 Task: Look for space in Moreni, Romania from 8th June, 2023 to 16th June, 2023 for 2 adults in price range Rs.10000 to Rs.15000. Place can be entire place with 1  bedroom having 1 bed and 1 bathroom. Property type can be house, flat, guest house, hotel. Booking option can be shelf check-in. Required host language is English.
Action: Mouse moved to (528, 75)
Screenshot: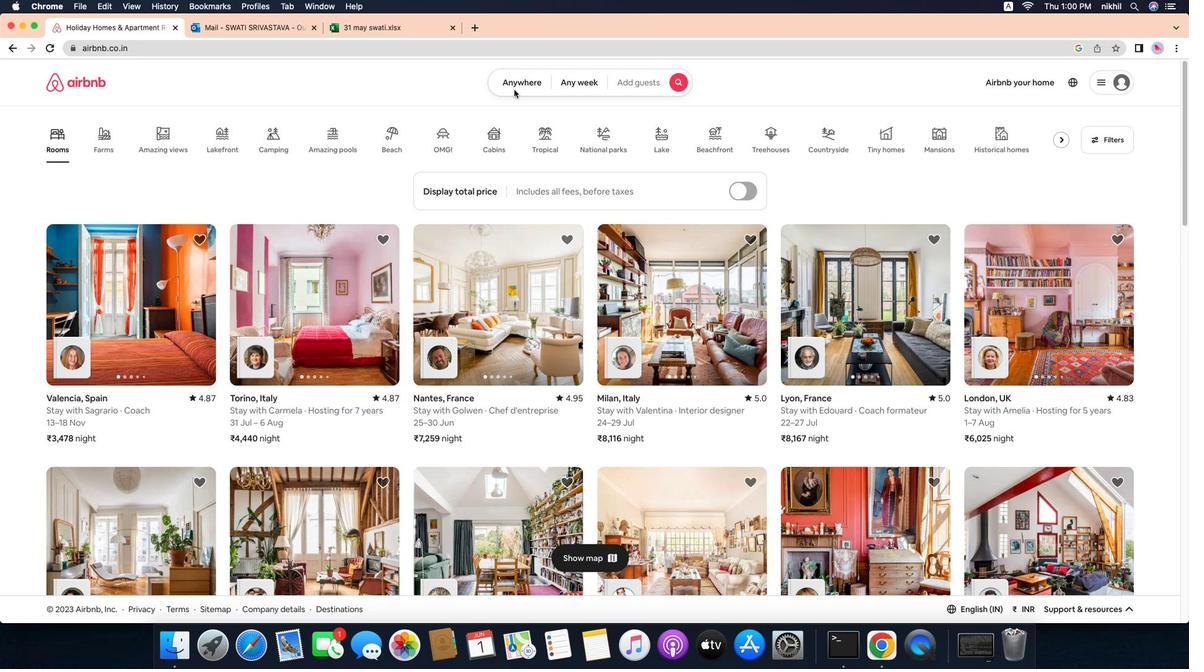 
Action: Mouse pressed left at (528, 75)
Screenshot: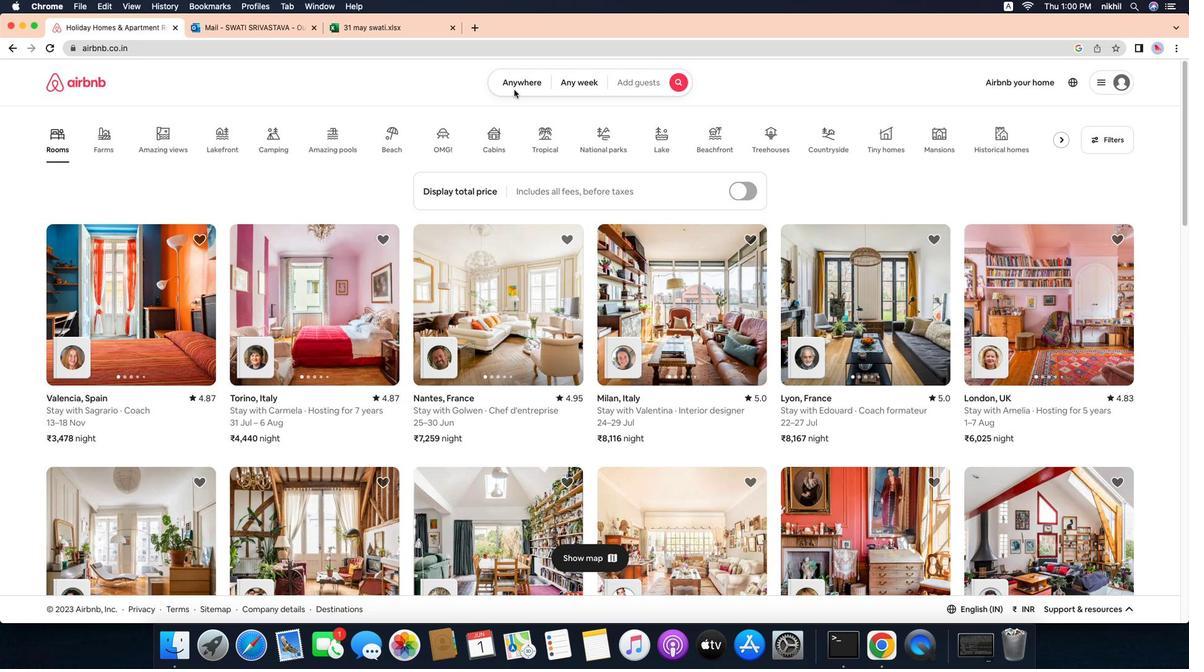 
Action: Mouse moved to (535, 69)
Screenshot: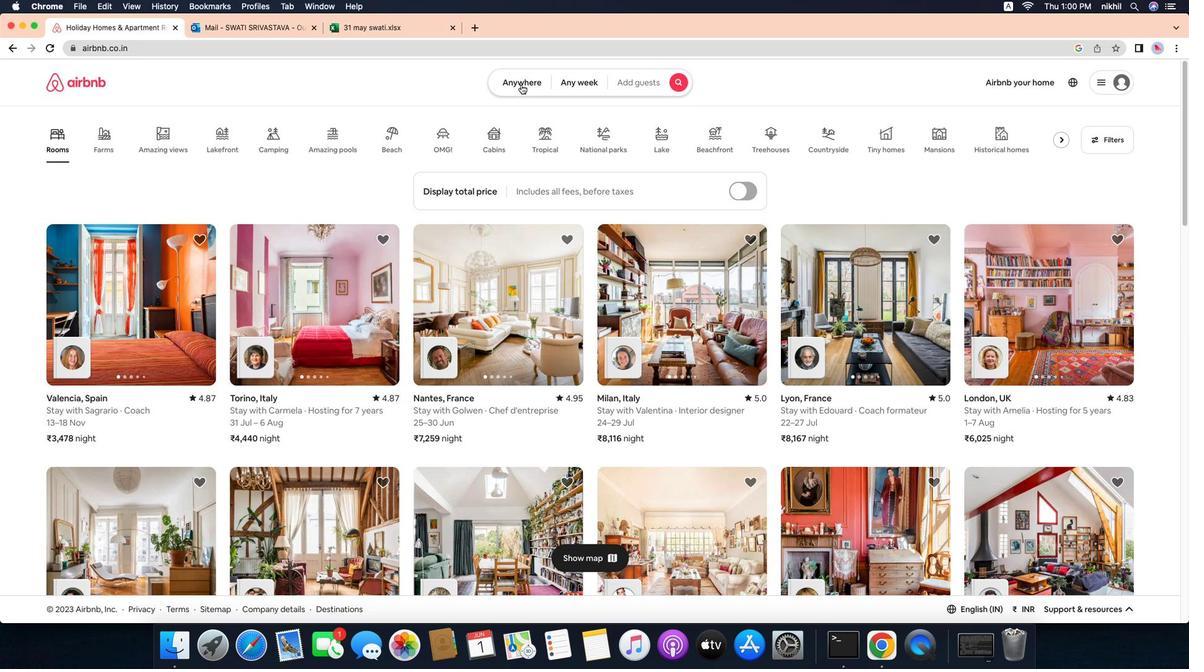 
Action: Mouse pressed left at (535, 69)
Screenshot: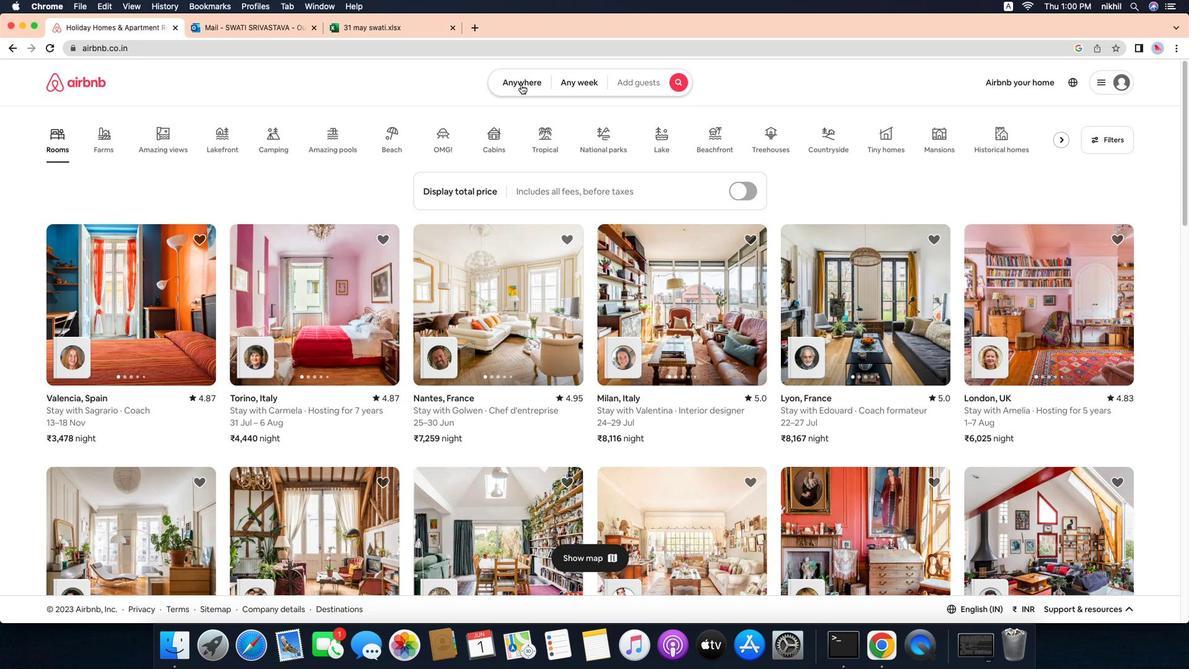 
Action: Mouse moved to (456, 115)
Screenshot: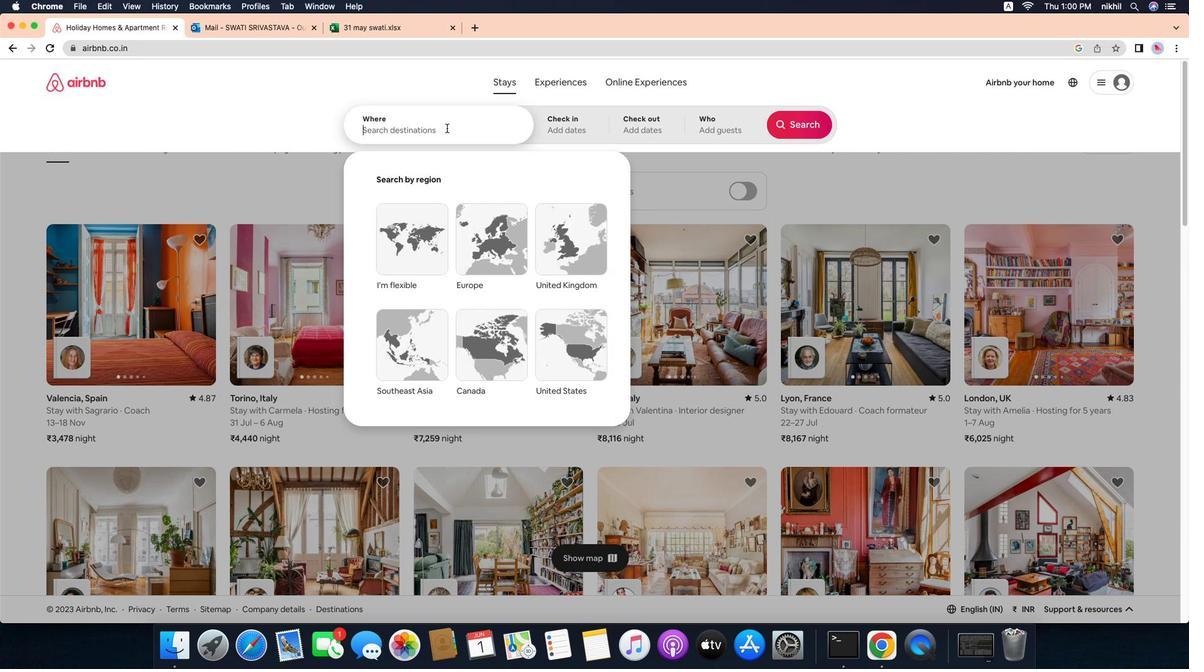 
Action: Mouse pressed left at (456, 115)
Screenshot: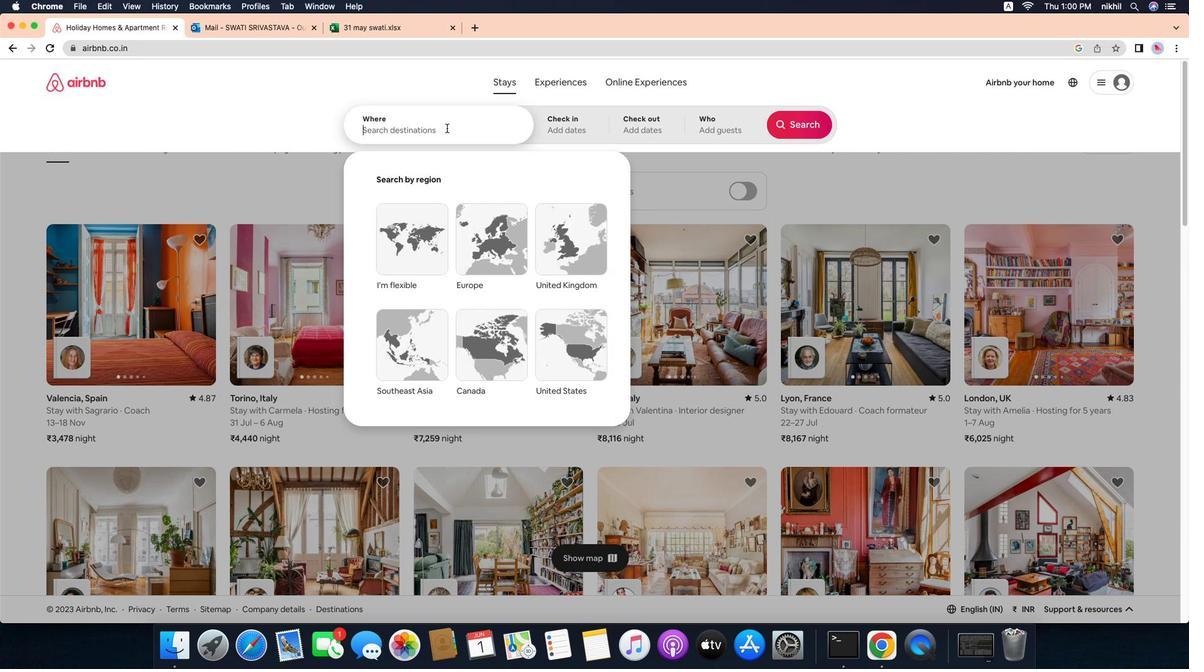 
Action: Mouse moved to (455, 112)
Screenshot: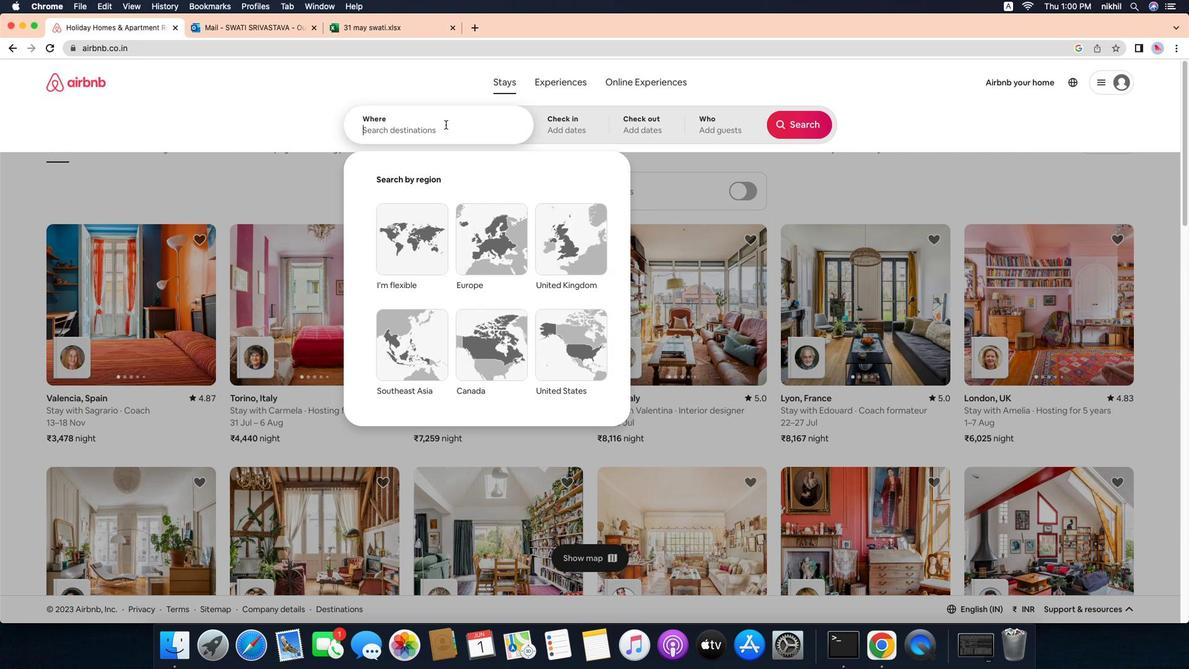 
Action: Key pressed Key.caps_lock'M'Key.caps_lock'o''r''e''n''i'','
Screenshot: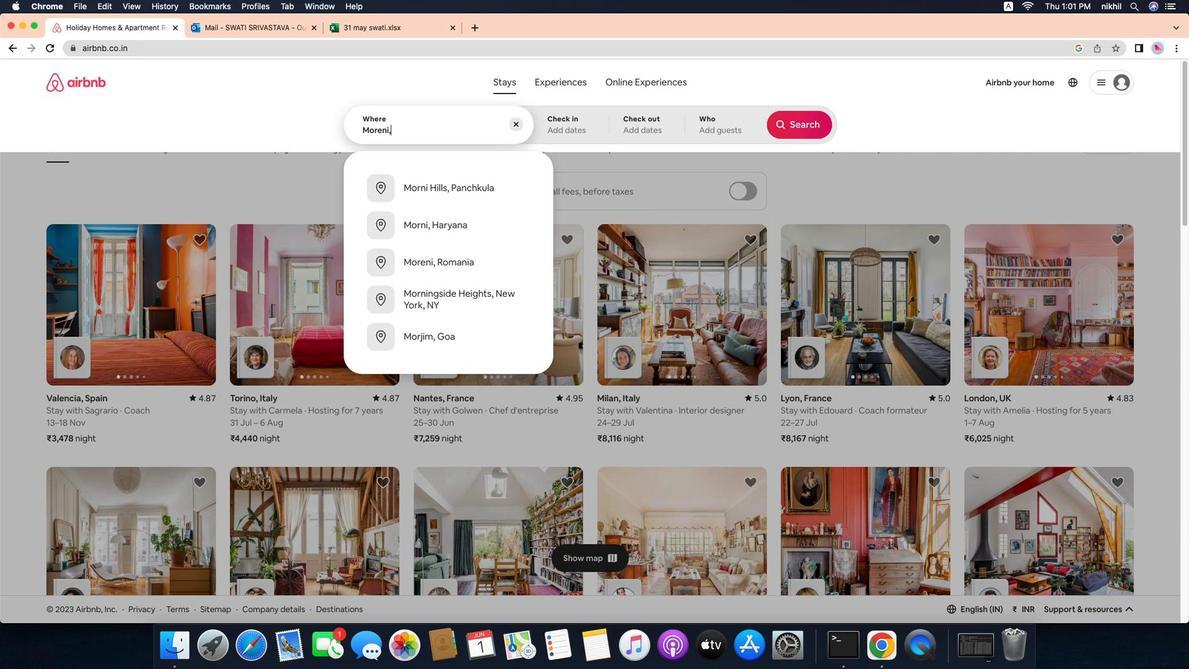 
Action: Mouse moved to (492, 293)
Screenshot: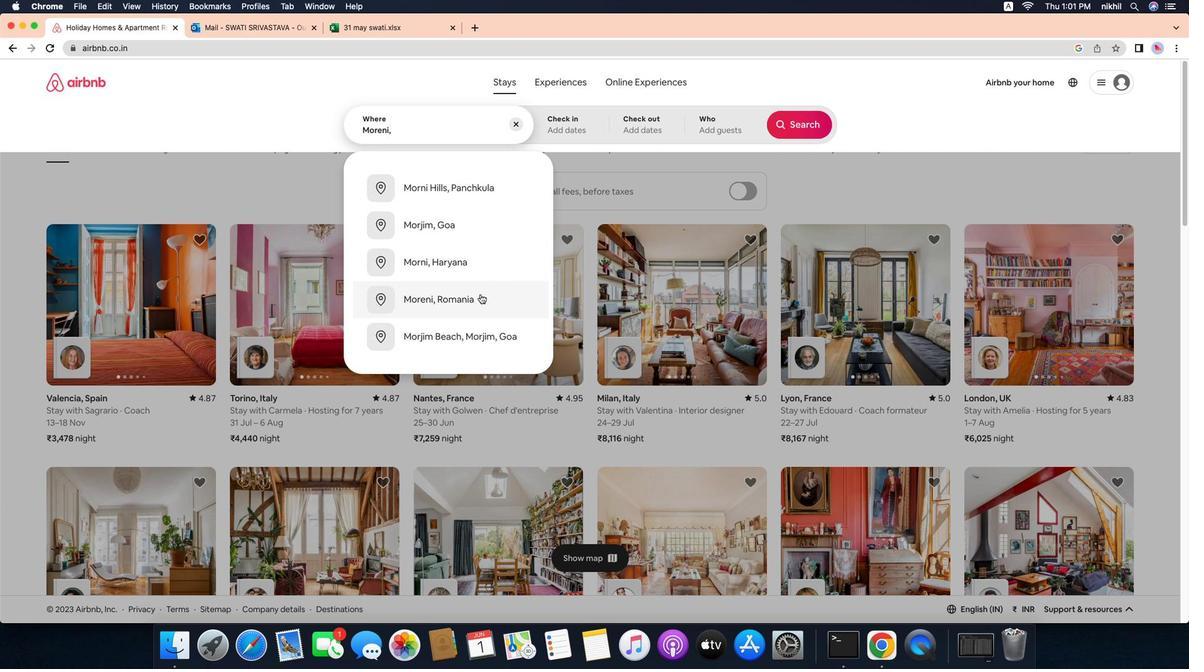 
Action: Mouse pressed left at (492, 293)
Screenshot: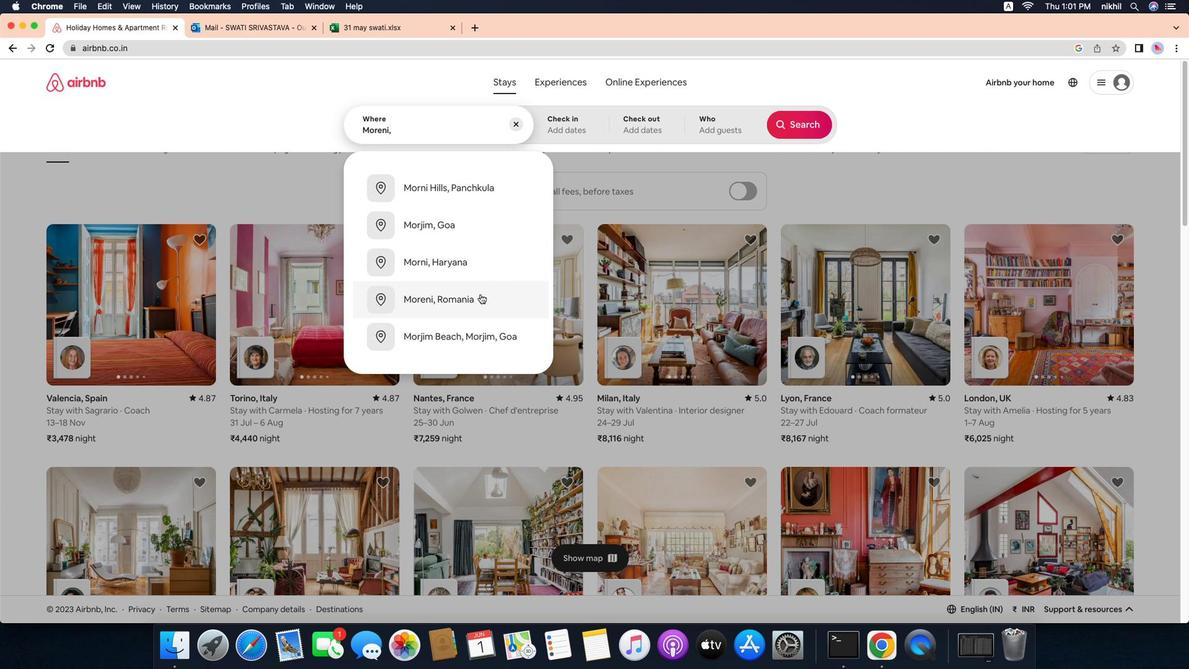 
Action: Mouse moved to (512, 296)
Screenshot: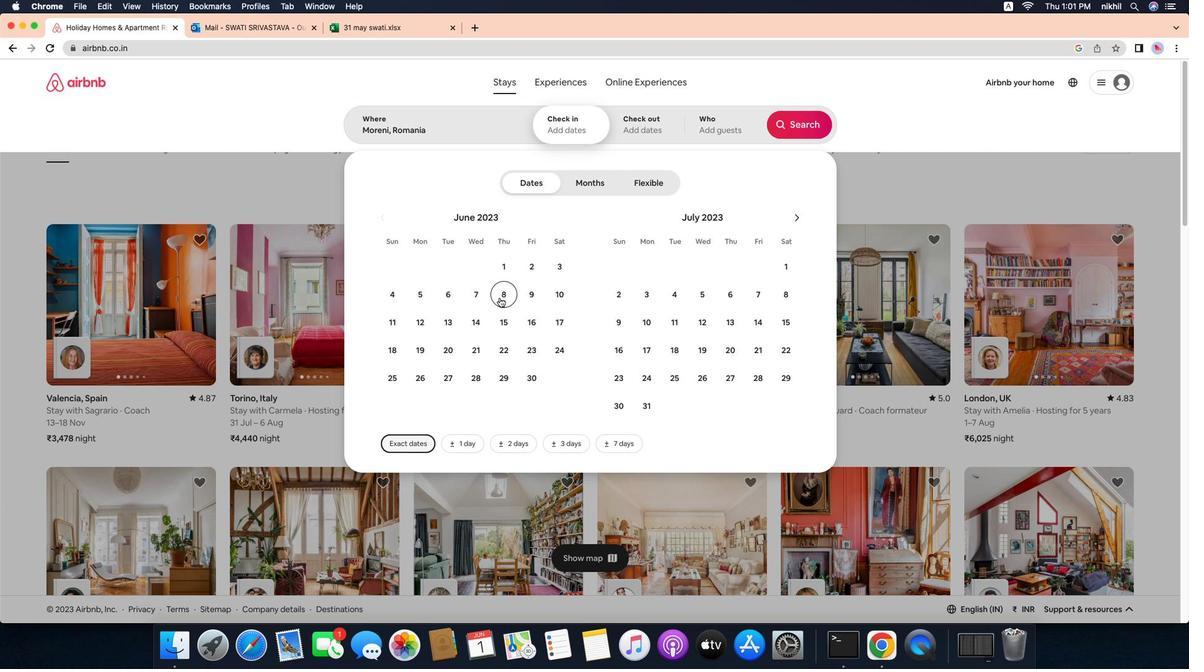 
Action: Mouse pressed left at (512, 296)
Screenshot: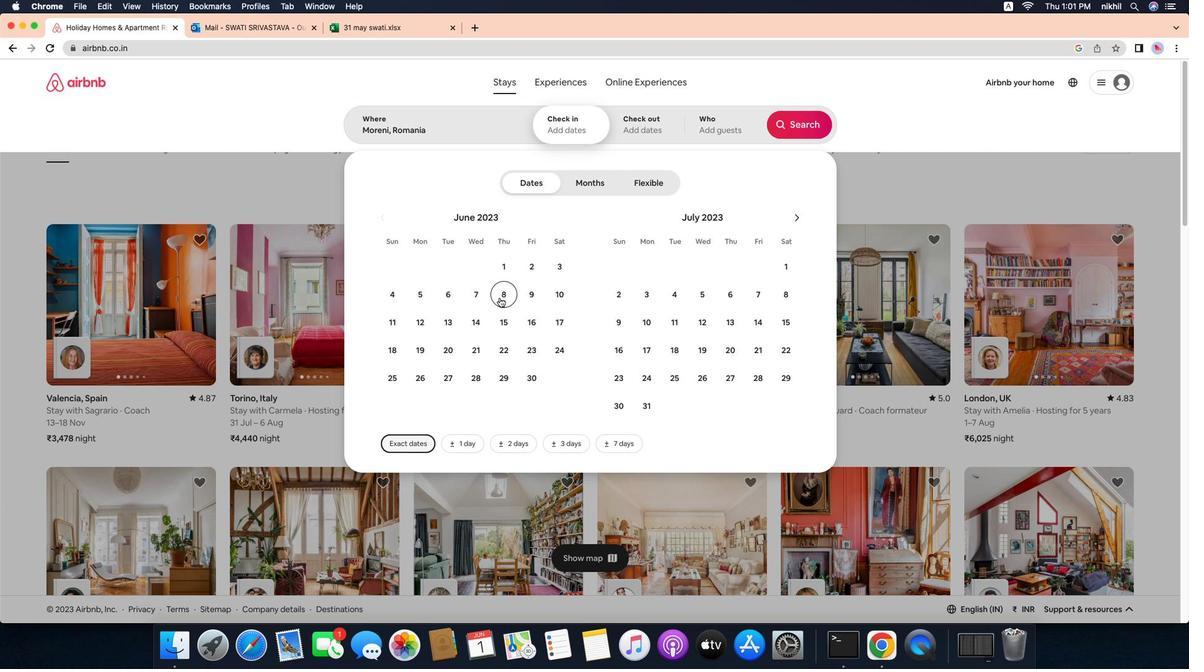 
Action: Mouse moved to (543, 325)
Screenshot: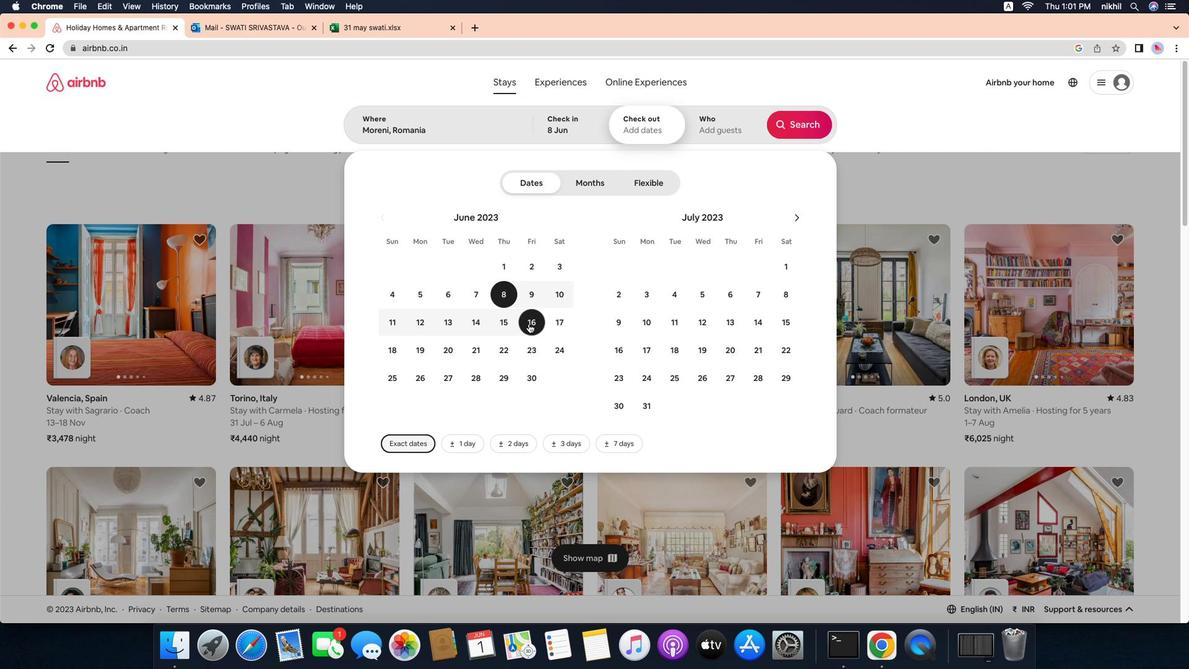 
Action: Mouse pressed left at (543, 325)
Screenshot: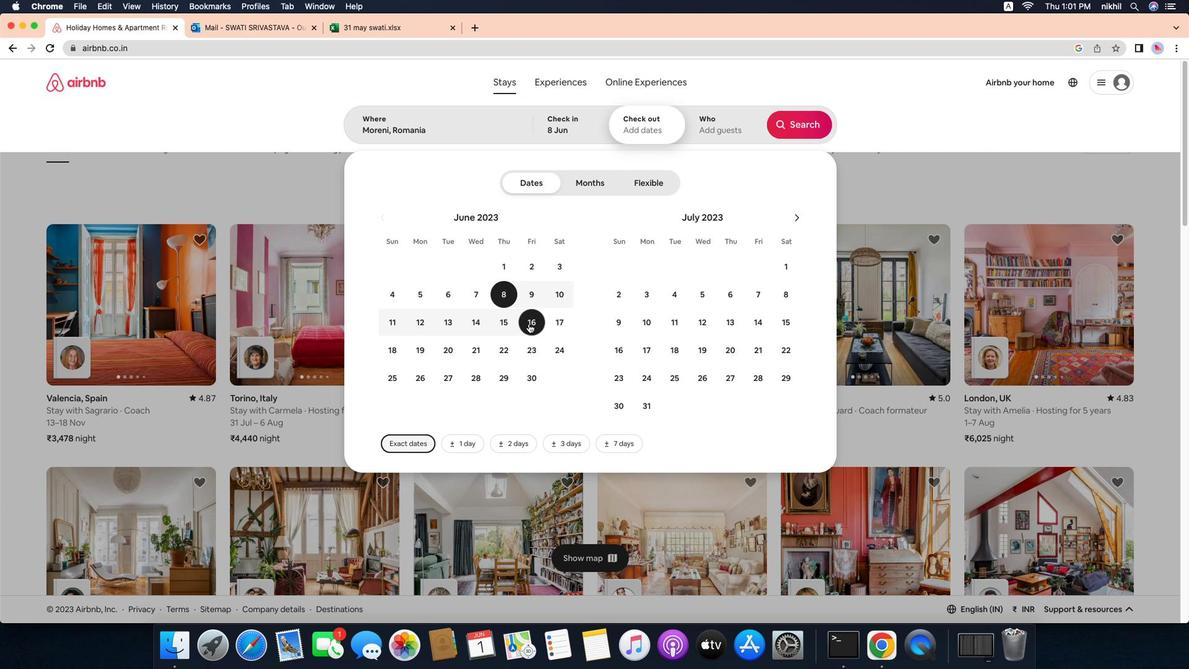 
Action: Mouse moved to (739, 112)
Screenshot: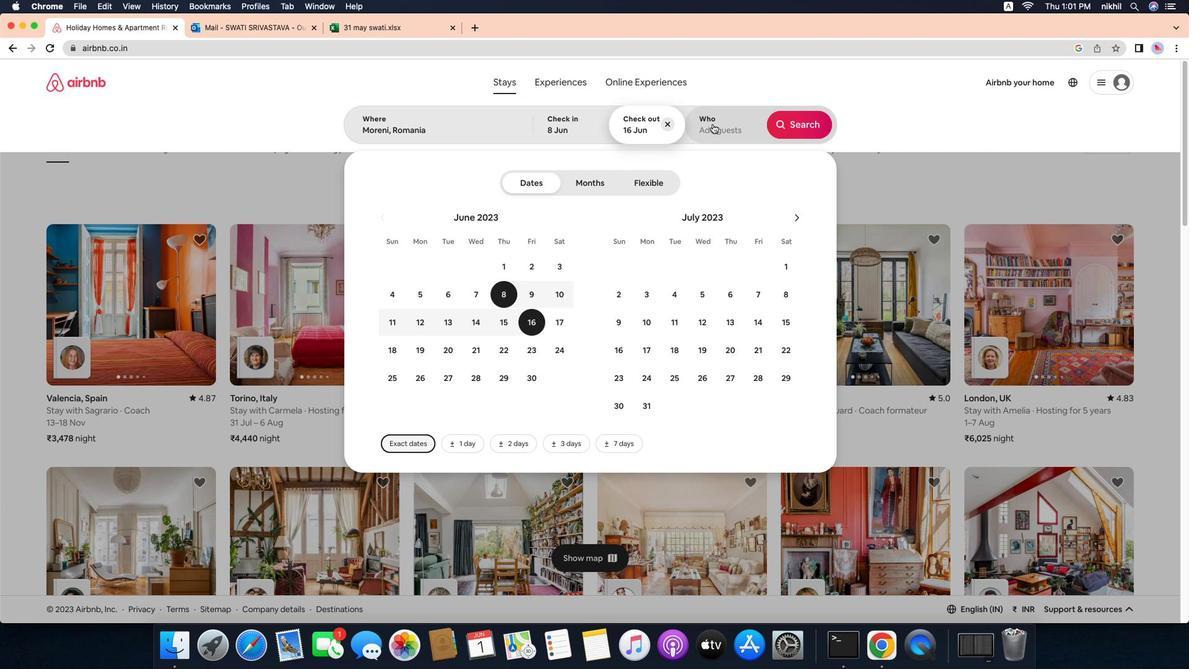 
Action: Mouse pressed left at (739, 112)
Screenshot: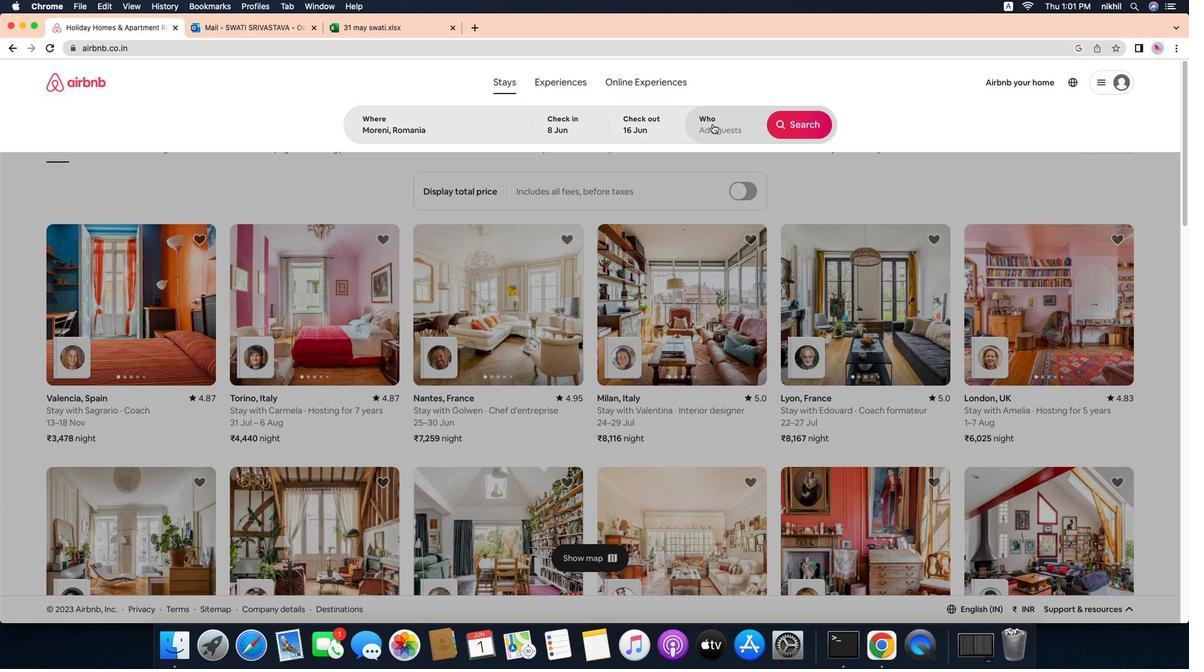 
Action: Mouse moved to (840, 177)
Screenshot: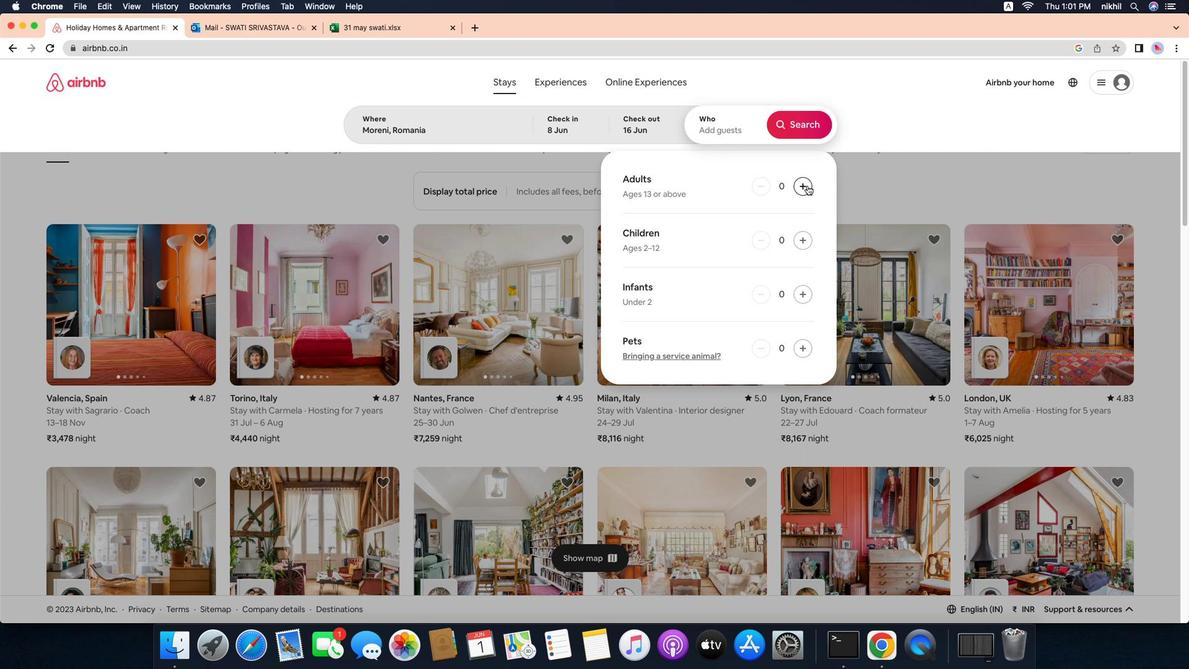 
Action: Mouse pressed left at (840, 177)
Screenshot: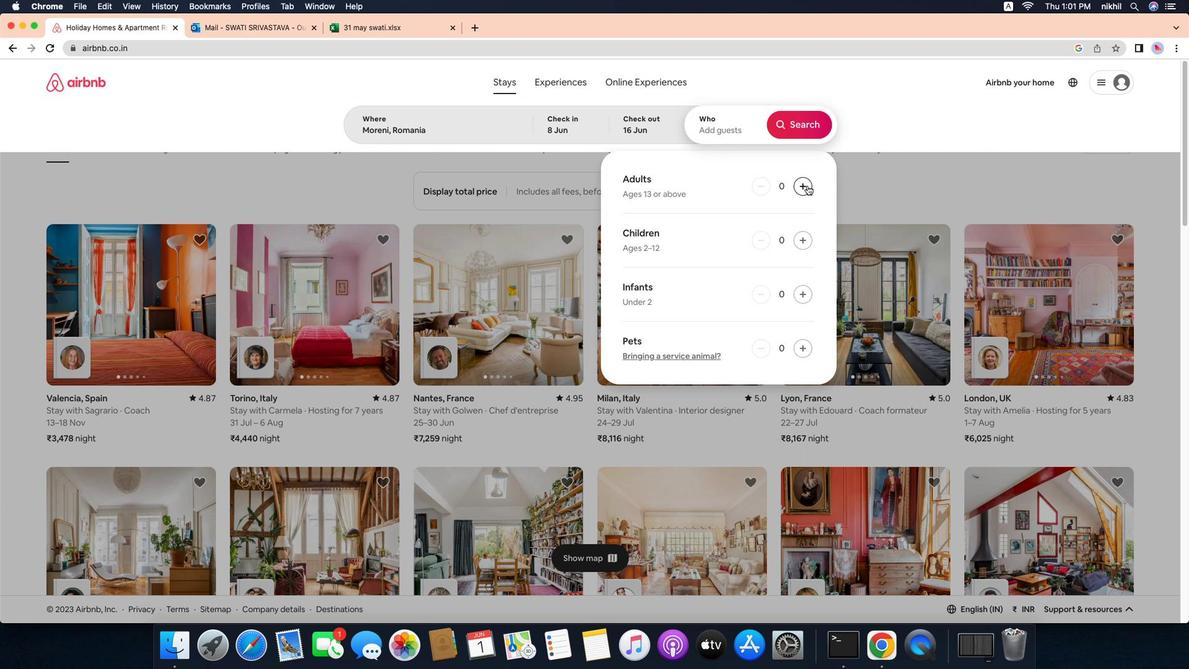 
Action: Mouse pressed left at (840, 177)
Screenshot: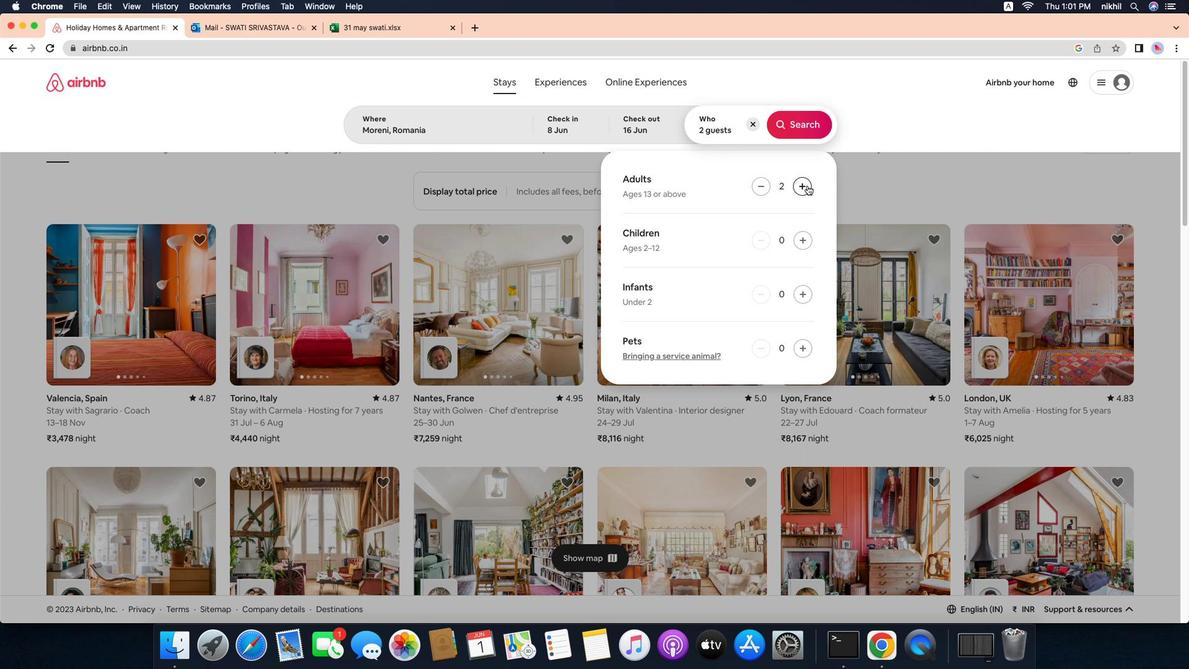 
Action: Mouse moved to (842, 107)
Screenshot: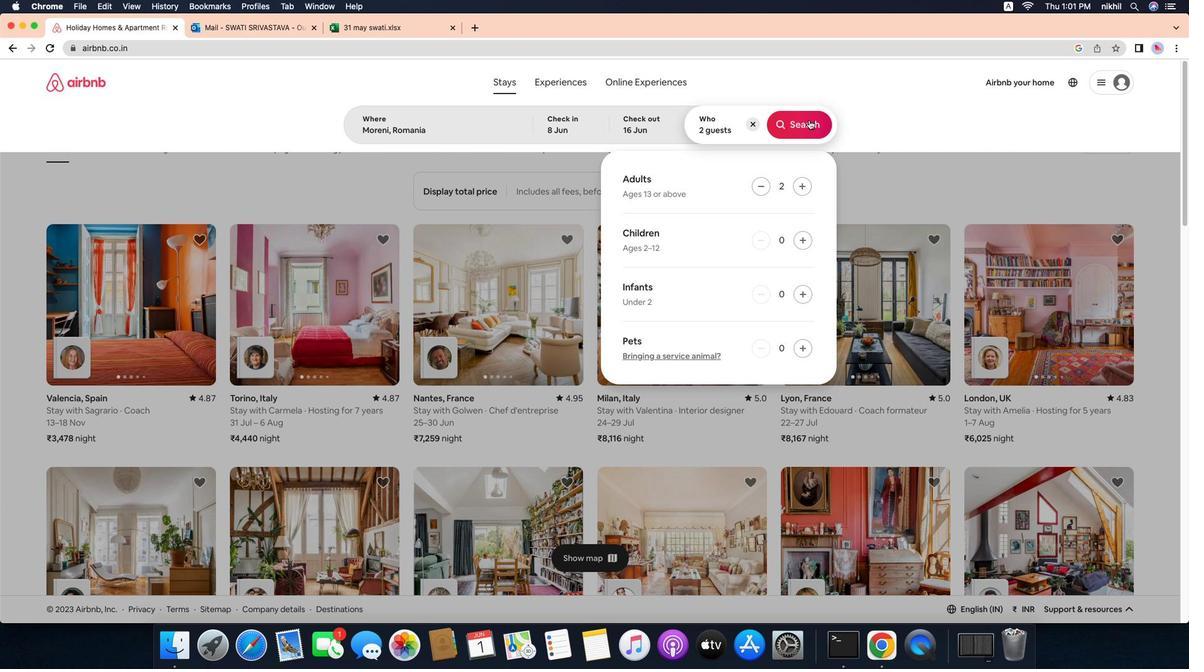 
Action: Mouse pressed left at (842, 107)
Screenshot: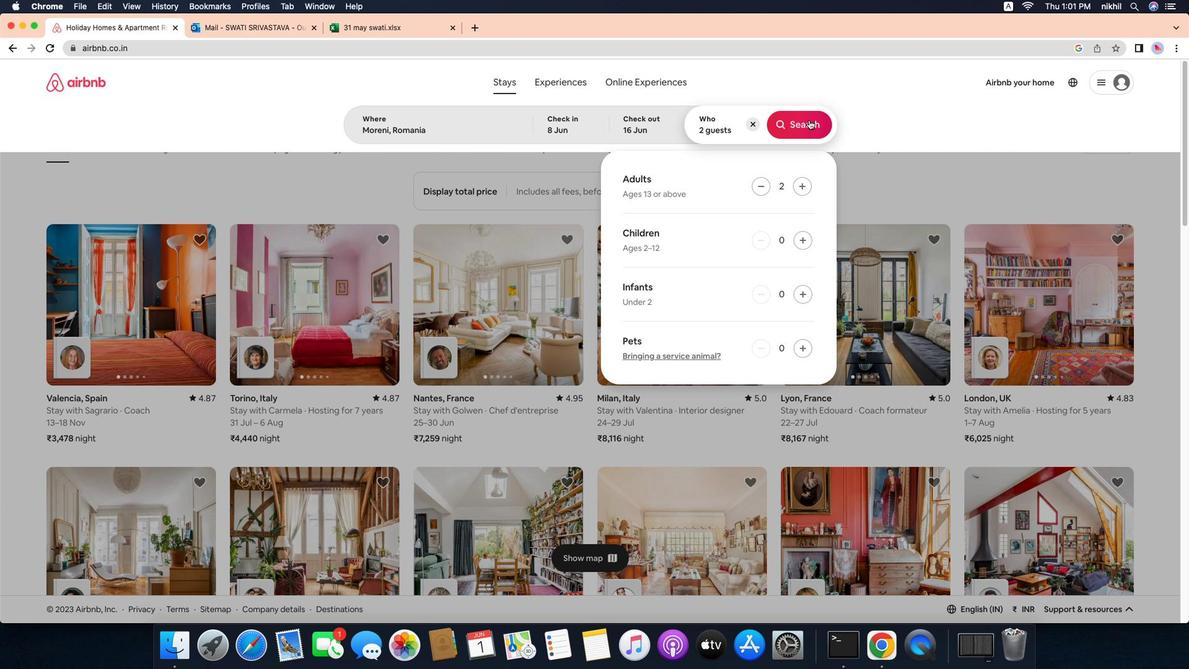 
Action: Mouse moved to (1187, 121)
Screenshot: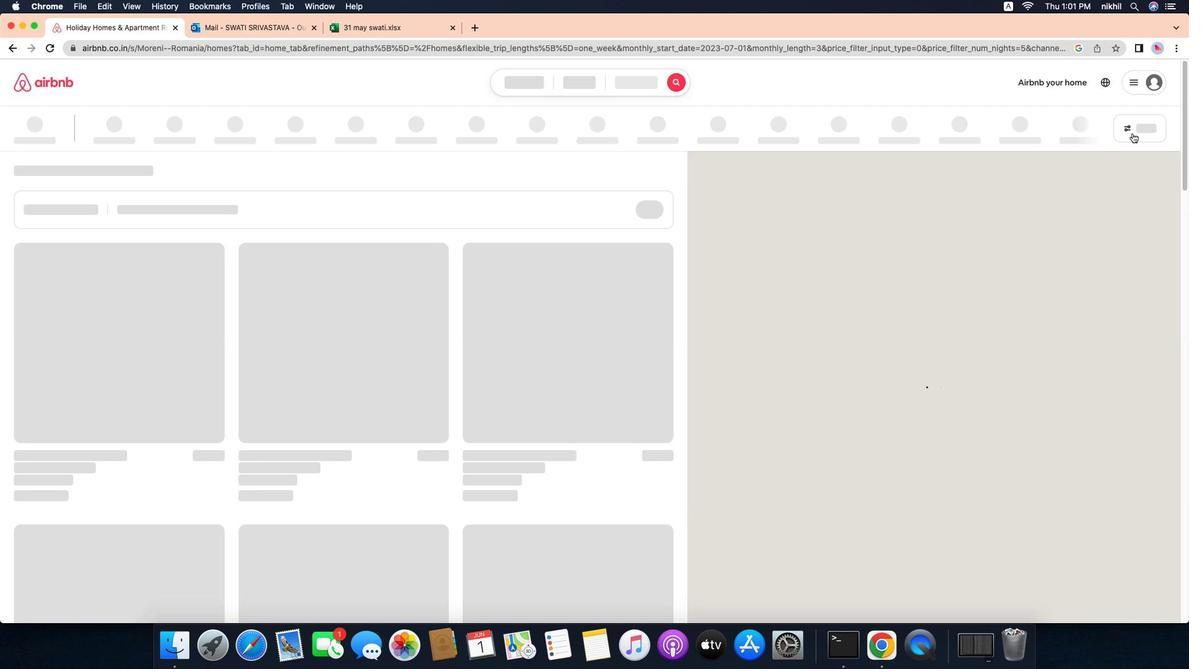 
Action: Mouse pressed left at (1187, 121)
Screenshot: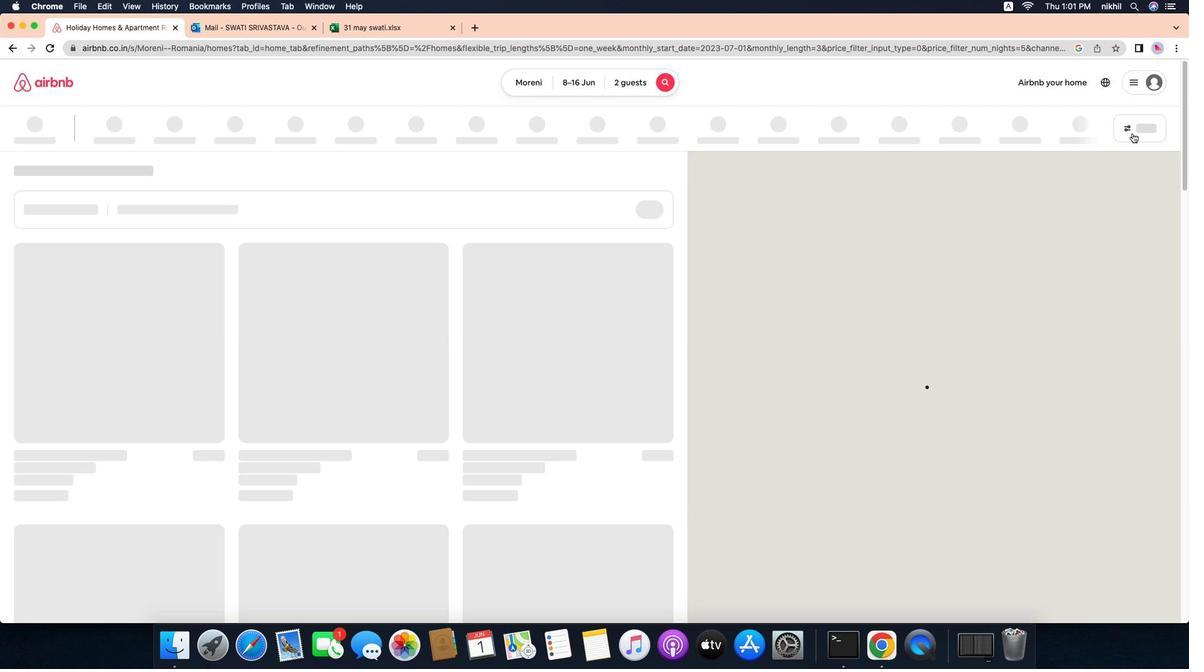 
Action: Mouse moved to (478, 421)
Screenshot: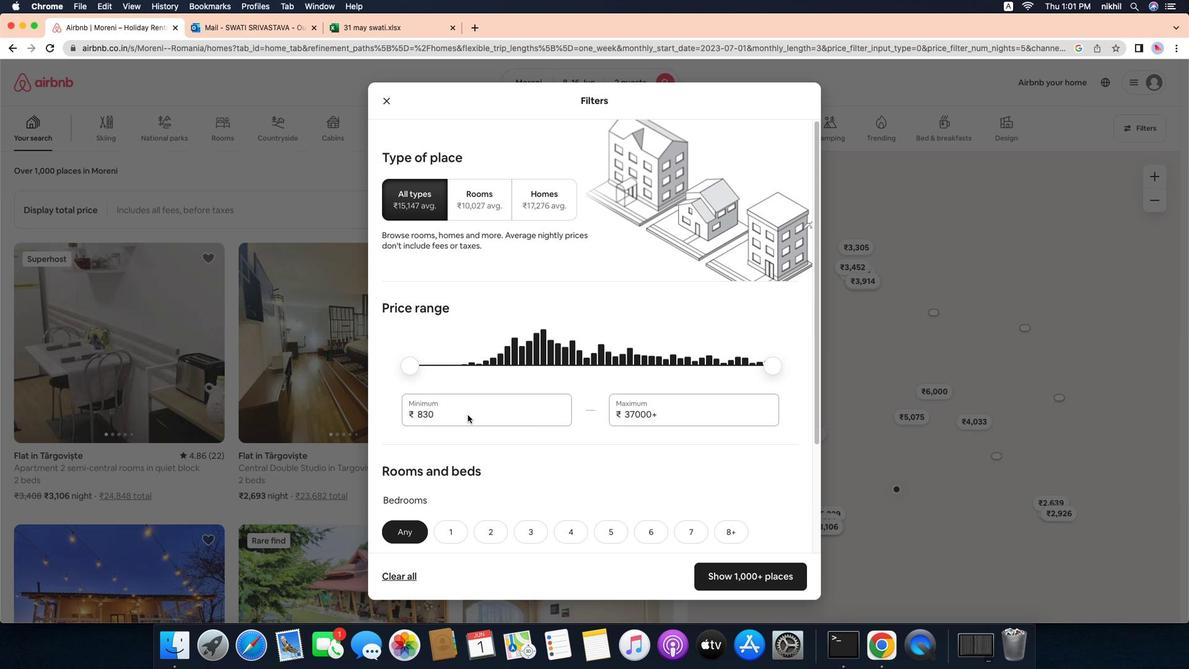 
Action: Mouse pressed left at (478, 421)
Screenshot: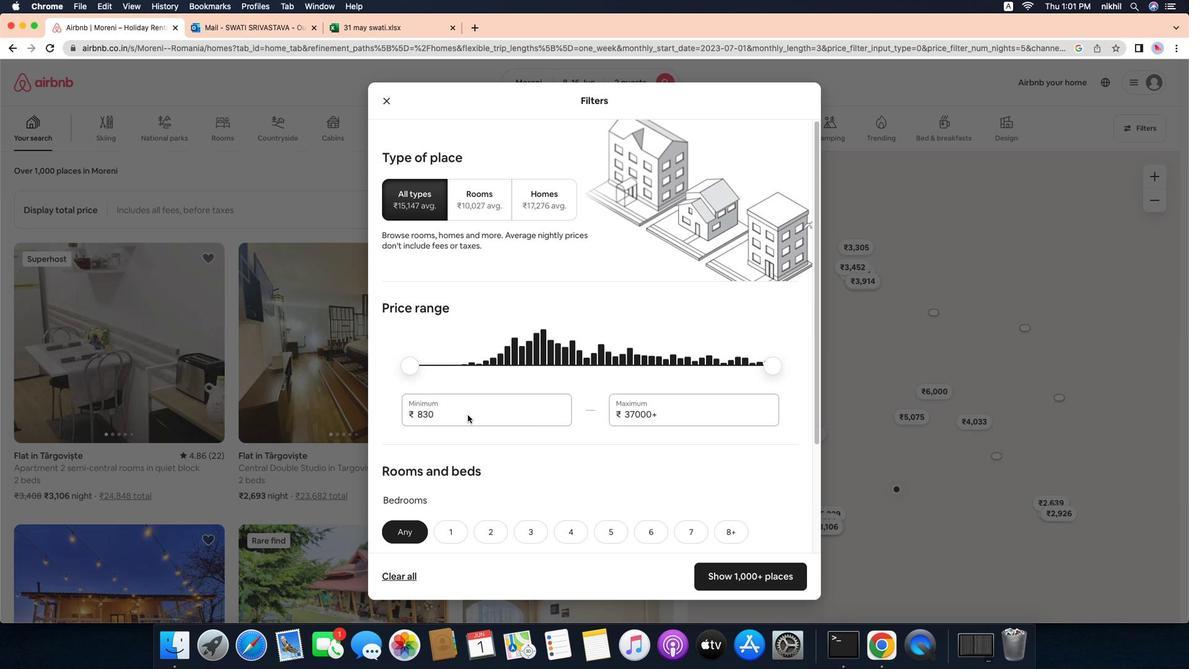 
Action: Mouse moved to (460, 418)
Screenshot: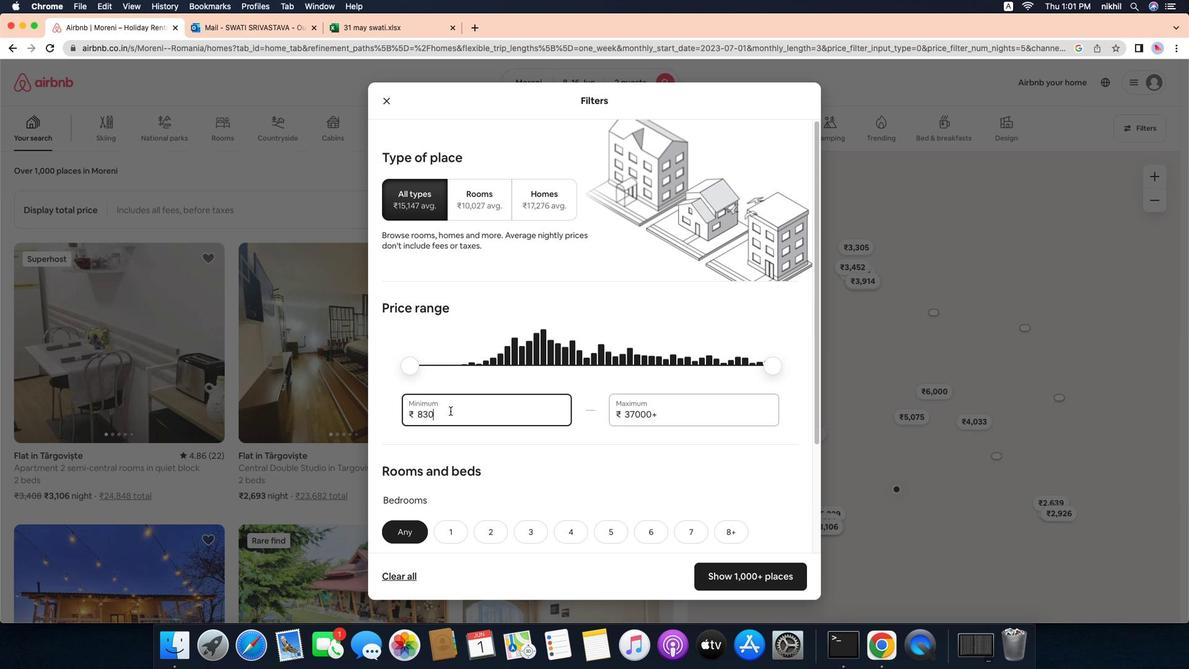 
Action: Key pressed Key.backspaceKey.backspaceKey.backspaceKey.backspace'1''0''0''0''0'
Screenshot: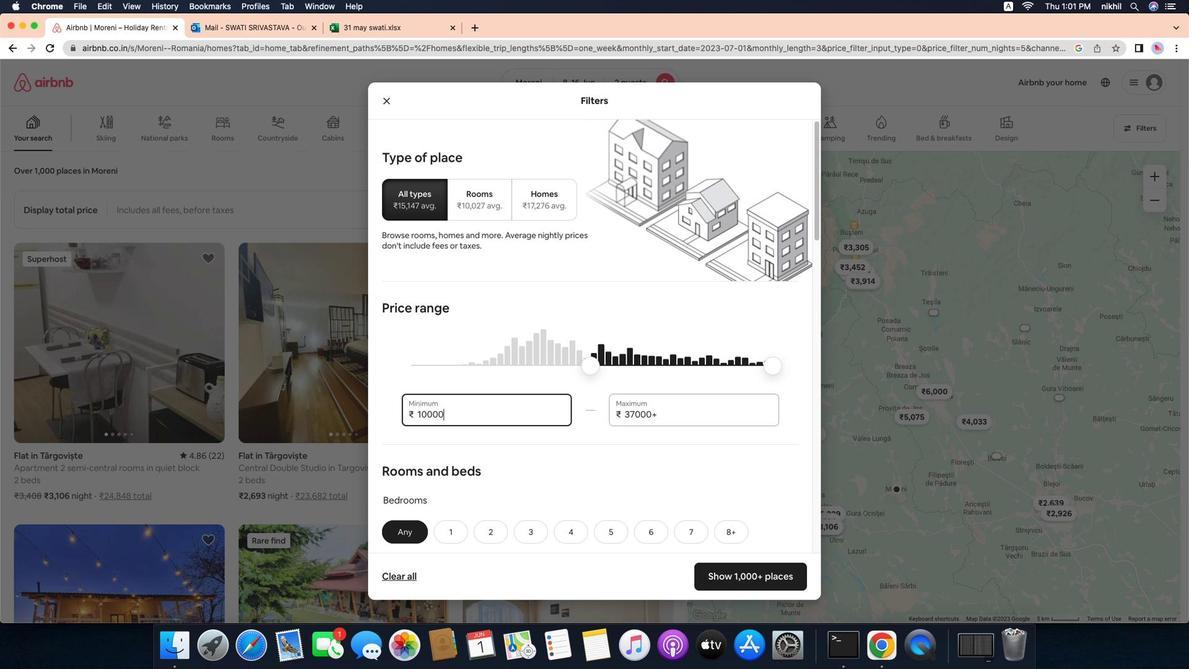 
Action: Mouse moved to (713, 424)
Screenshot: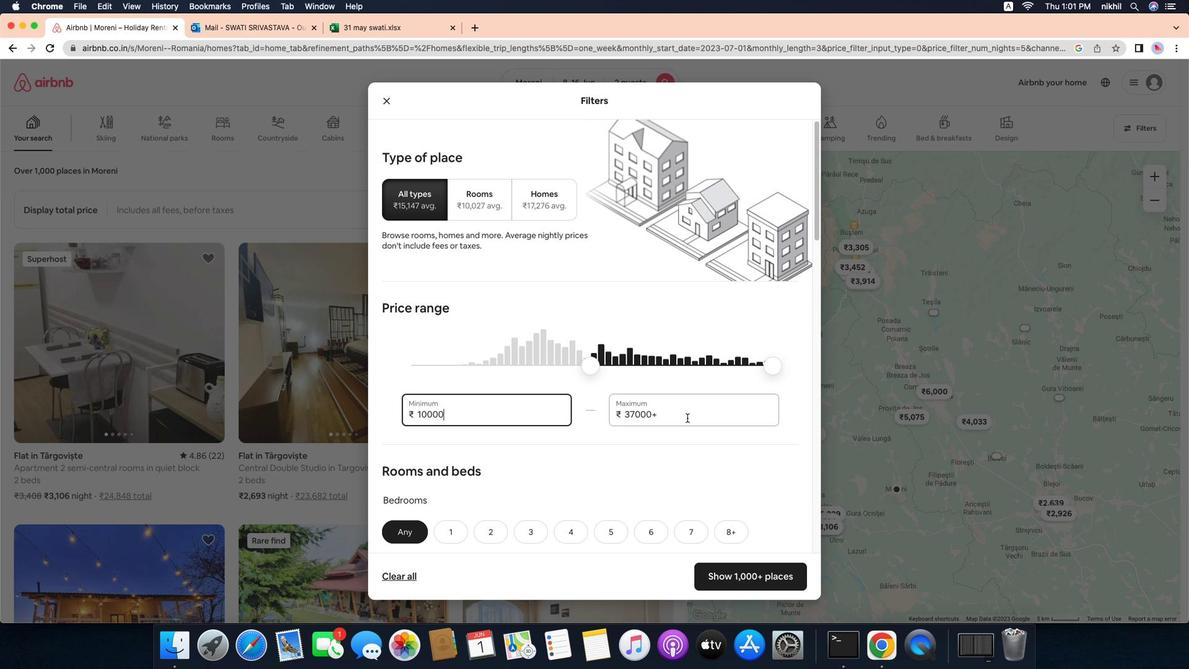 
Action: Mouse pressed left at (713, 424)
Screenshot: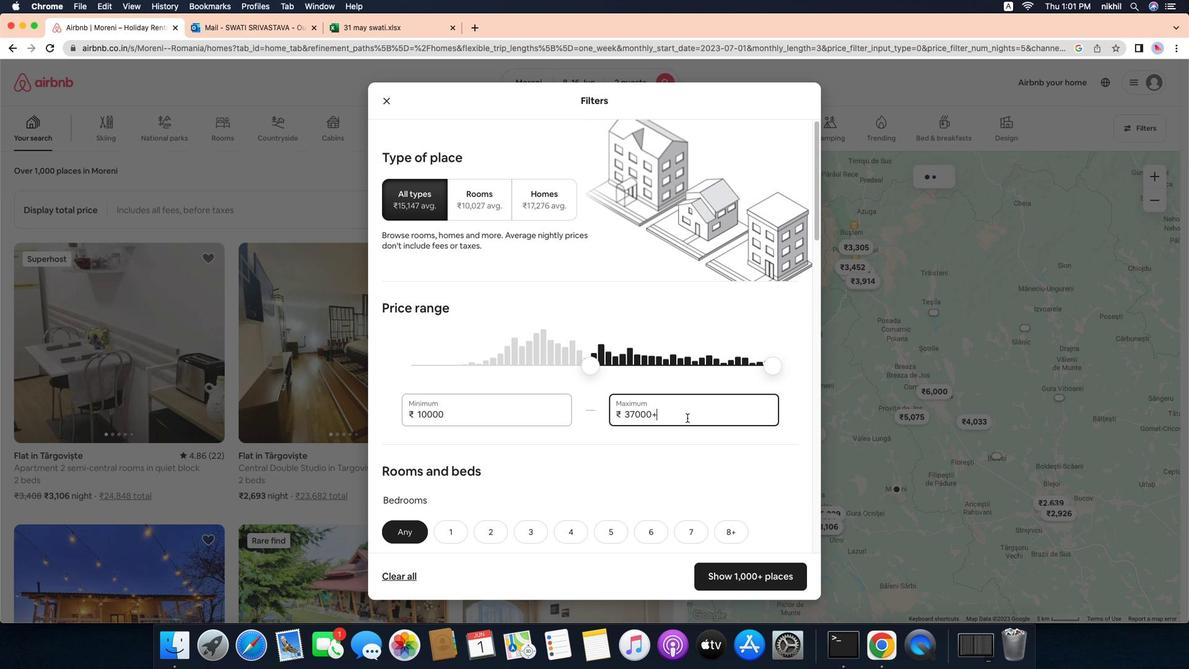 
Action: Key pressed Key.backspaceKey.backspaceKey.backspaceKey.backspaceKey.backspaceKey.backspaceKey.backspace'1''5''0''0''0'
Screenshot: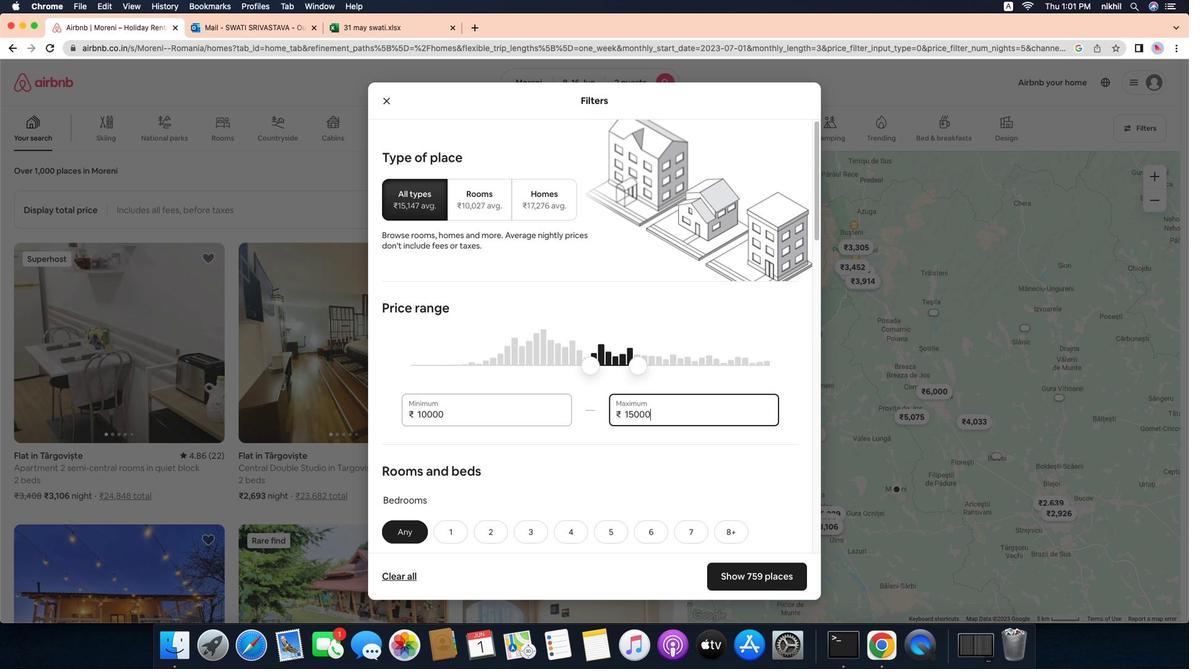 
Action: Mouse moved to (594, 452)
Screenshot: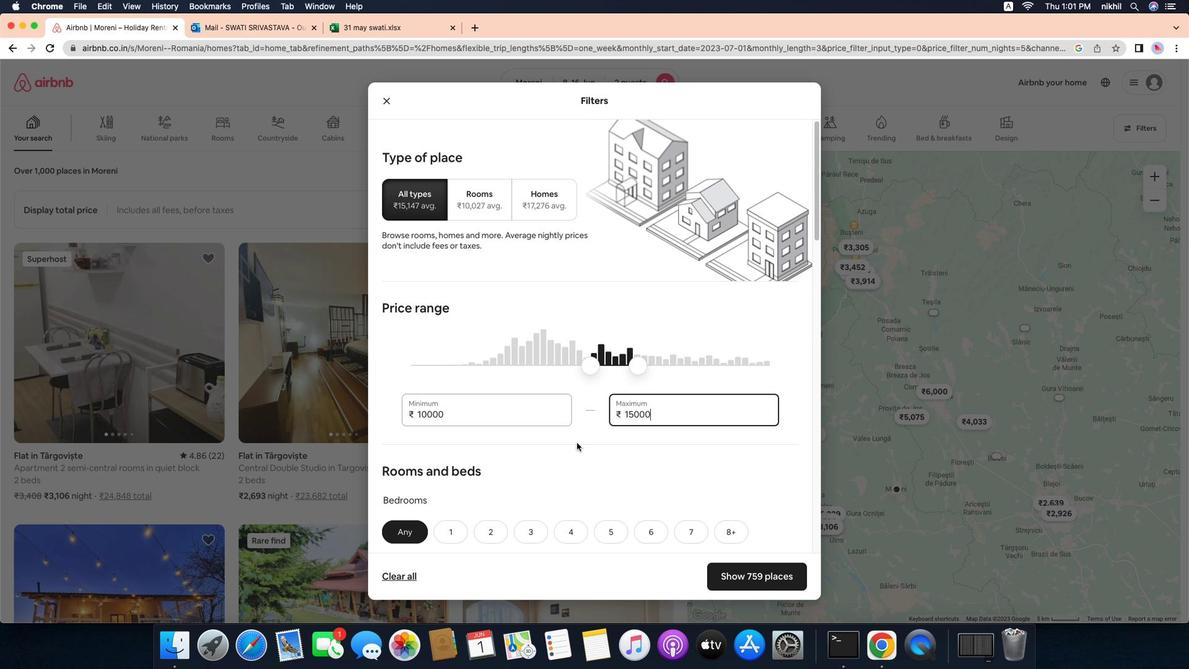 
Action: Mouse scrolled (594, 452) with delta (-19, -20)
Screenshot: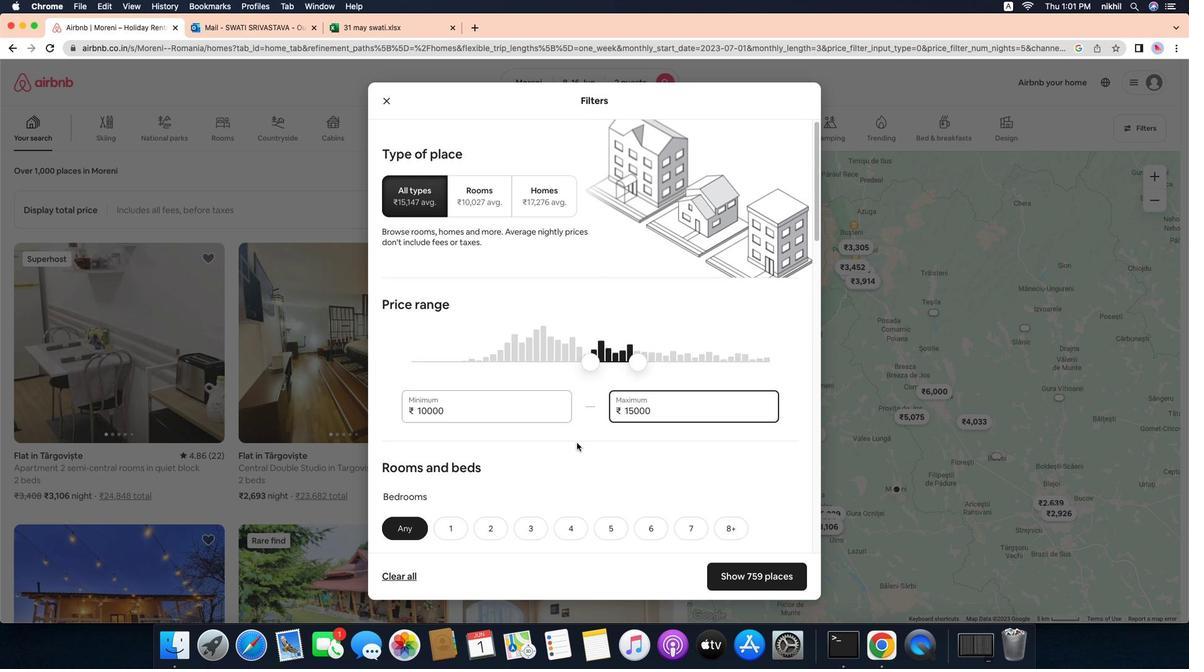 
Action: Mouse scrolled (594, 452) with delta (-19, -20)
Screenshot: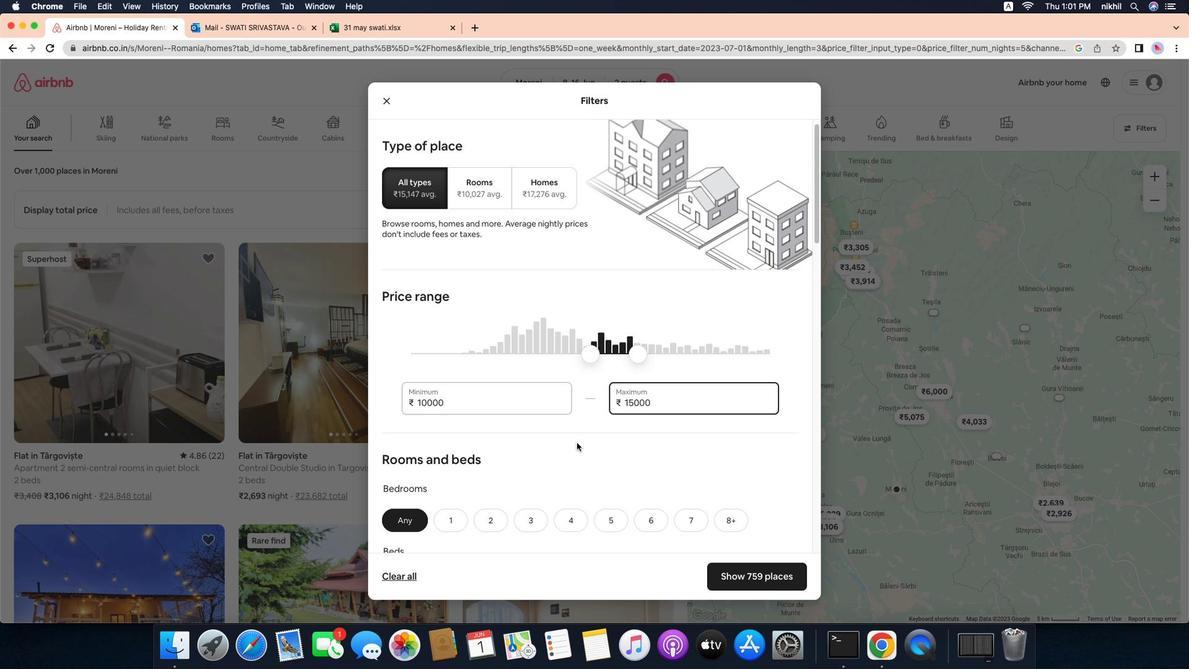 
Action: Mouse scrolled (594, 452) with delta (-19, -21)
Screenshot: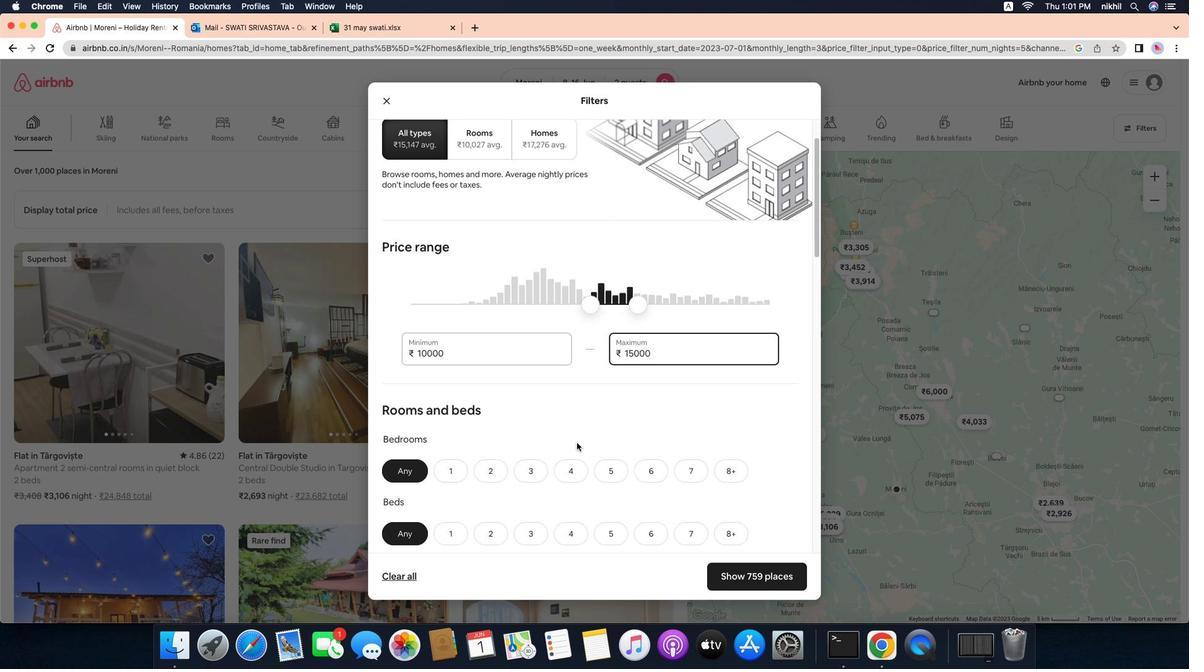 
Action: Mouse moved to (595, 451)
Screenshot: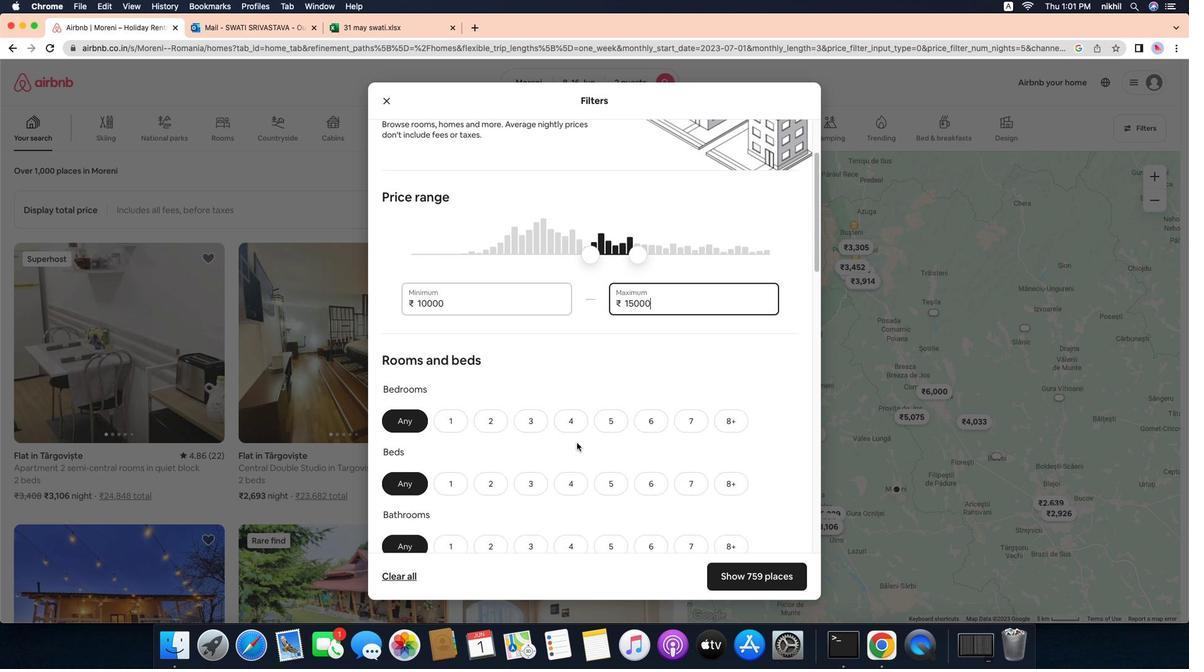 
Action: Mouse scrolled (595, 451) with delta (-19, -20)
Screenshot: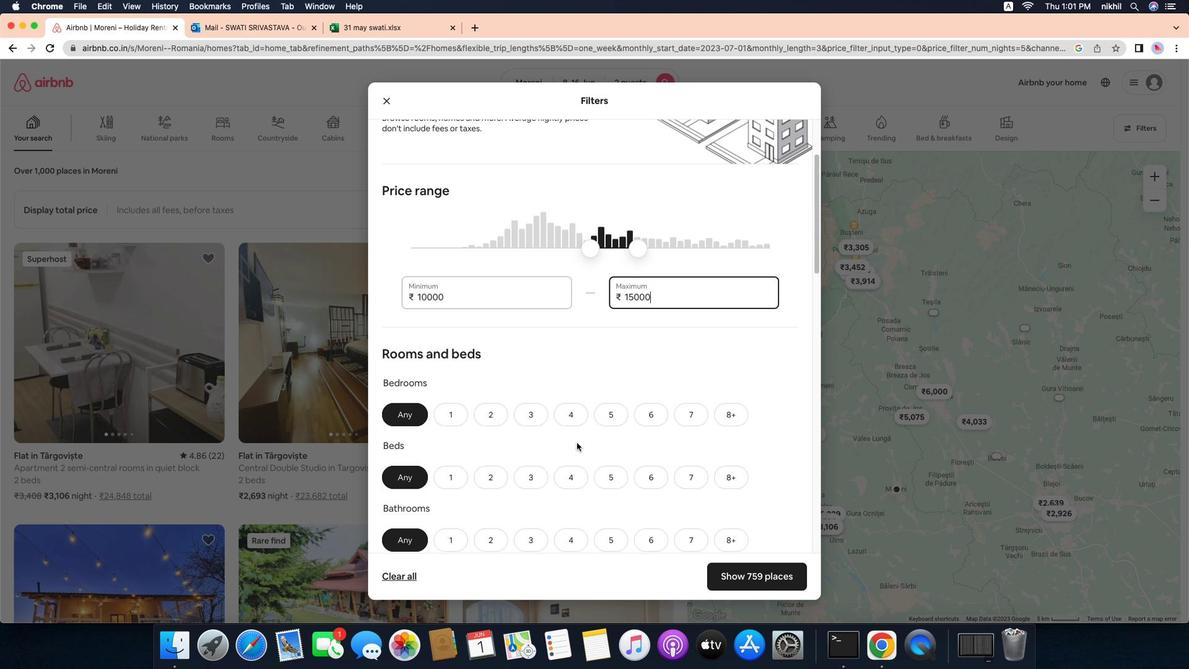 
Action: Mouse scrolled (595, 451) with delta (-19, -20)
Screenshot: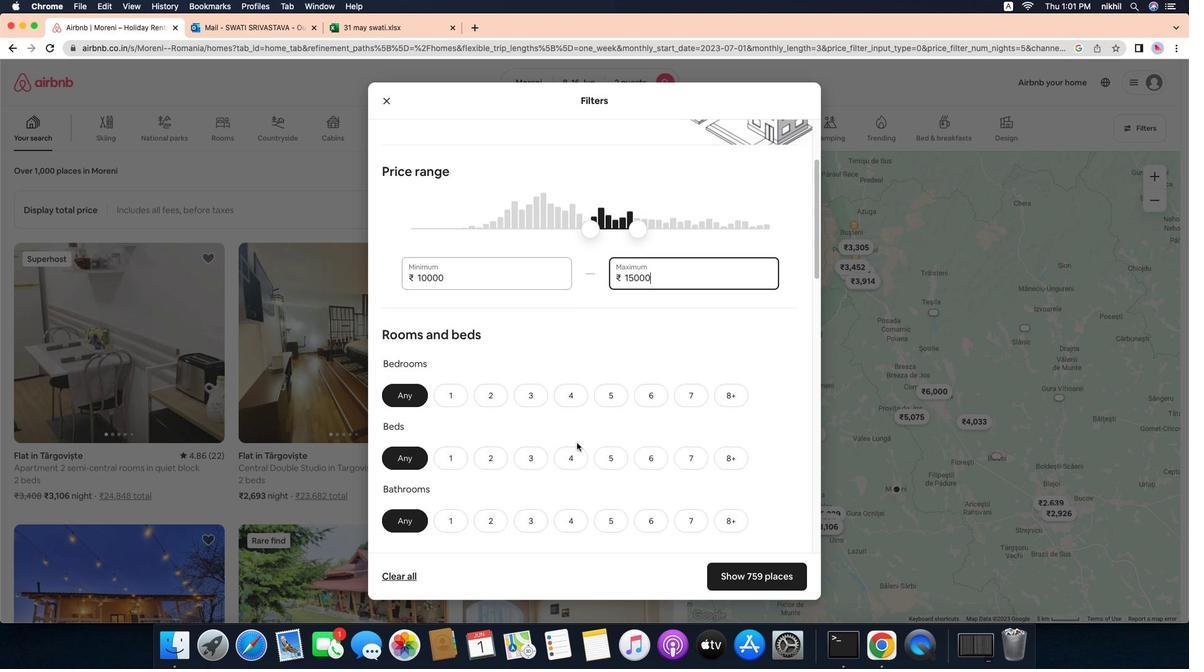 
Action: Mouse scrolled (595, 451) with delta (-19, -21)
Screenshot: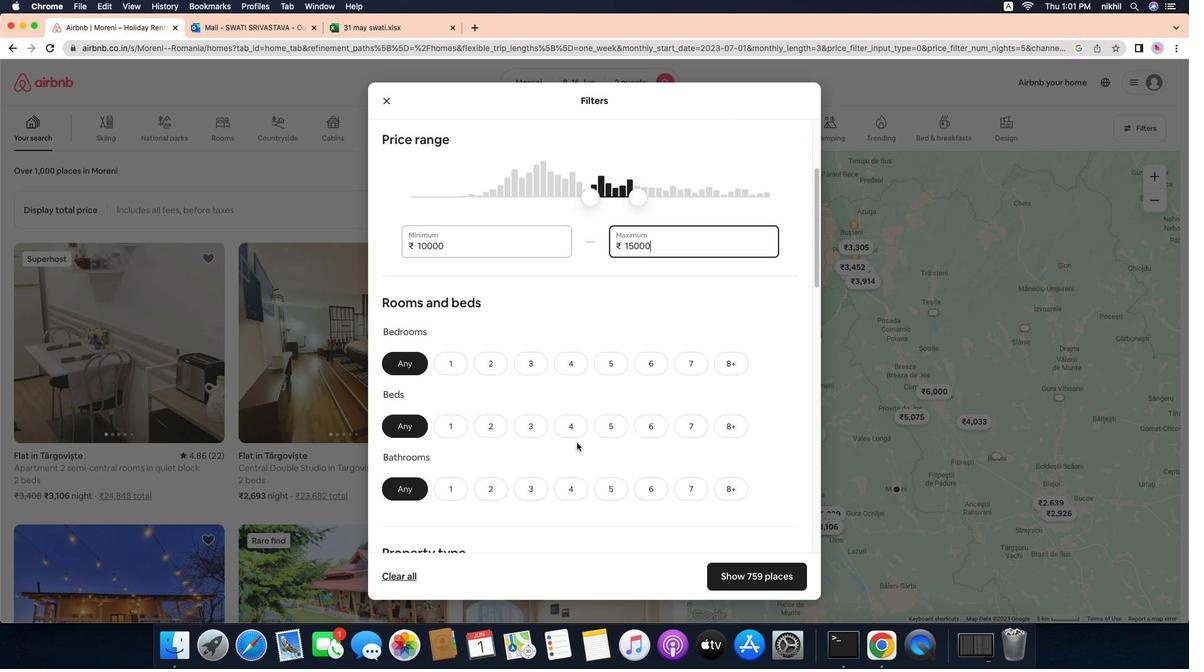 
Action: Mouse moved to (467, 310)
Screenshot: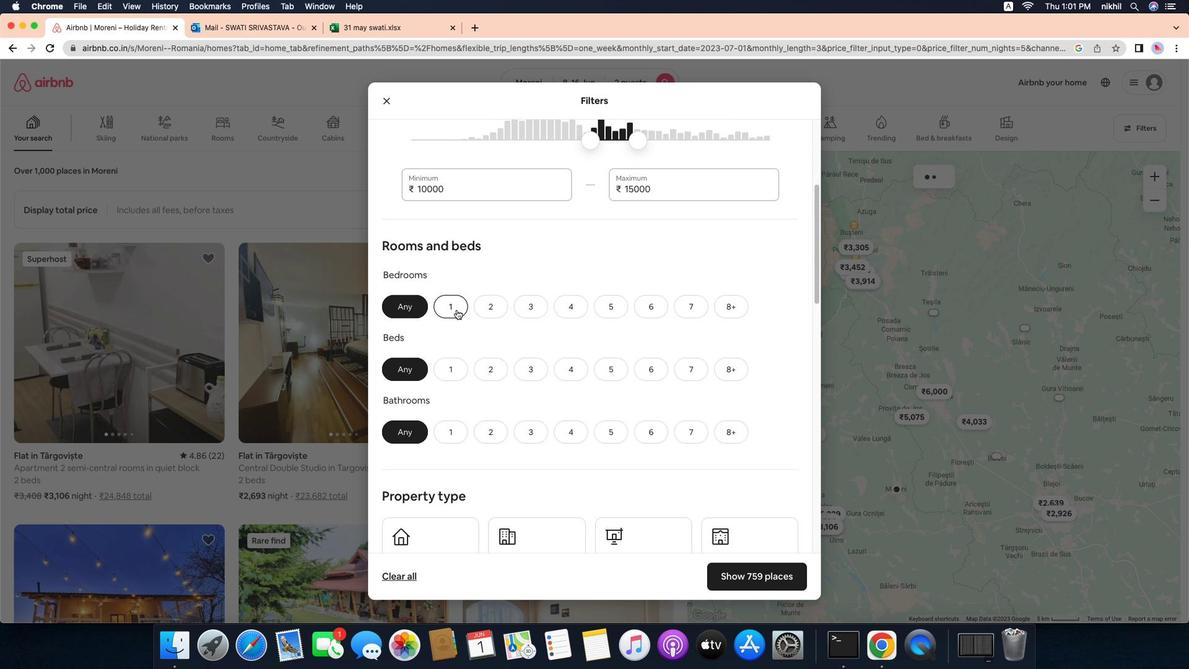 
Action: Mouse pressed left at (467, 310)
Screenshot: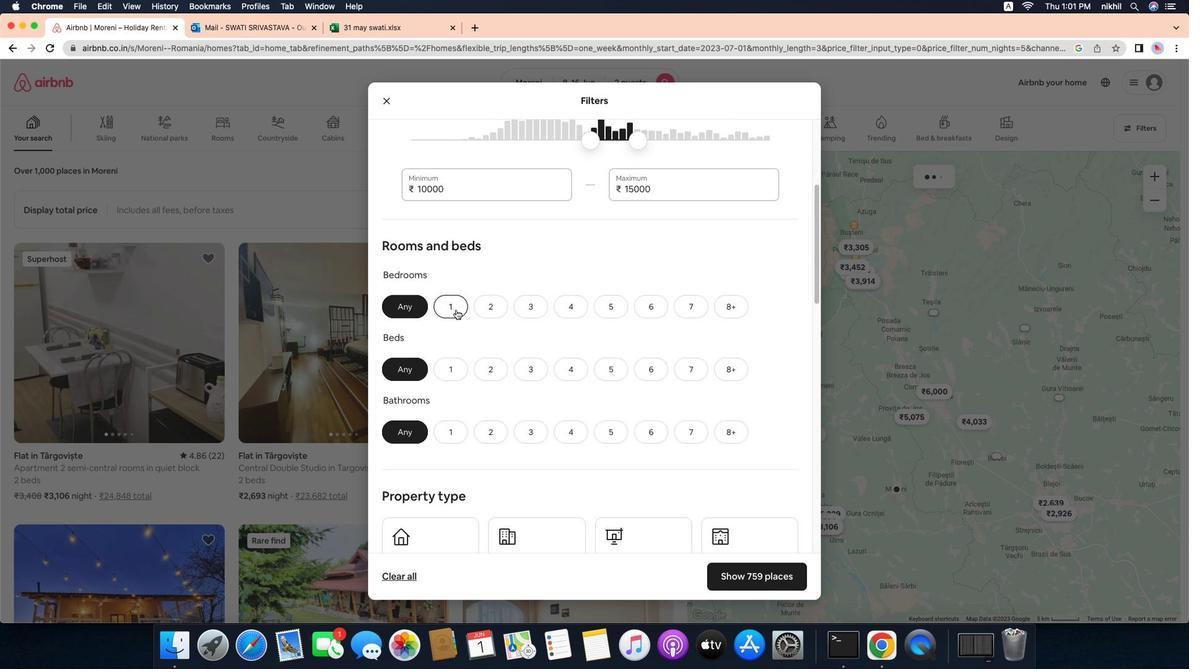 
Action: Mouse moved to (460, 369)
Screenshot: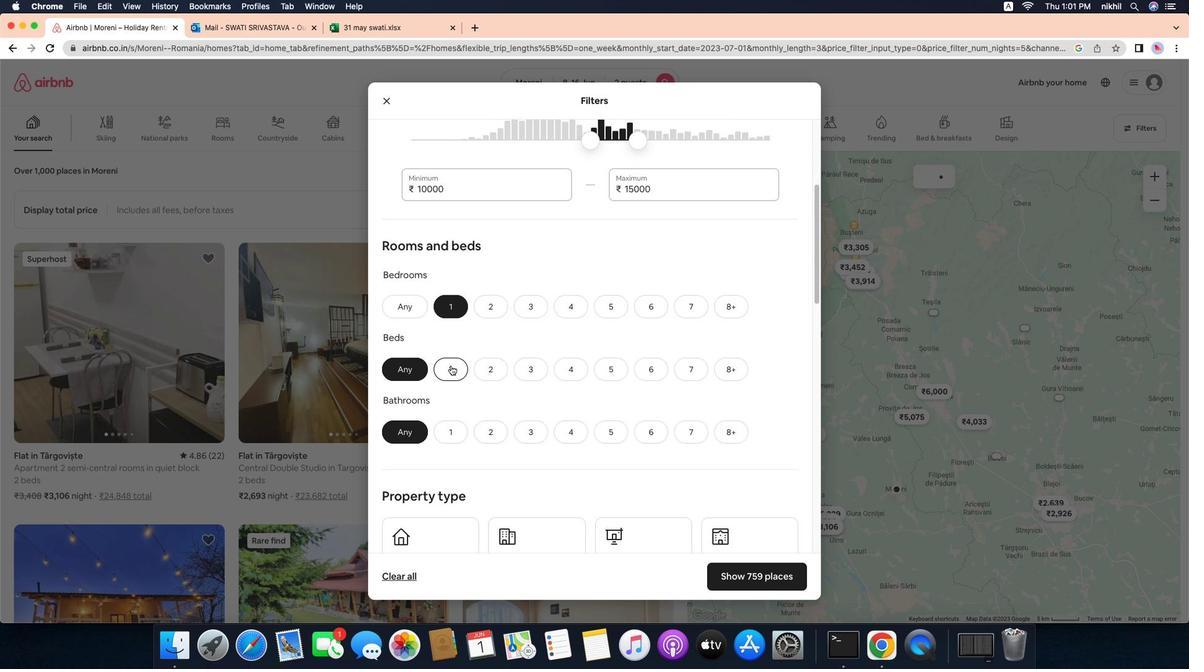
Action: Mouse pressed left at (460, 369)
Screenshot: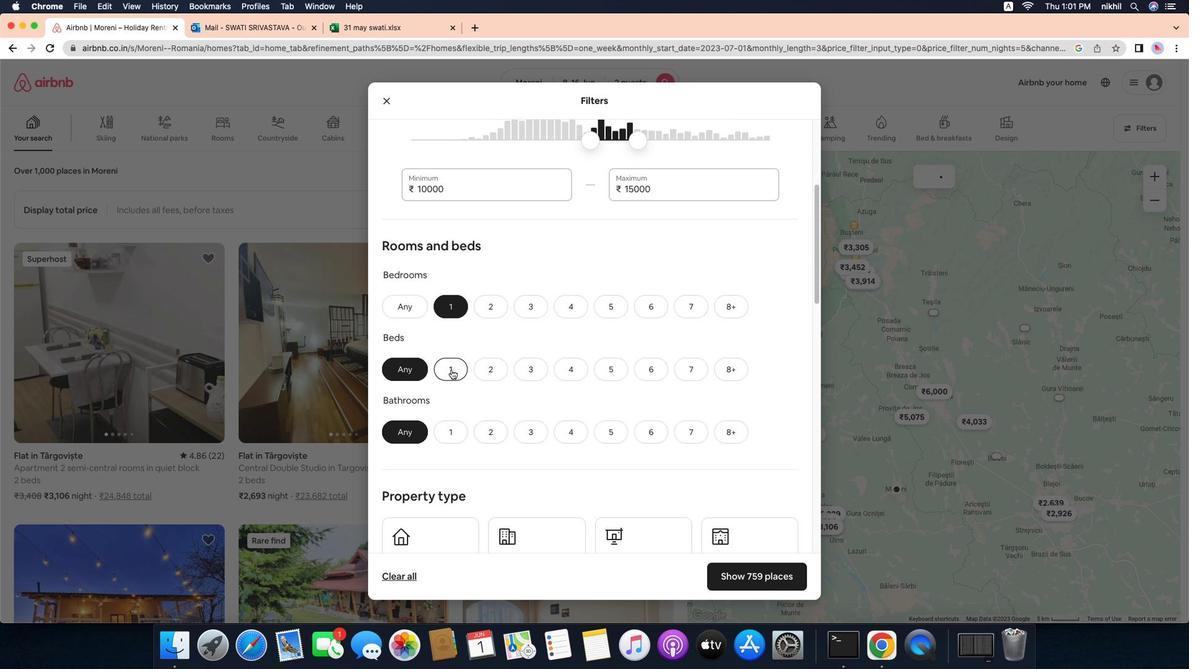 
Action: Mouse moved to (457, 442)
Screenshot: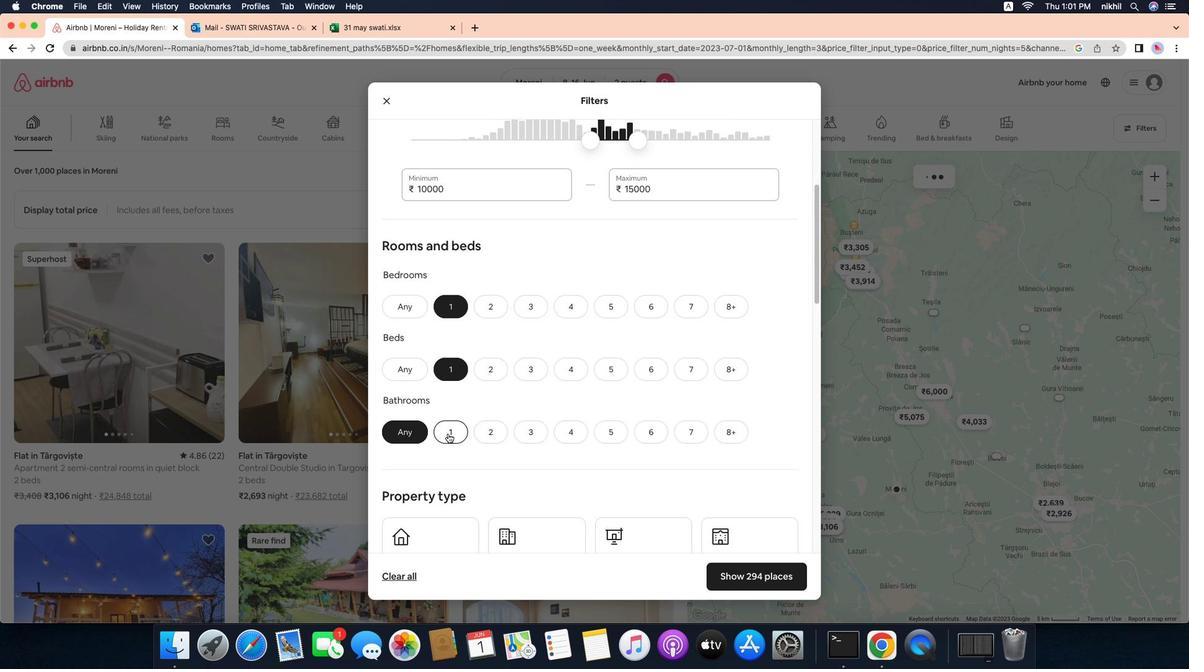 
Action: Mouse pressed left at (457, 442)
Screenshot: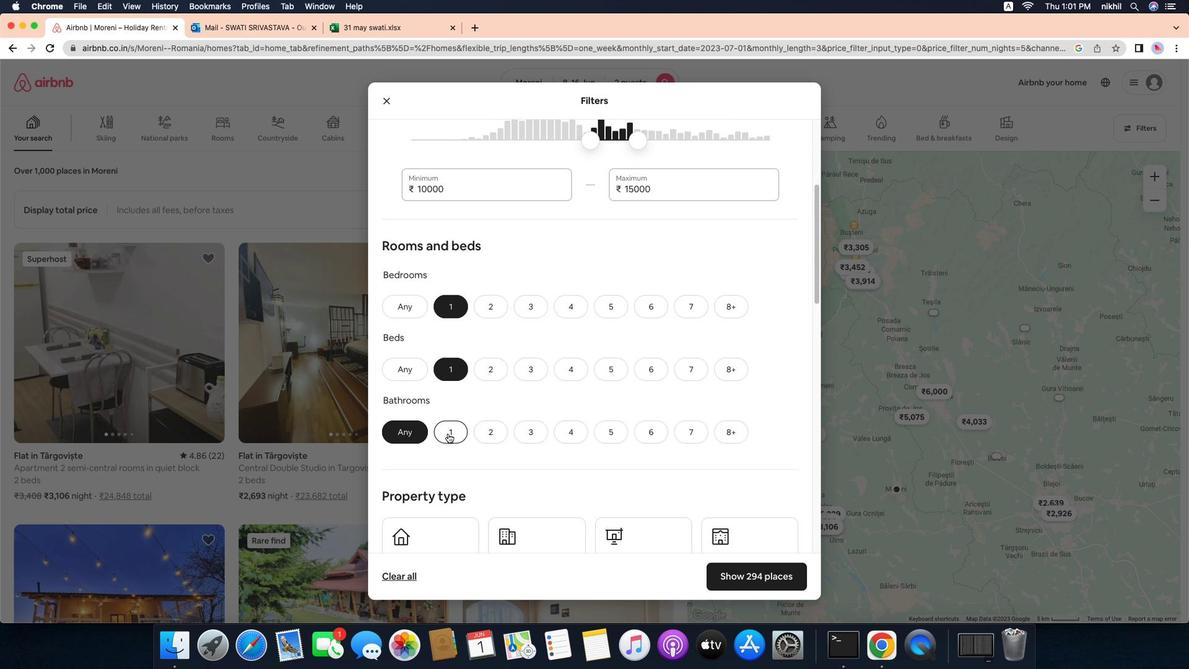 
Action: Mouse moved to (551, 420)
Screenshot: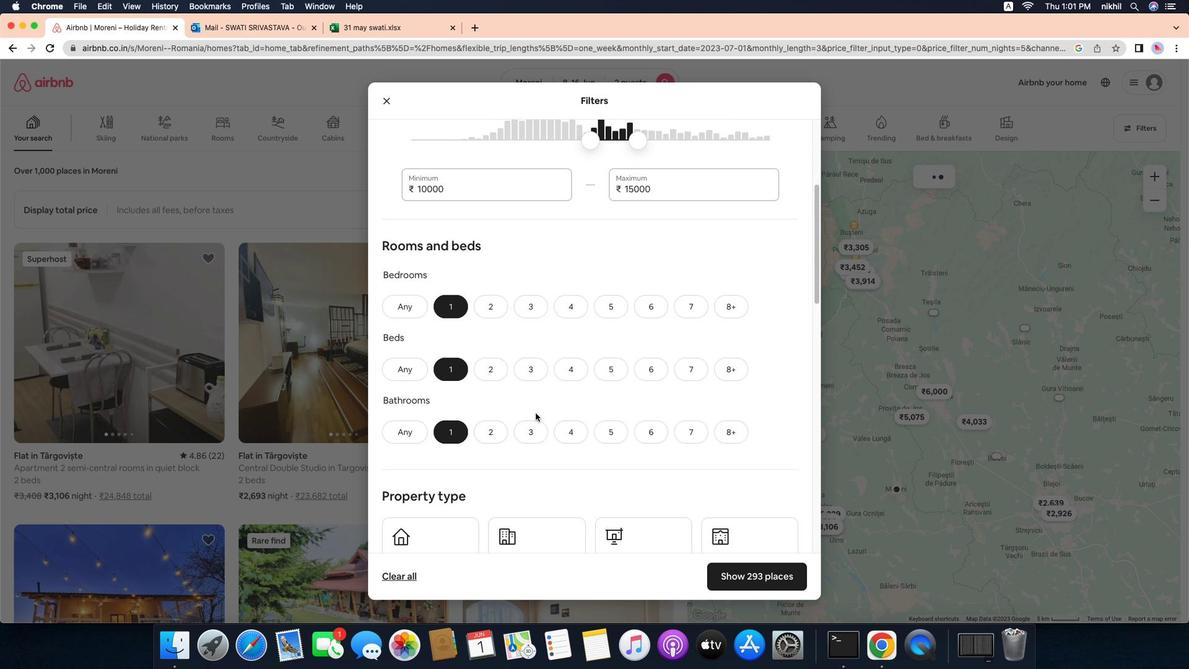 
Action: Mouse scrolled (551, 420) with delta (-19, -20)
Screenshot: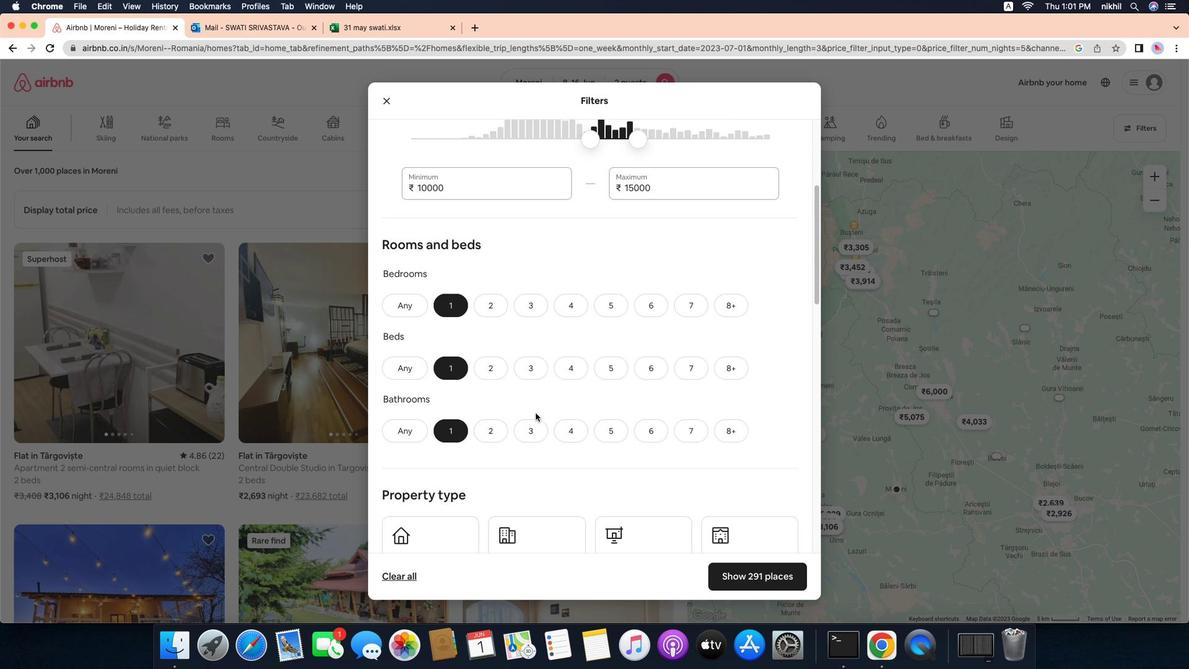 
Action: Mouse scrolled (551, 420) with delta (-19, -20)
Screenshot: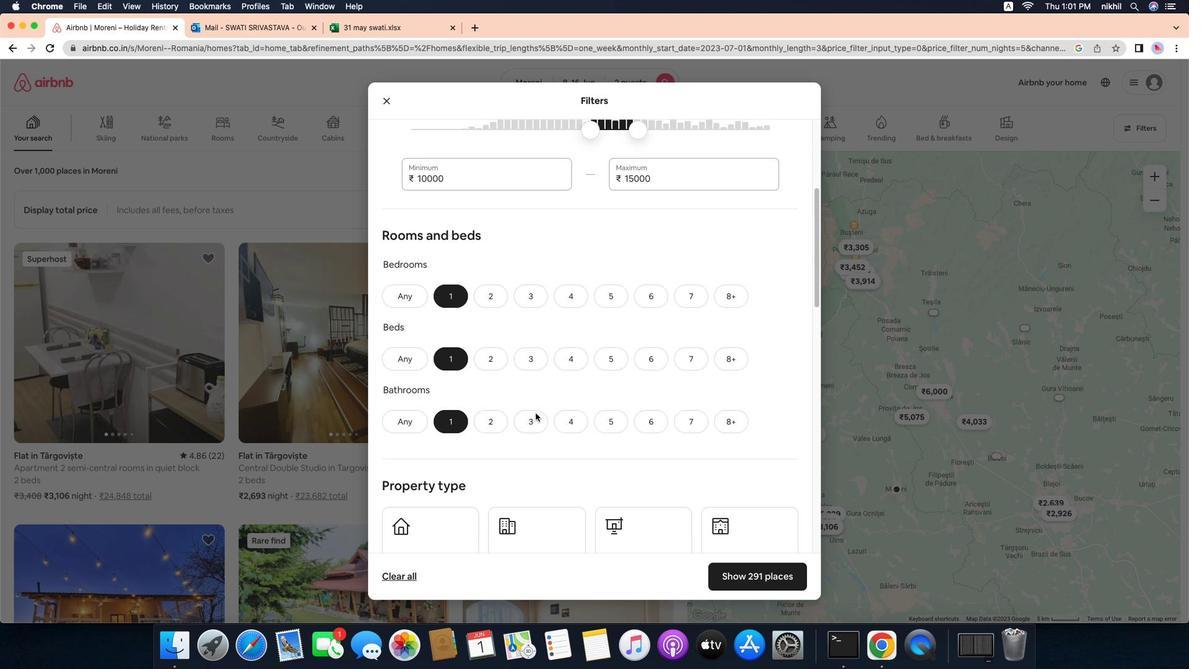 
Action: Mouse scrolled (551, 420) with delta (-19, -21)
Screenshot: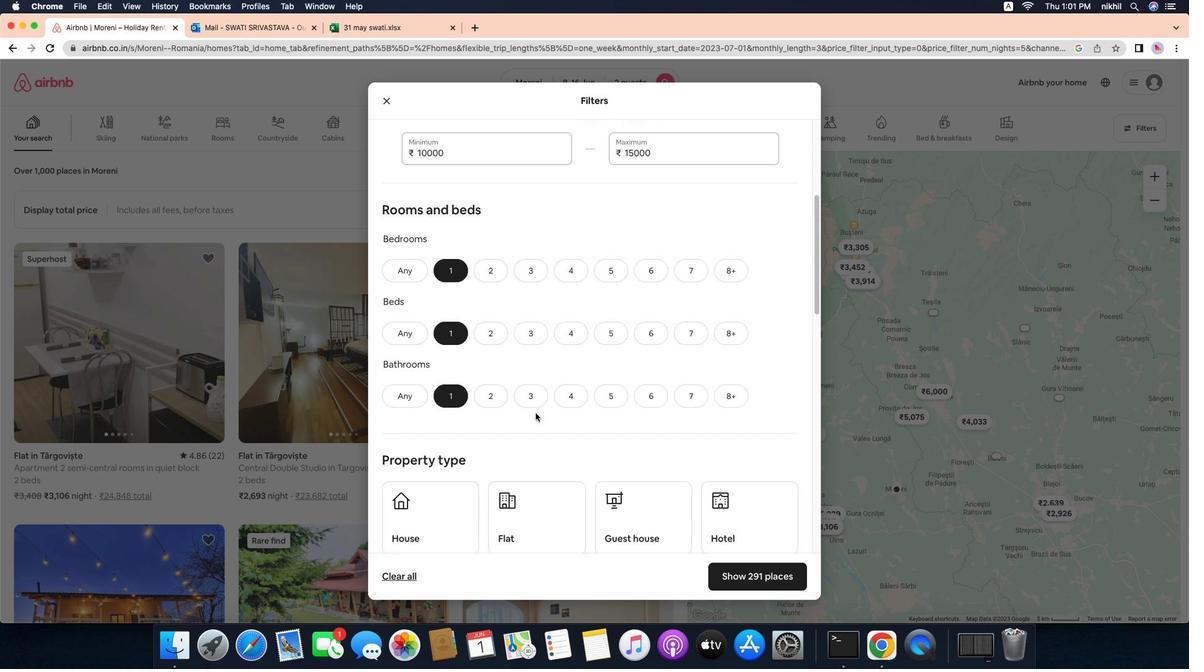 
Action: Mouse scrolled (551, 420) with delta (-19, -21)
Screenshot: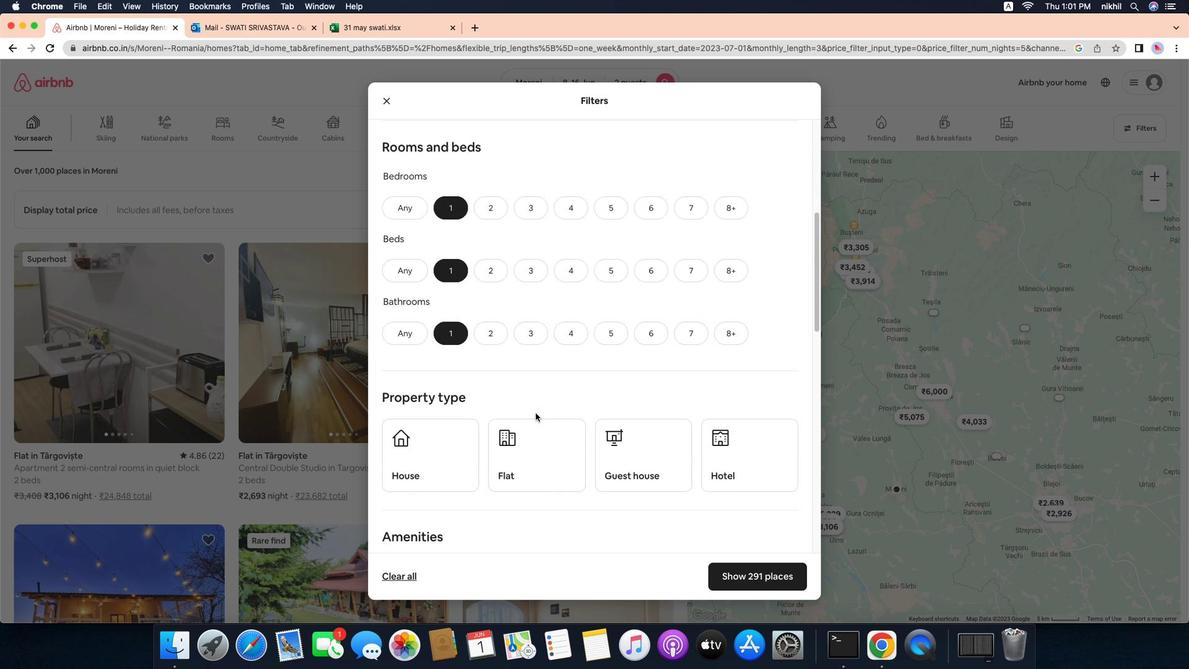 
Action: Mouse moved to (428, 395)
Screenshot: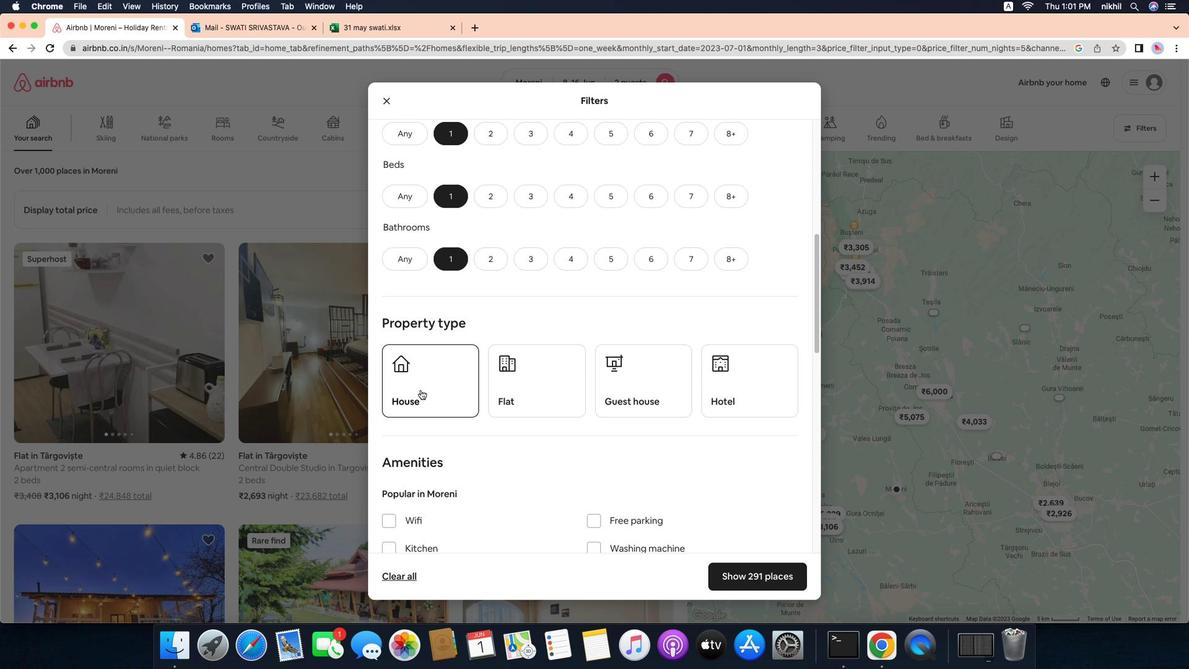 
Action: Mouse pressed left at (428, 395)
Screenshot: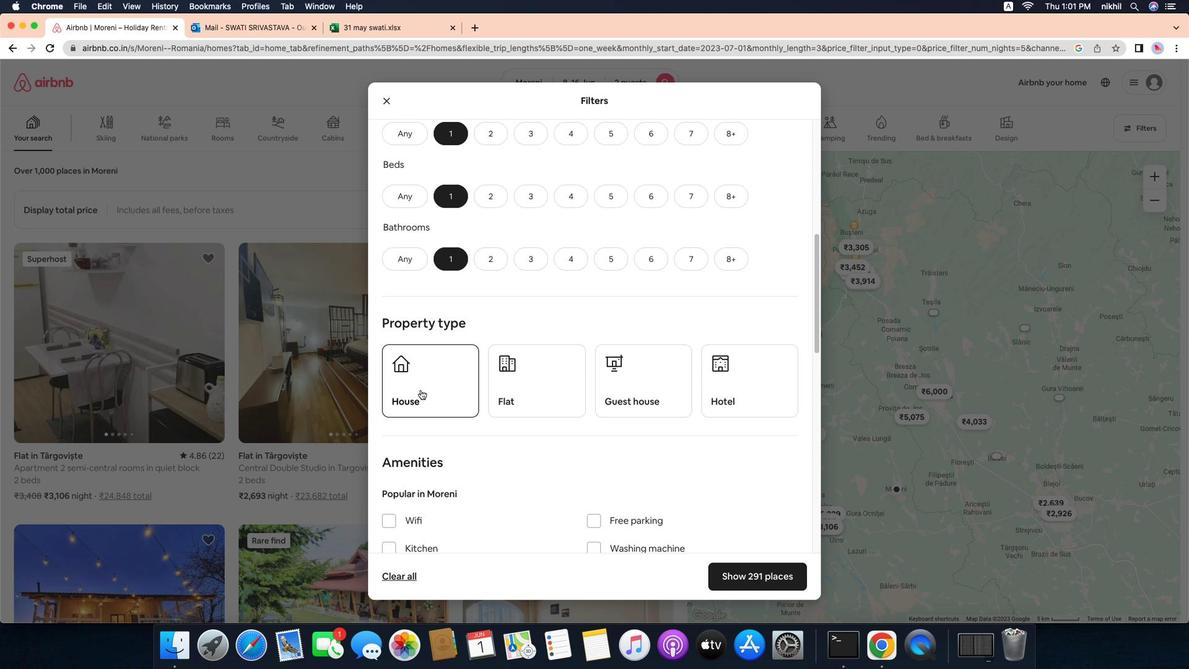 
Action: Mouse moved to (556, 397)
Screenshot: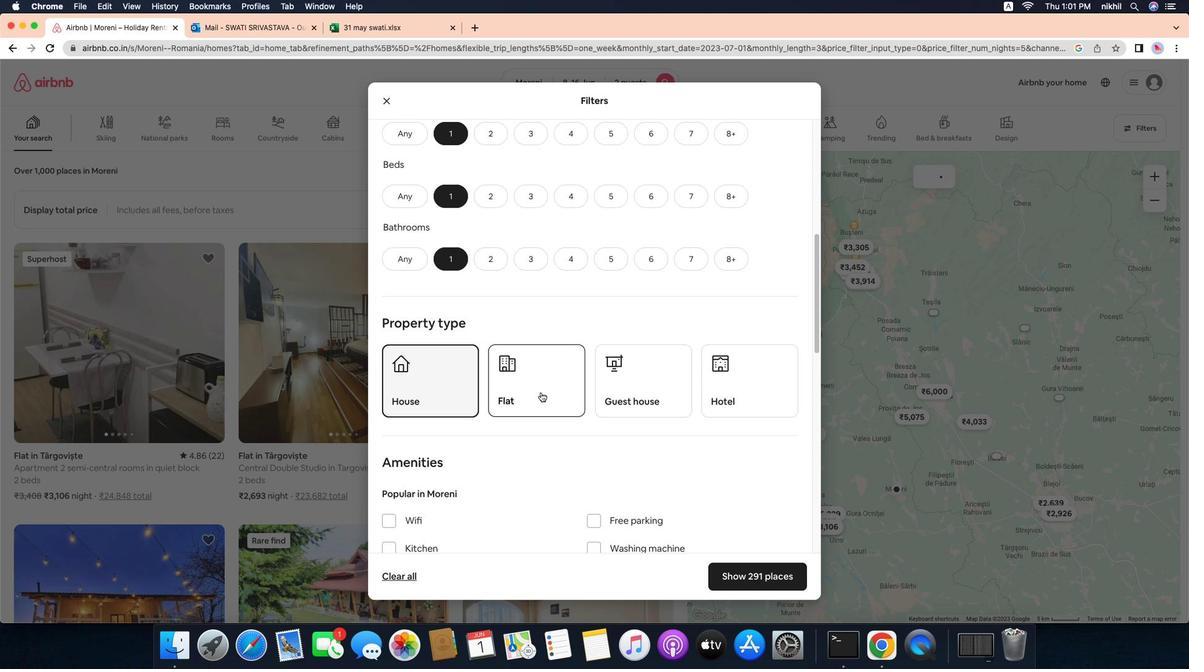 
Action: Mouse pressed left at (556, 397)
Screenshot: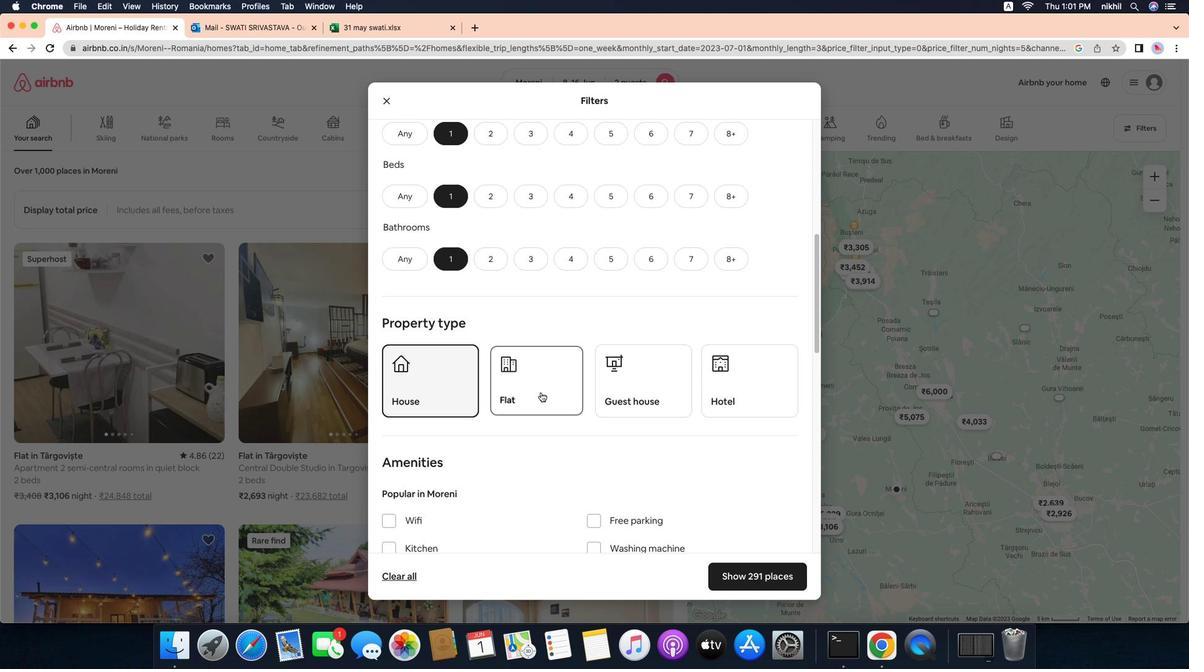 
Action: Mouse moved to (674, 402)
Screenshot: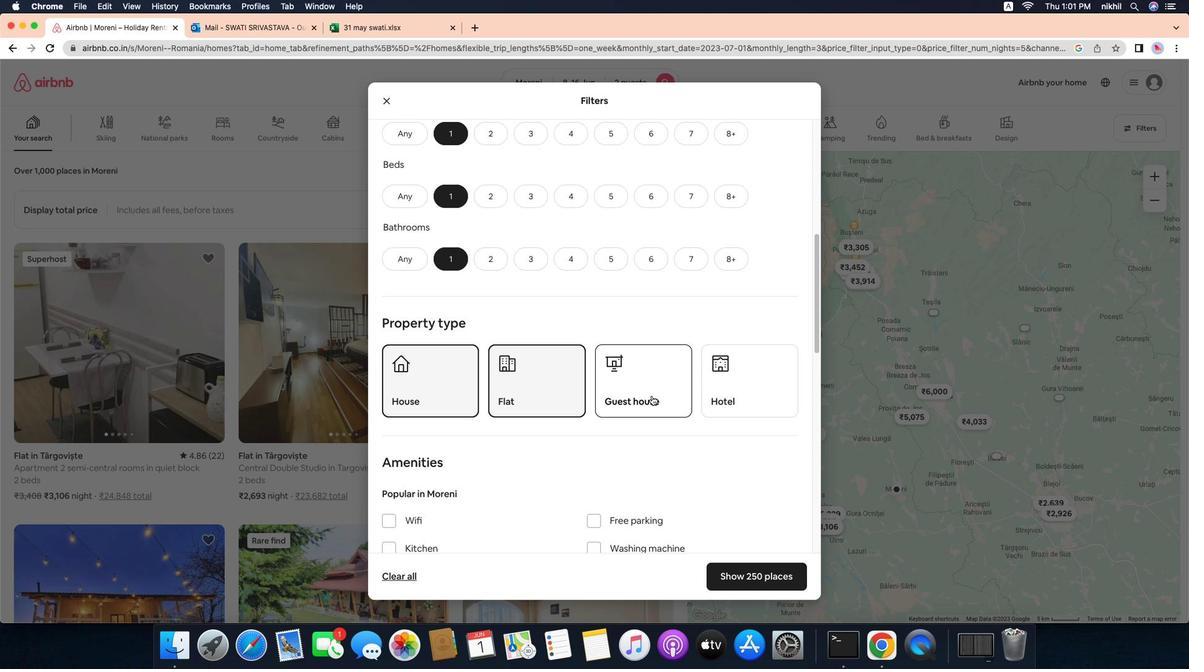 
Action: Mouse pressed left at (674, 402)
Screenshot: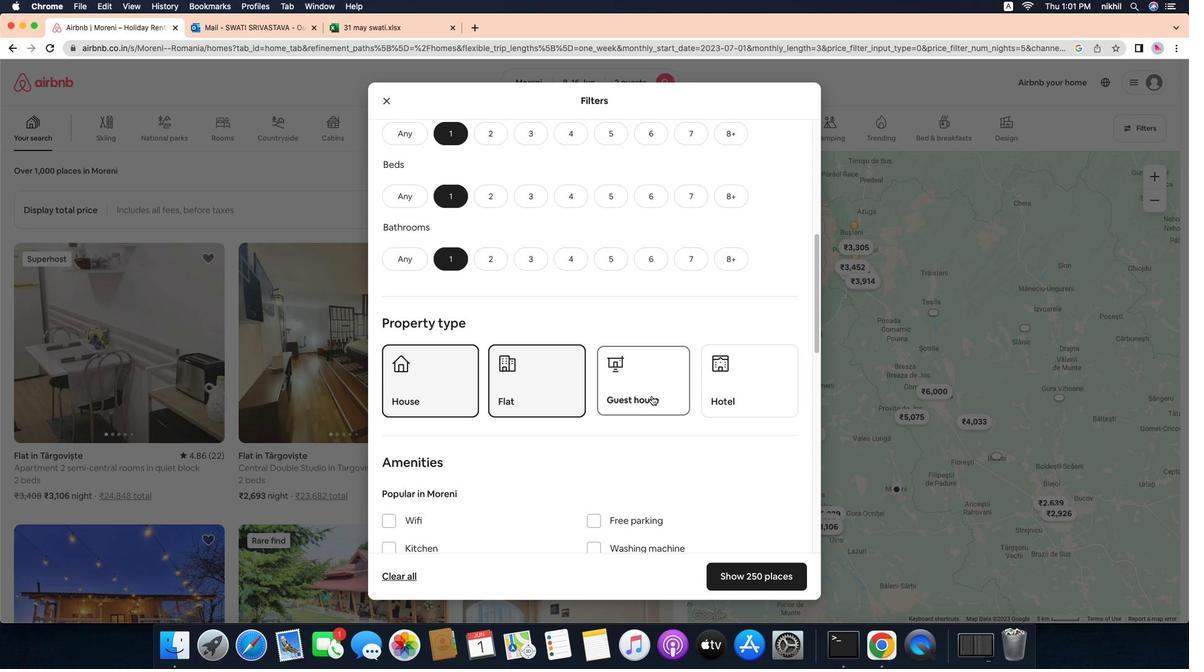 
Action: Mouse moved to (786, 402)
Screenshot: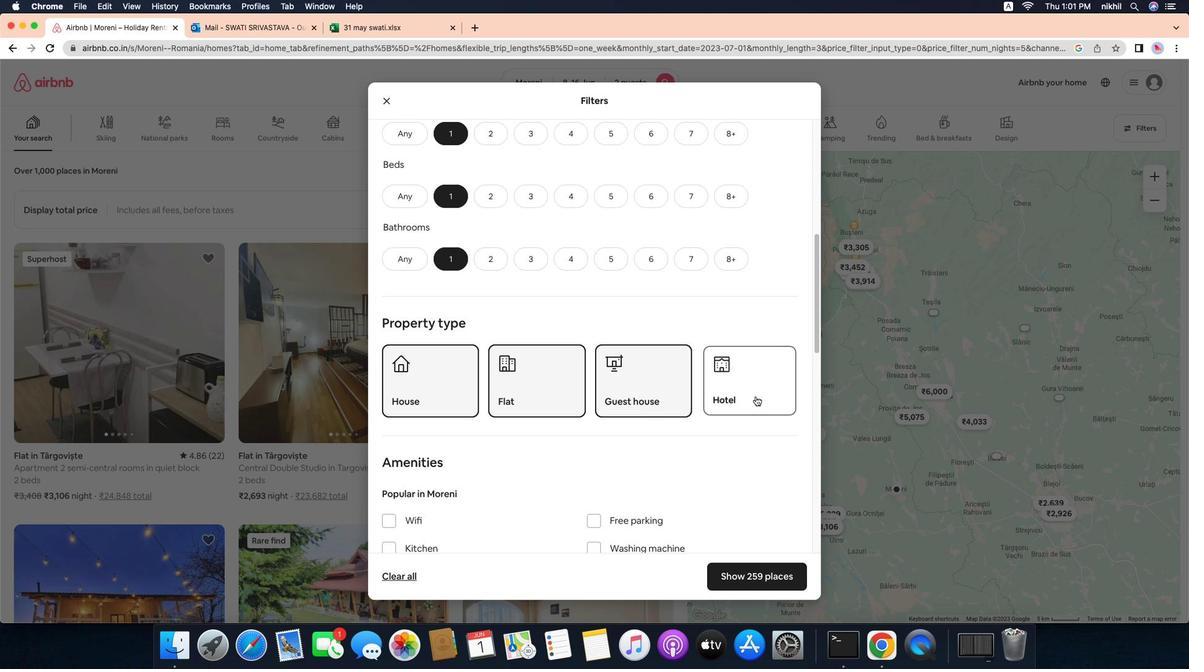 
Action: Mouse pressed left at (786, 402)
Screenshot: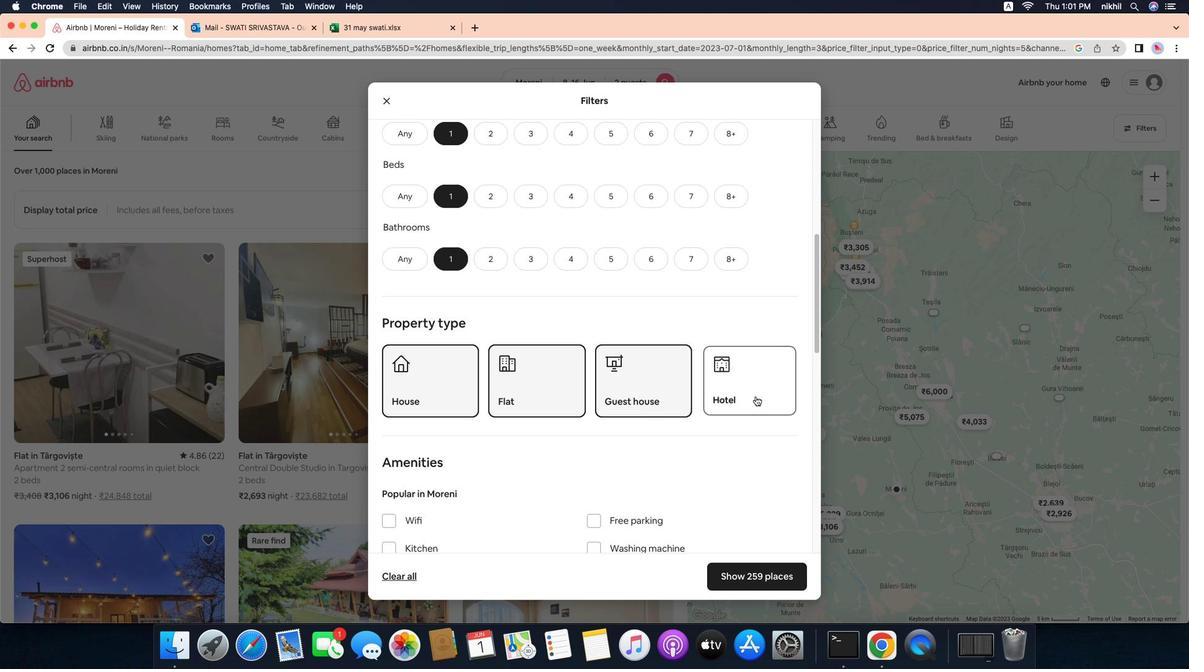 
Action: Mouse moved to (729, 442)
Screenshot: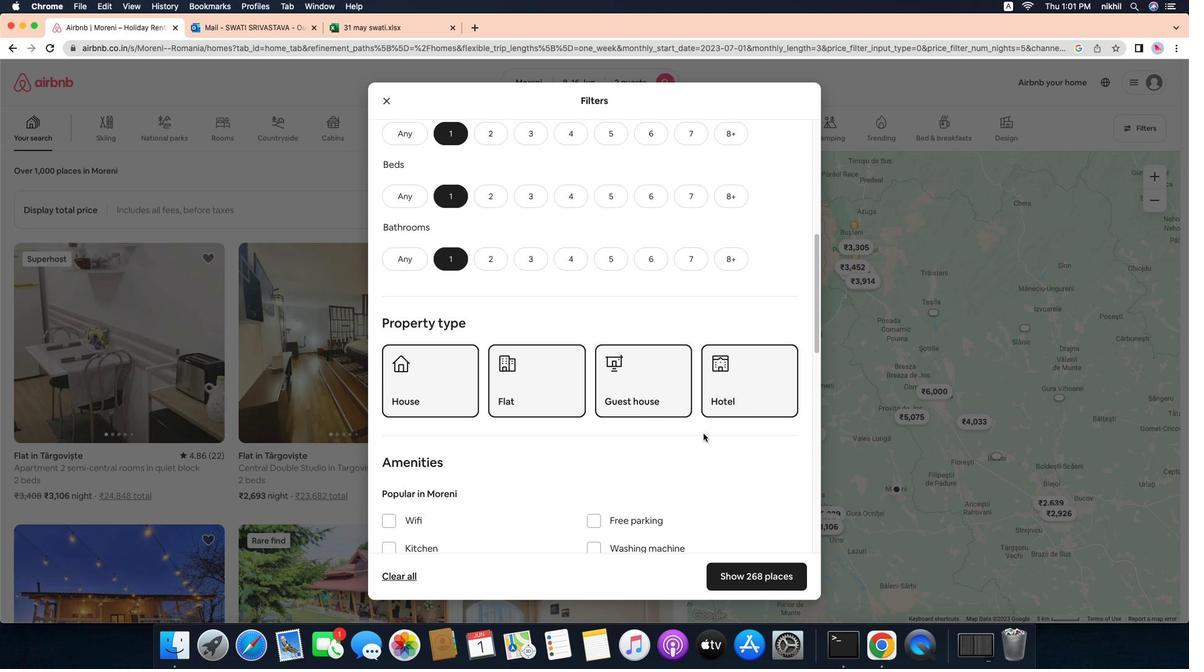 
Action: Mouse scrolled (729, 442) with delta (-19, -20)
Screenshot: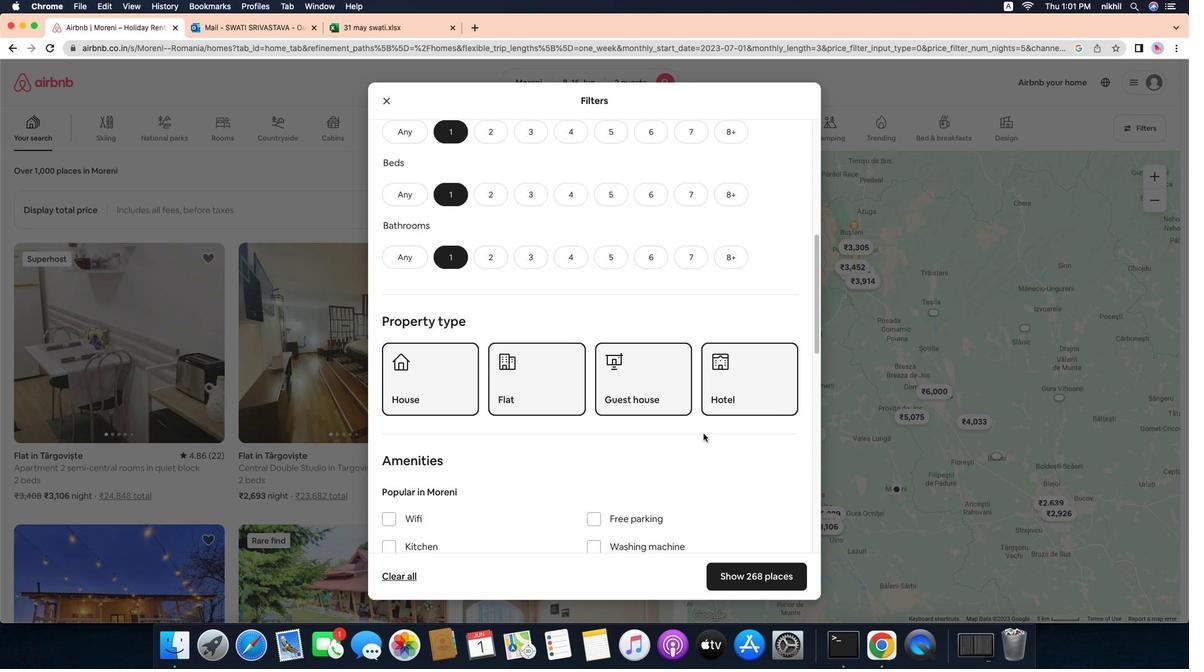 
Action: Mouse scrolled (729, 442) with delta (-19, -20)
Screenshot: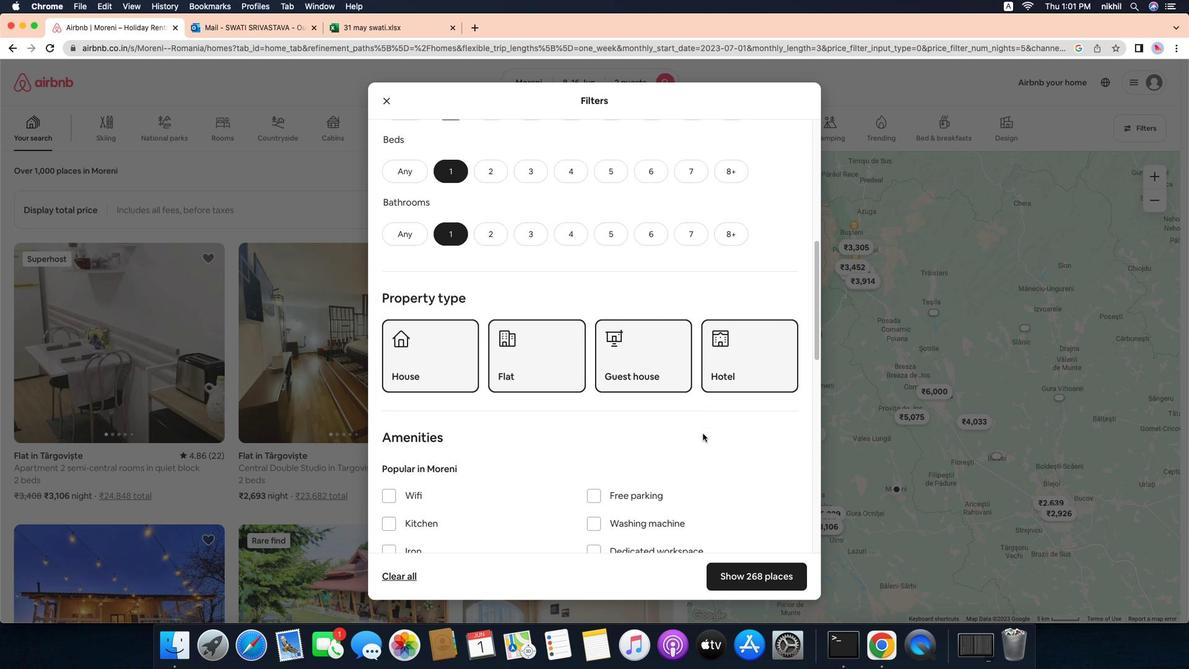 
Action: Mouse scrolled (729, 442) with delta (-19, -21)
Screenshot: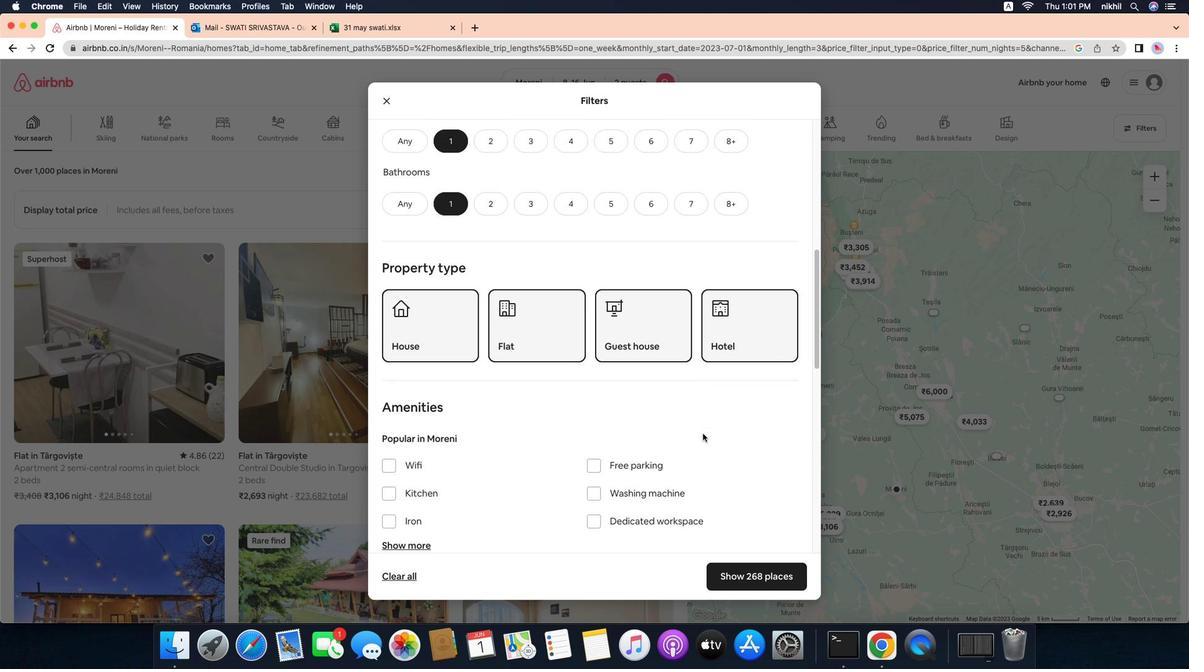 
Action: Mouse moved to (729, 441)
Screenshot: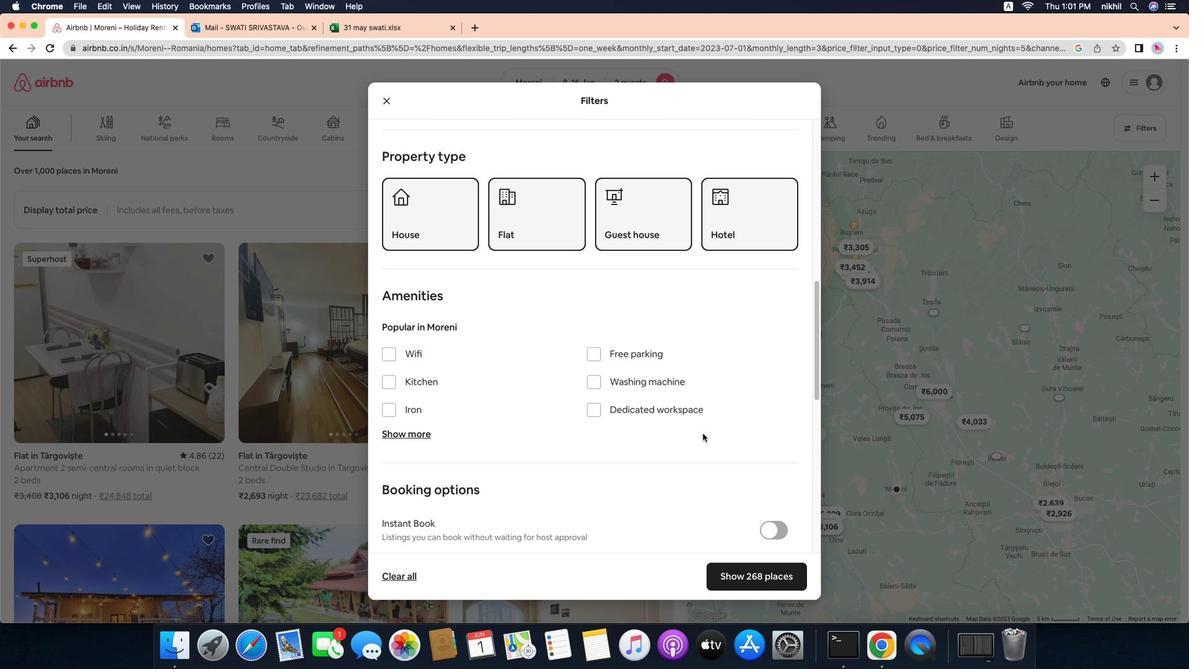 
Action: Mouse scrolled (729, 441) with delta (-19, -22)
Screenshot: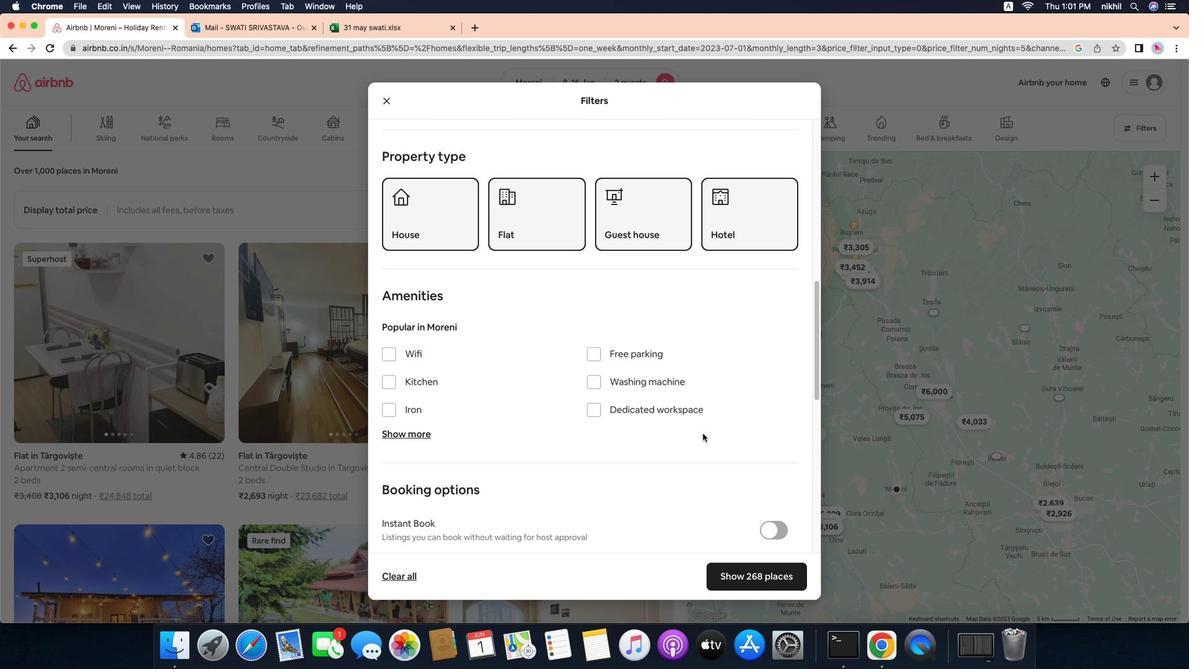 
Action: Mouse moved to (729, 441)
Screenshot: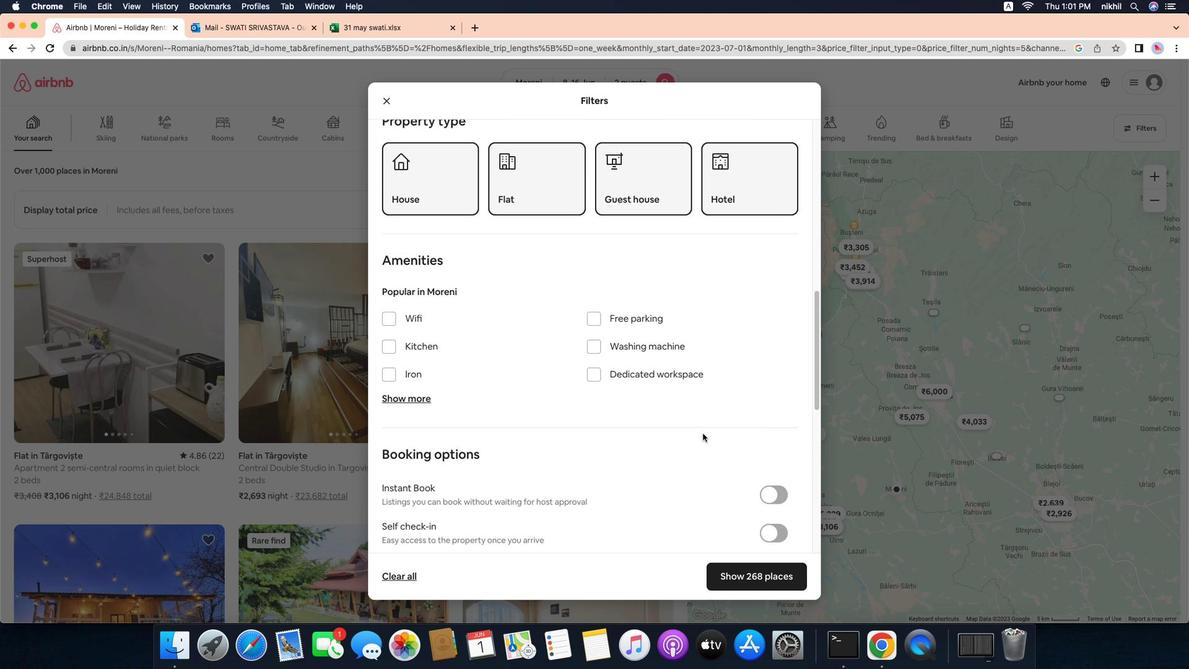 
Action: Mouse scrolled (729, 441) with delta (-19, -20)
Screenshot: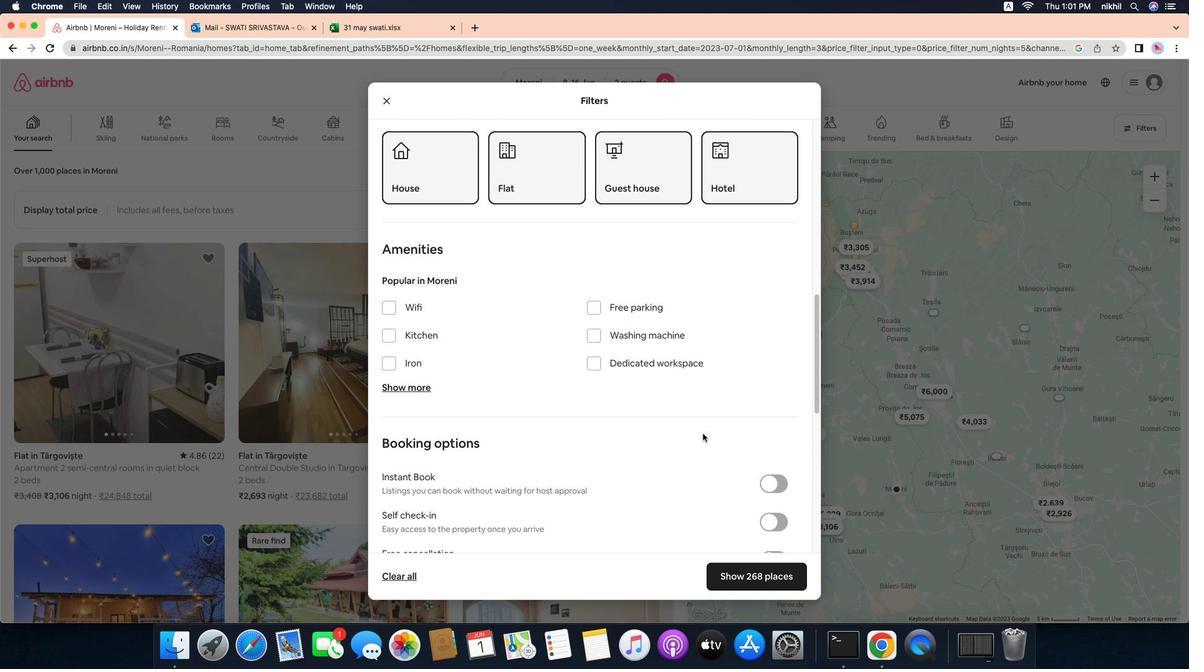 
Action: Mouse scrolled (729, 441) with delta (-19, -20)
Screenshot: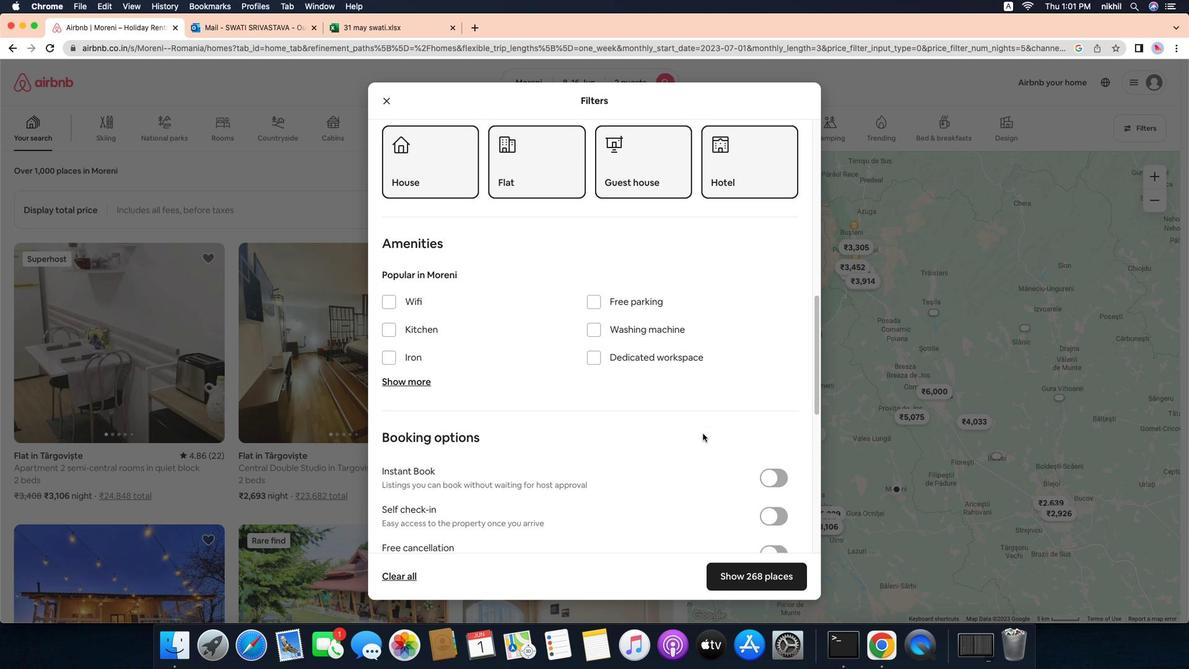 
Action: Mouse scrolled (729, 441) with delta (-19, -21)
Screenshot: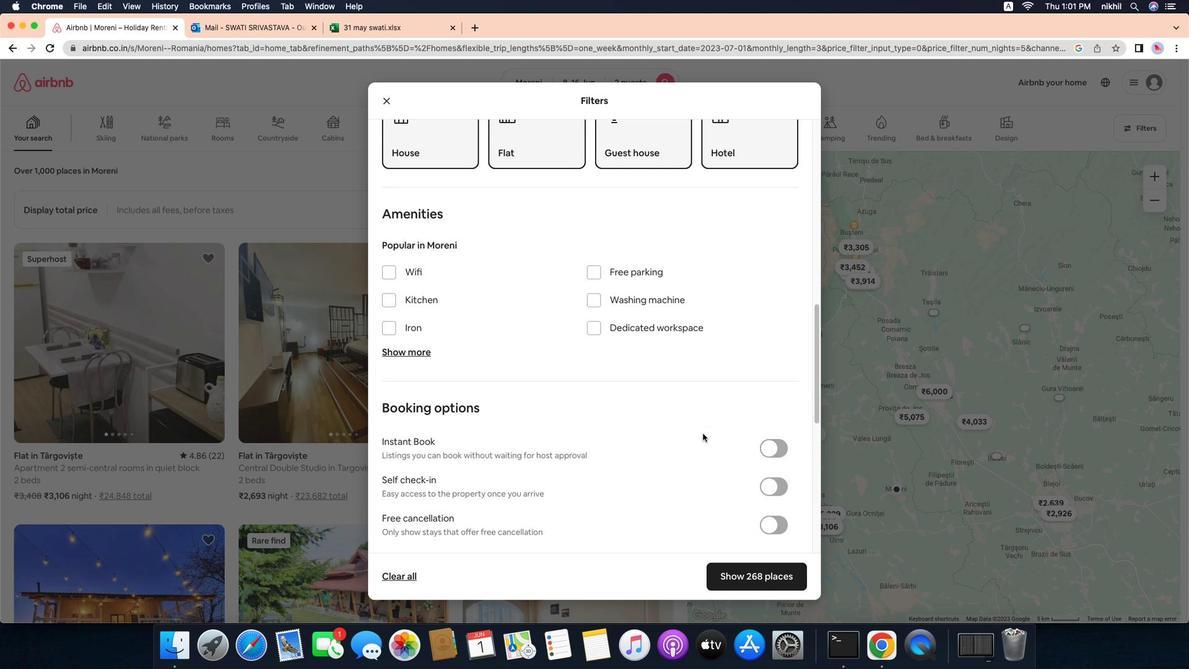 
Action: Mouse scrolled (729, 441) with delta (-19, -21)
Screenshot: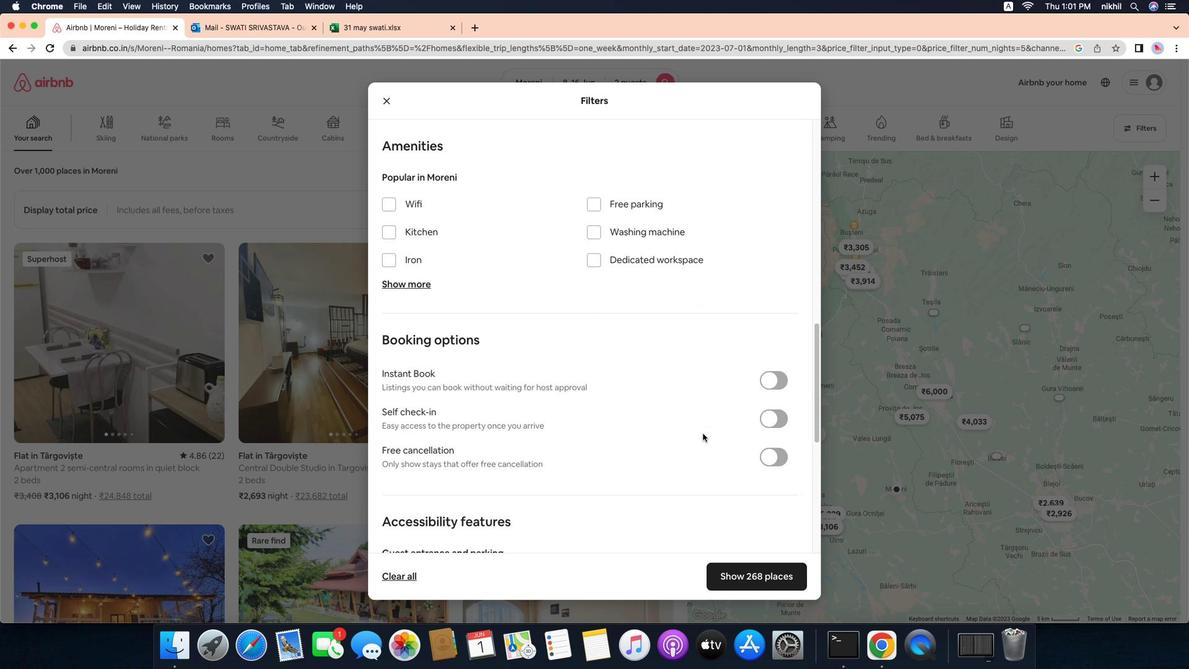 
Action: Mouse moved to (803, 393)
Screenshot: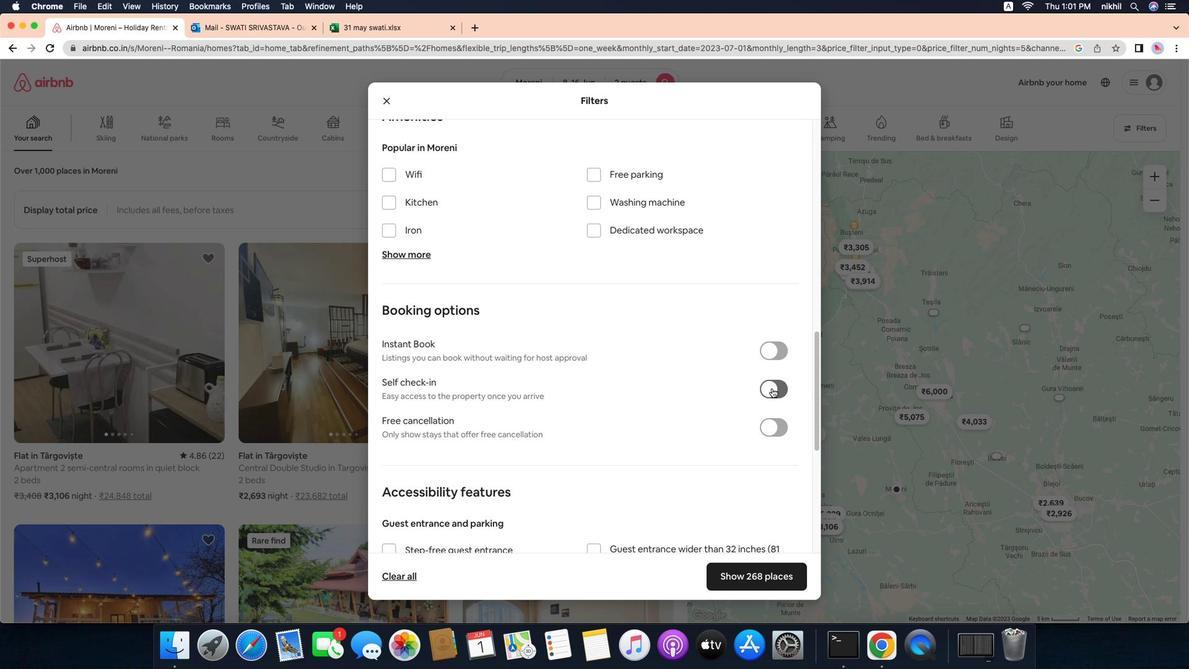 
Action: Mouse pressed left at (803, 393)
Screenshot: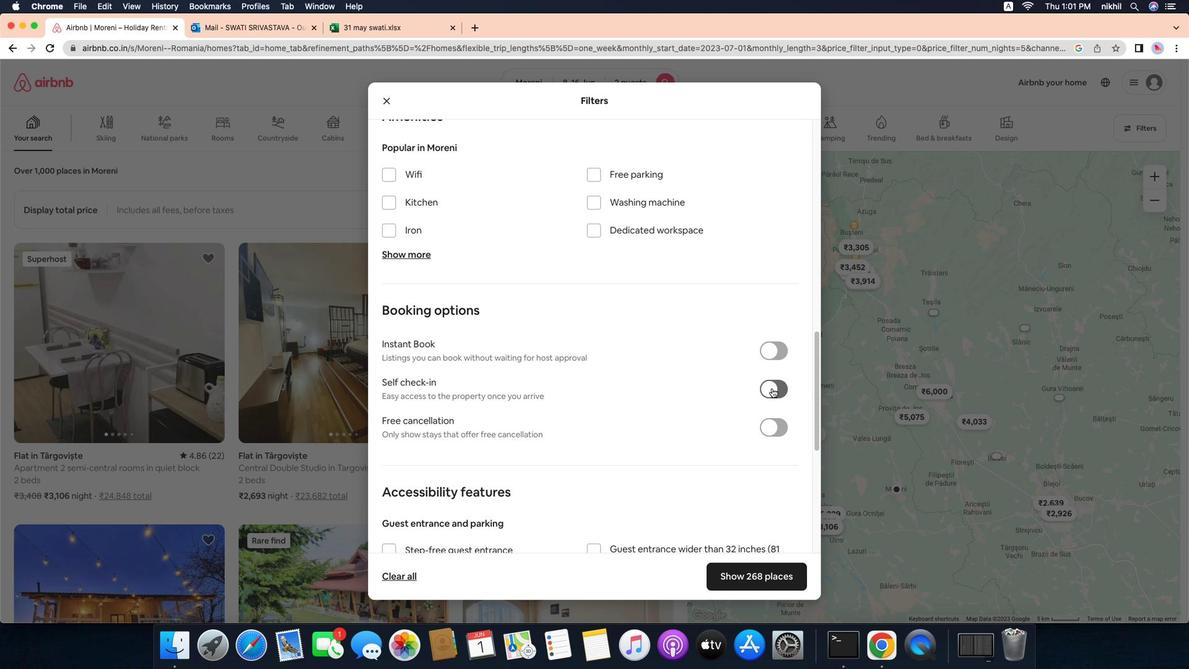 
Action: Mouse moved to (672, 441)
Screenshot: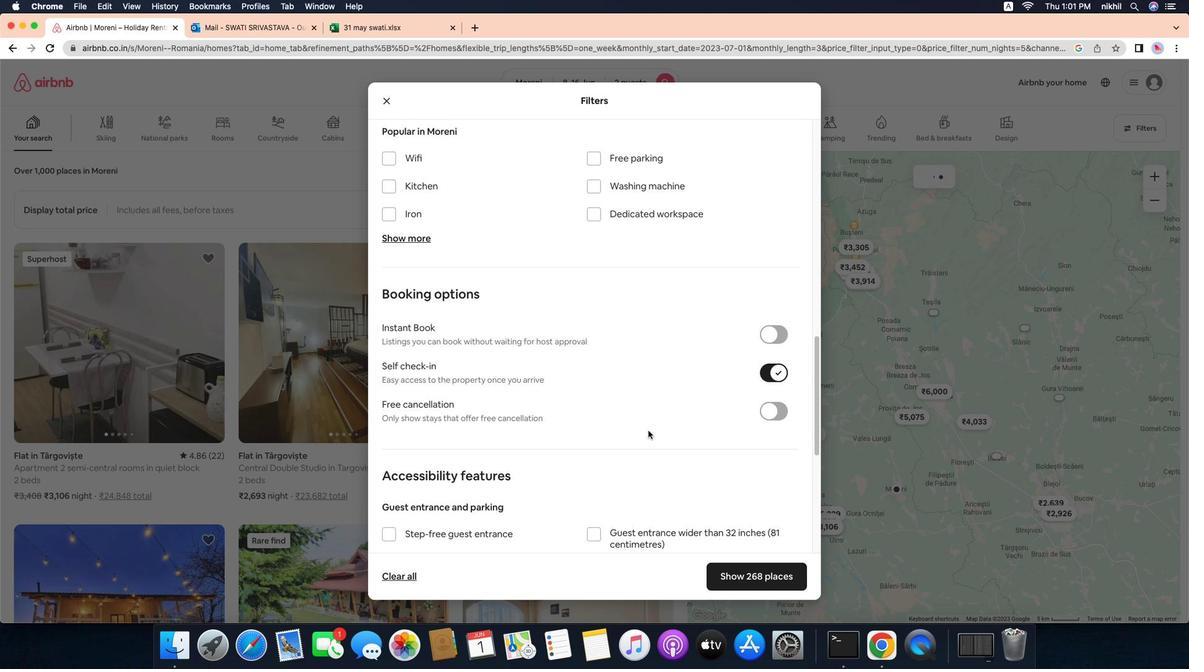 
Action: Mouse scrolled (672, 441) with delta (-19, -20)
Screenshot: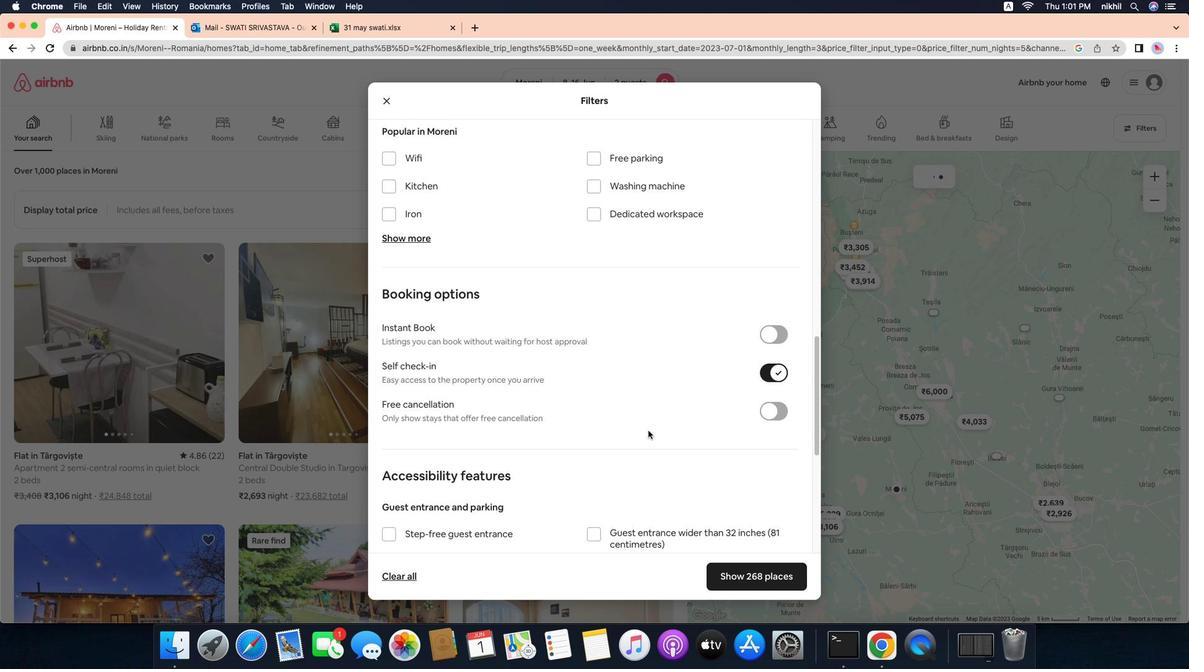 
Action: Mouse moved to (671, 440)
Screenshot: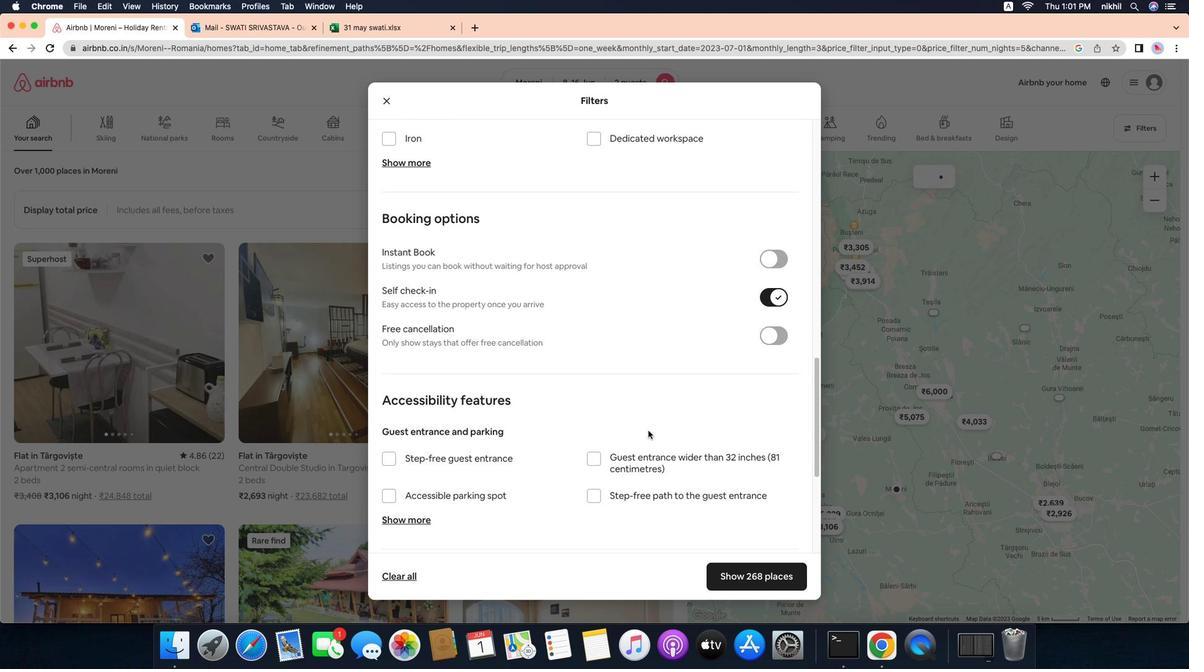 
Action: Mouse scrolled (671, 440) with delta (-19, -20)
Screenshot: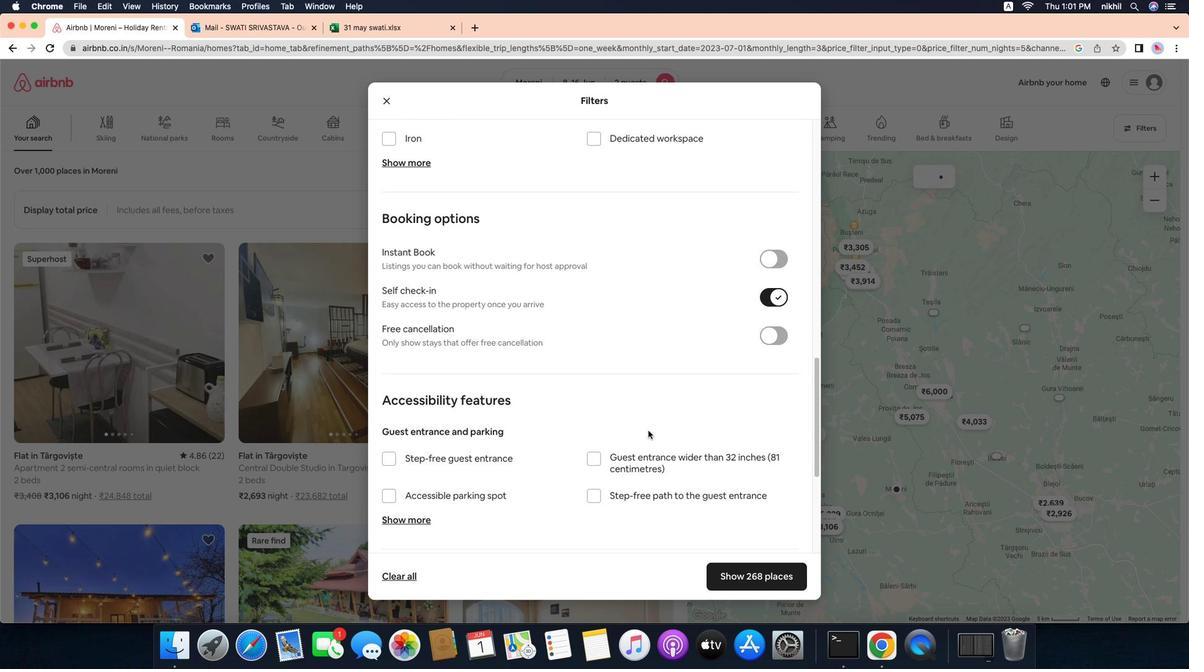 
Action: Mouse moved to (671, 439)
Screenshot: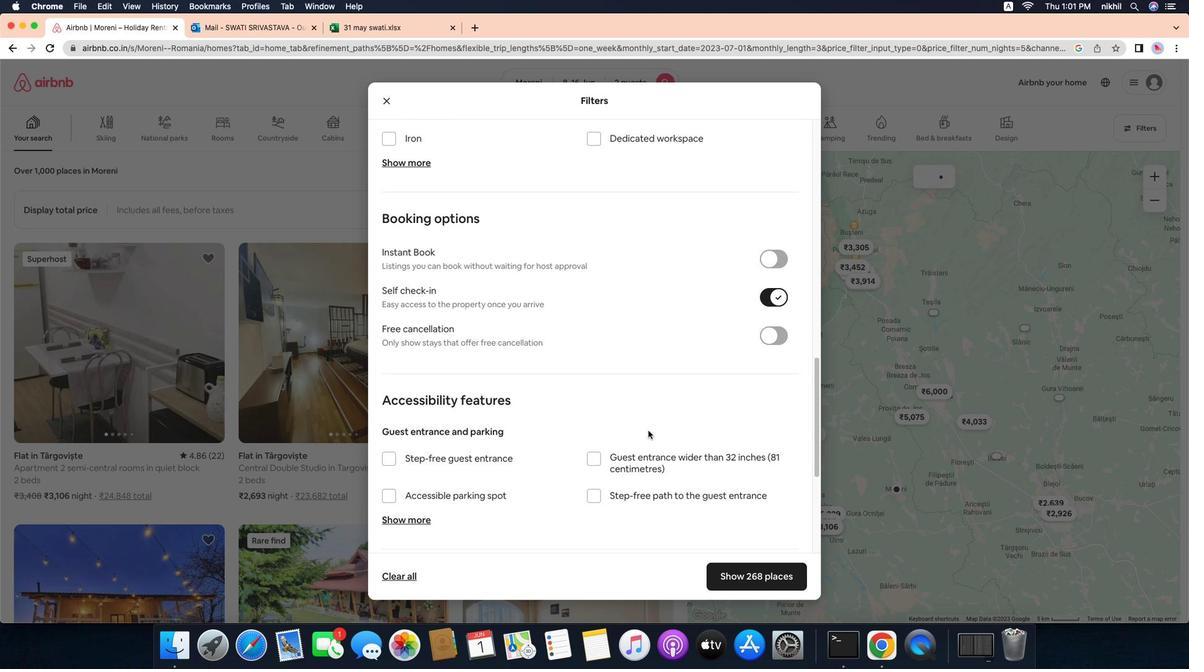 
Action: Mouse scrolled (671, 439) with delta (-19, -22)
Screenshot: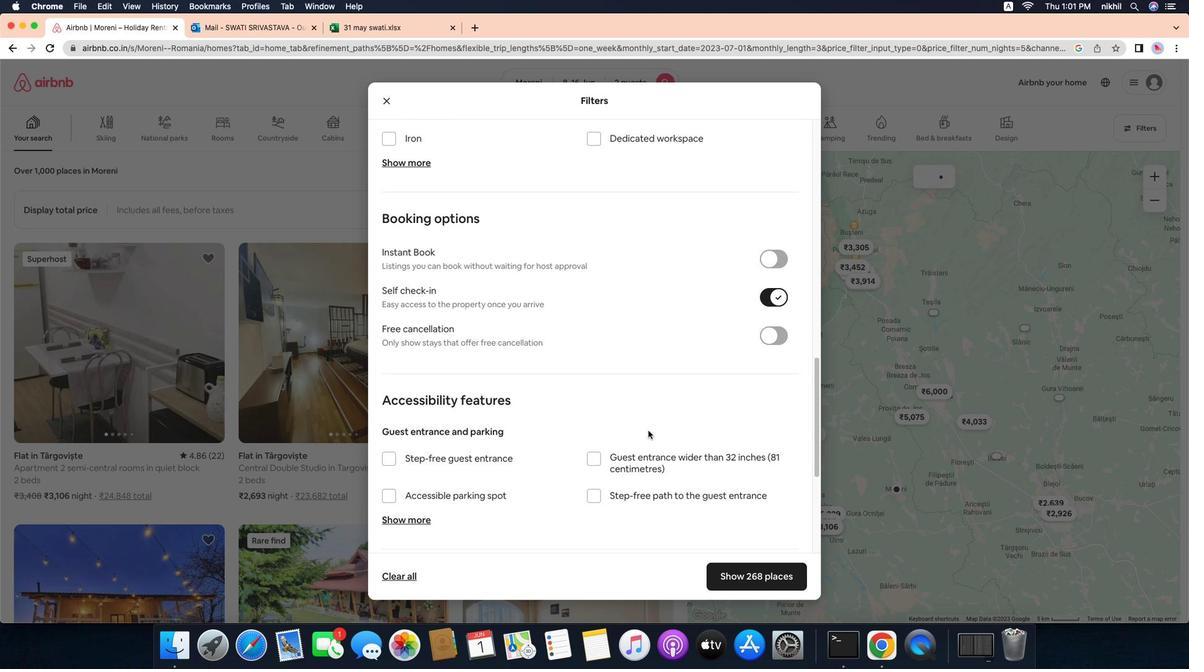
Action: Mouse moved to (671, 438)
Screenshot: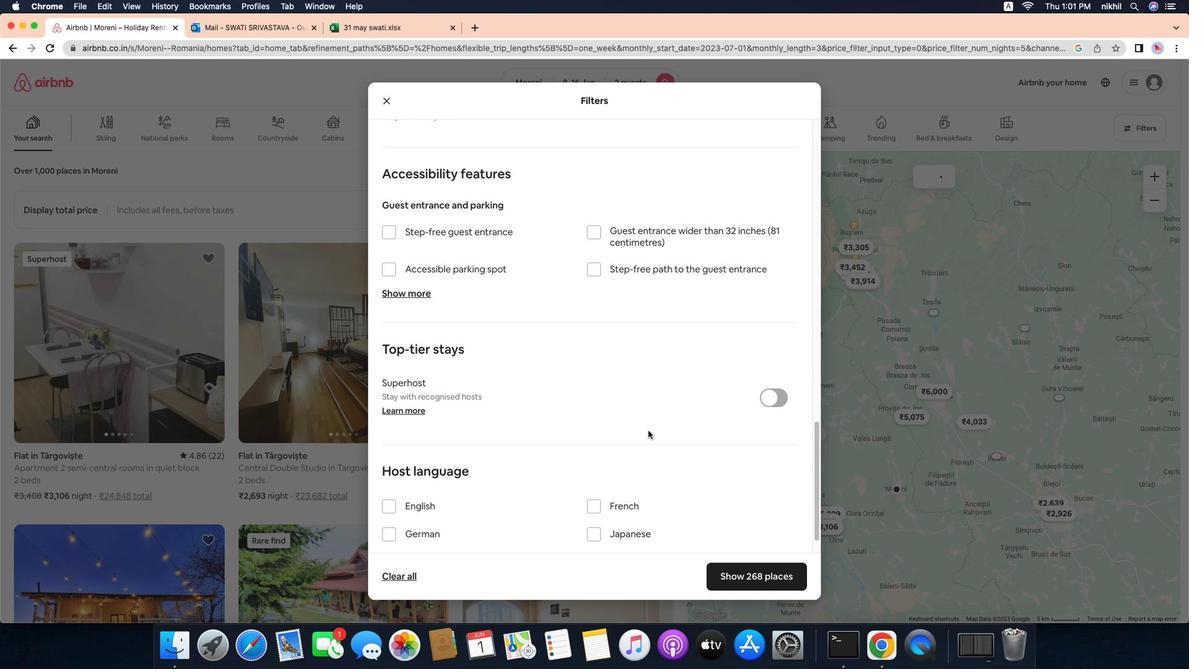 
Action: Mouse scrolled (671, 438) with delta (-19, -24)
Screenshot: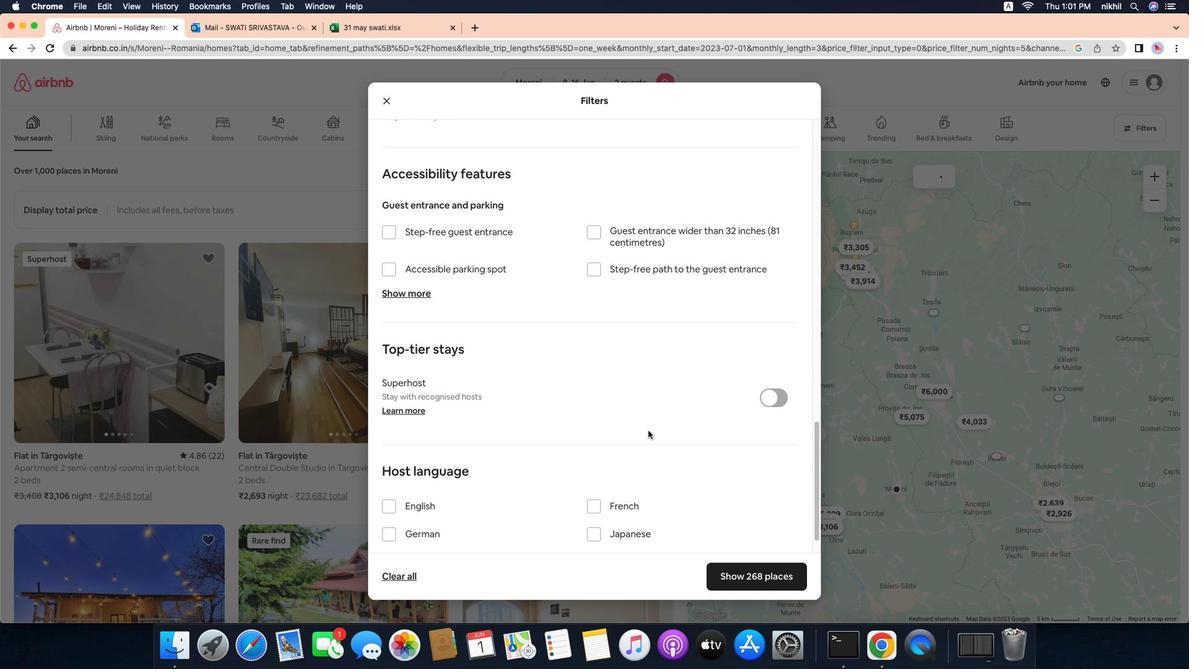 
Action: Mouse moved to (671, 438)
Screenshot: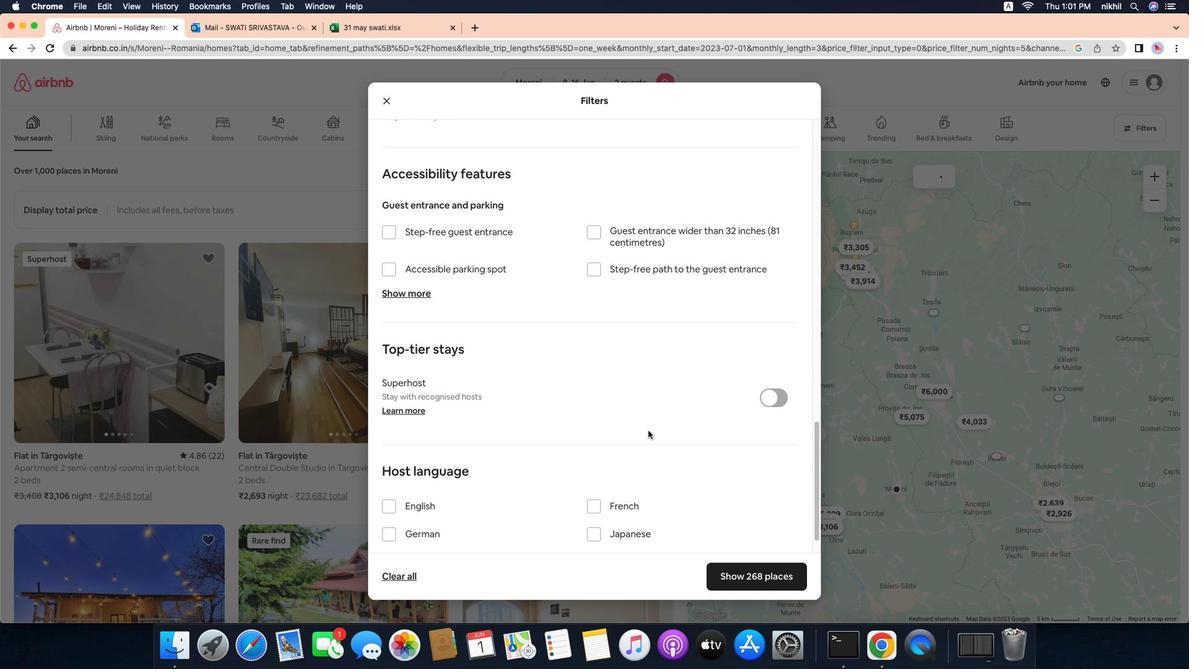 
Action: Mouse scrolled (671, 438) with delta (-19, -20)
Screenshot: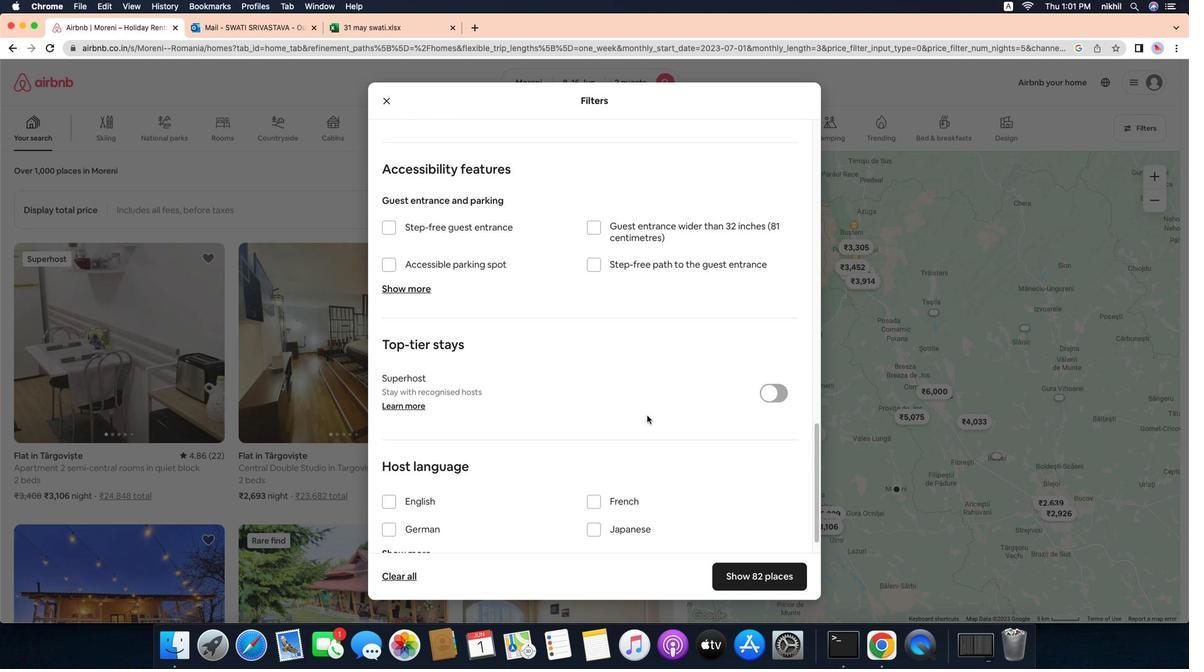 
Action: Mouse scrolled (671, 438) with delta (-19, -20)
Screenshot: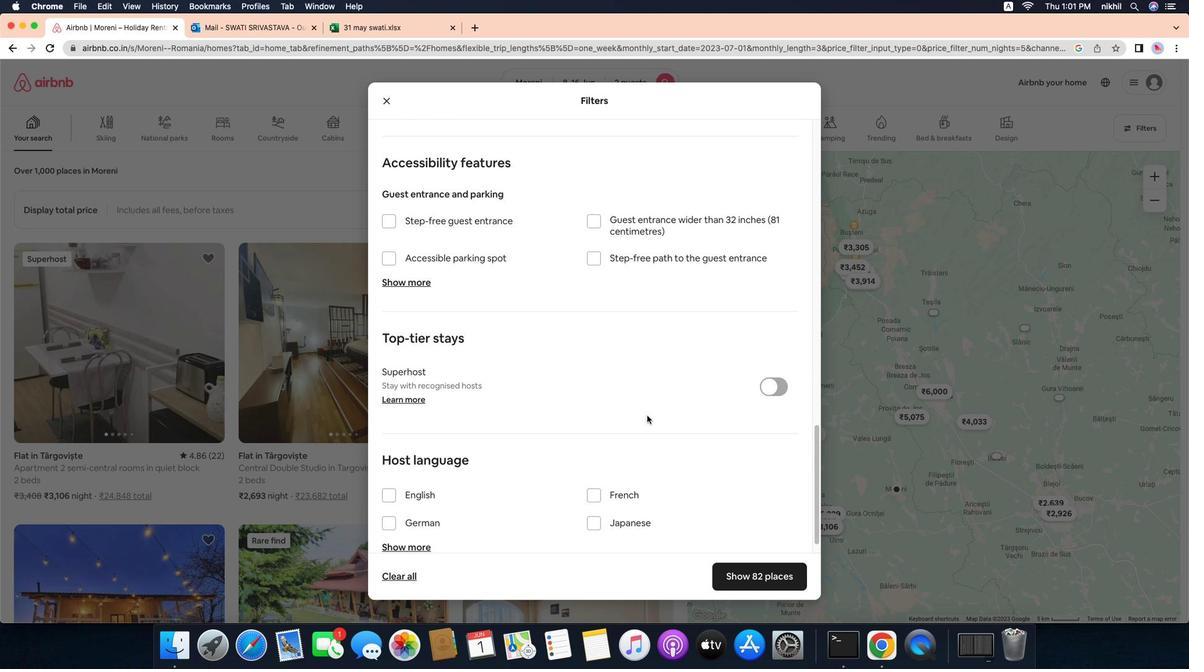 
Action: Mouse moved to (670, 433)
Screenshot: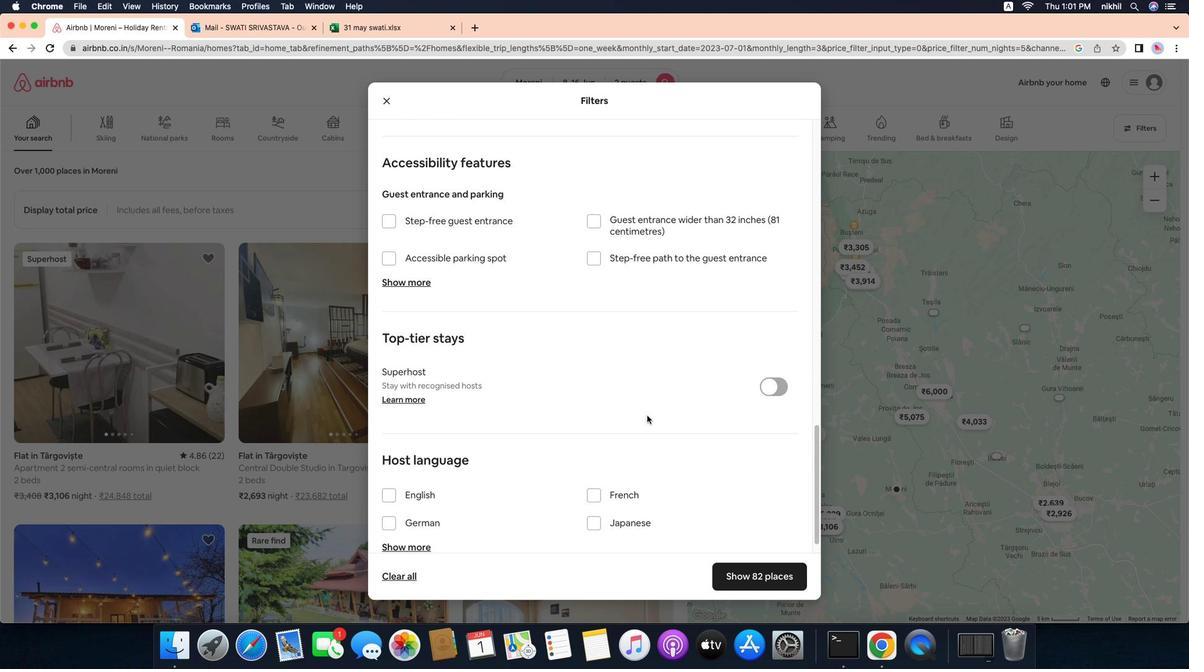 
Action: Mouse scrolled (670, 433) with delta (-19, -22)
Screenshot: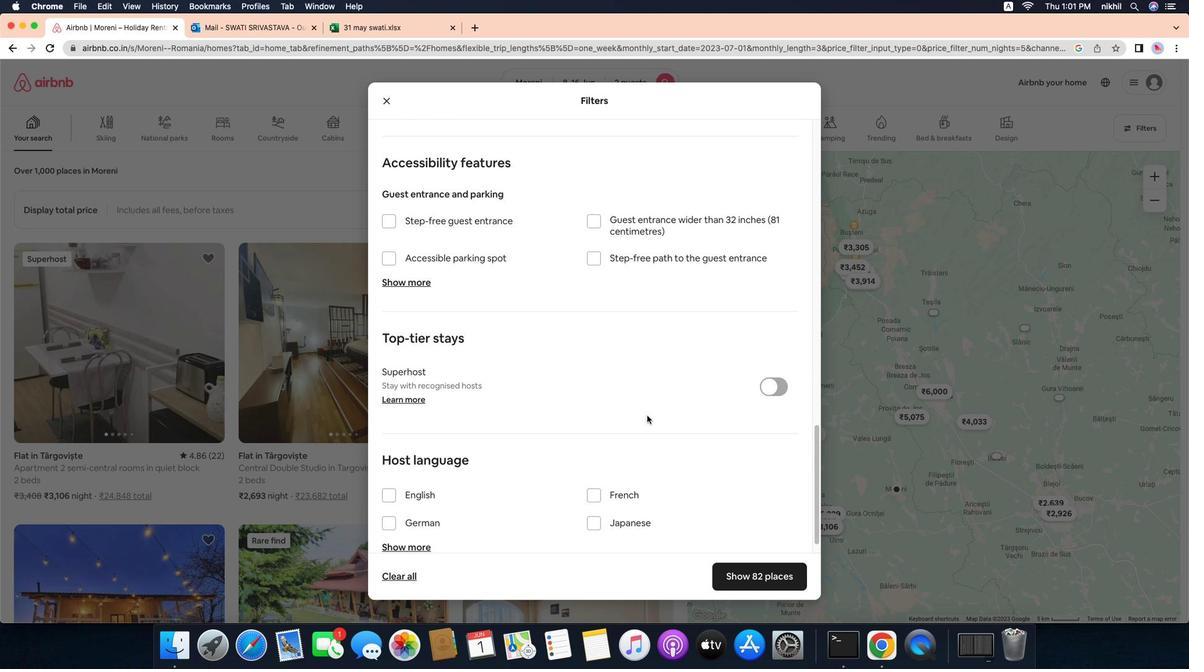 
Action: Mouse moved to (392, 481)
Screenshot: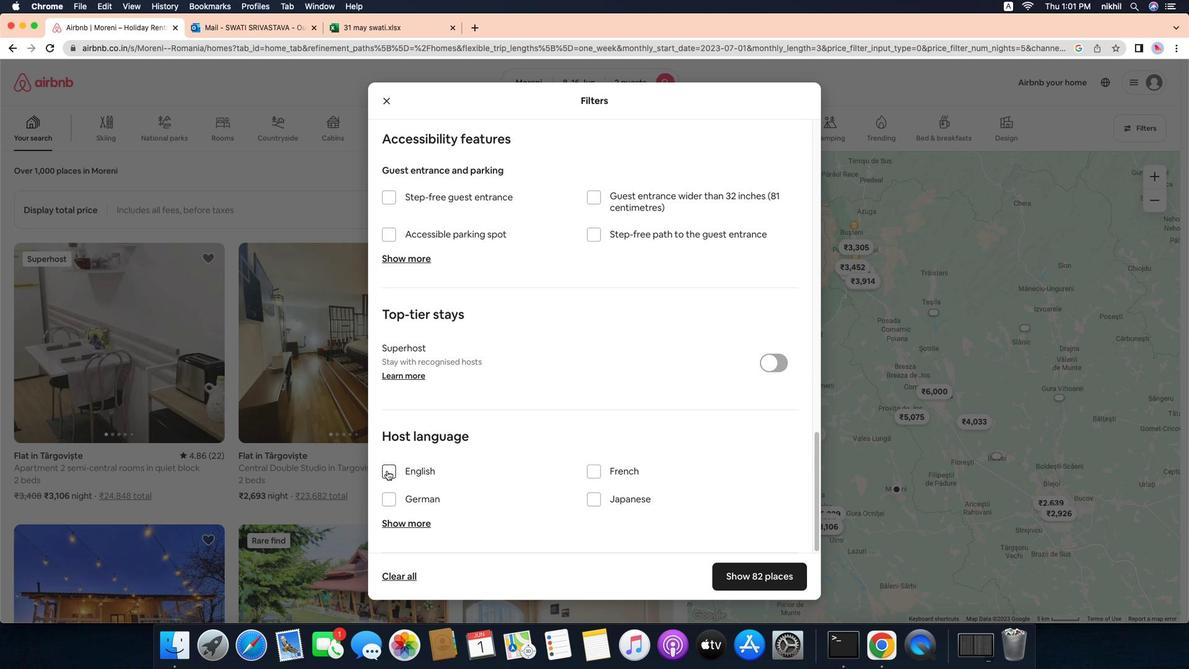 
Action: Mouse pressed left at (392, 481)
Screenshot: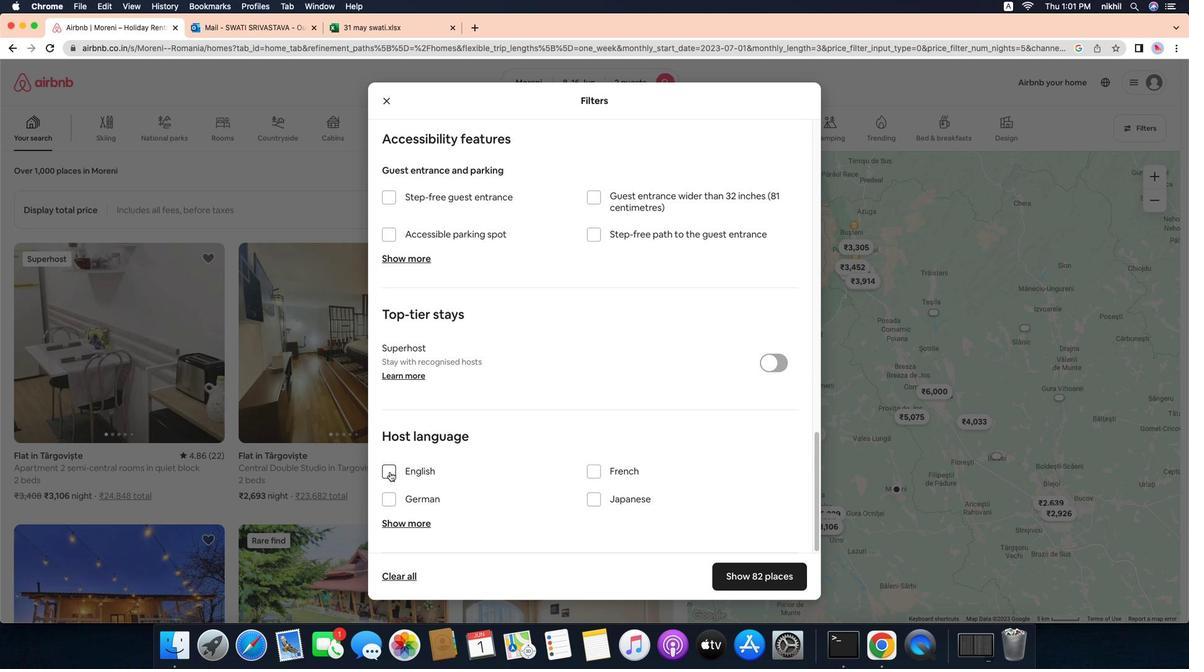 
Action: Mouse moved to (749, 588)
Screenshot: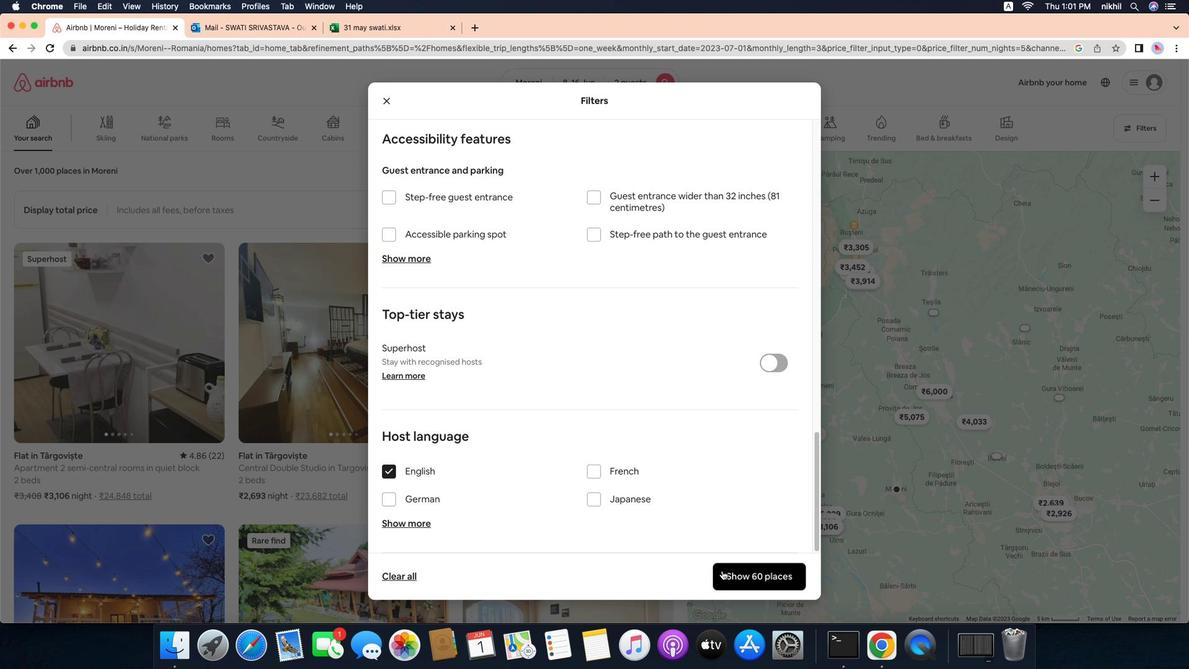 
Action: Mouse pressed left at (749, 588)
Screenshot: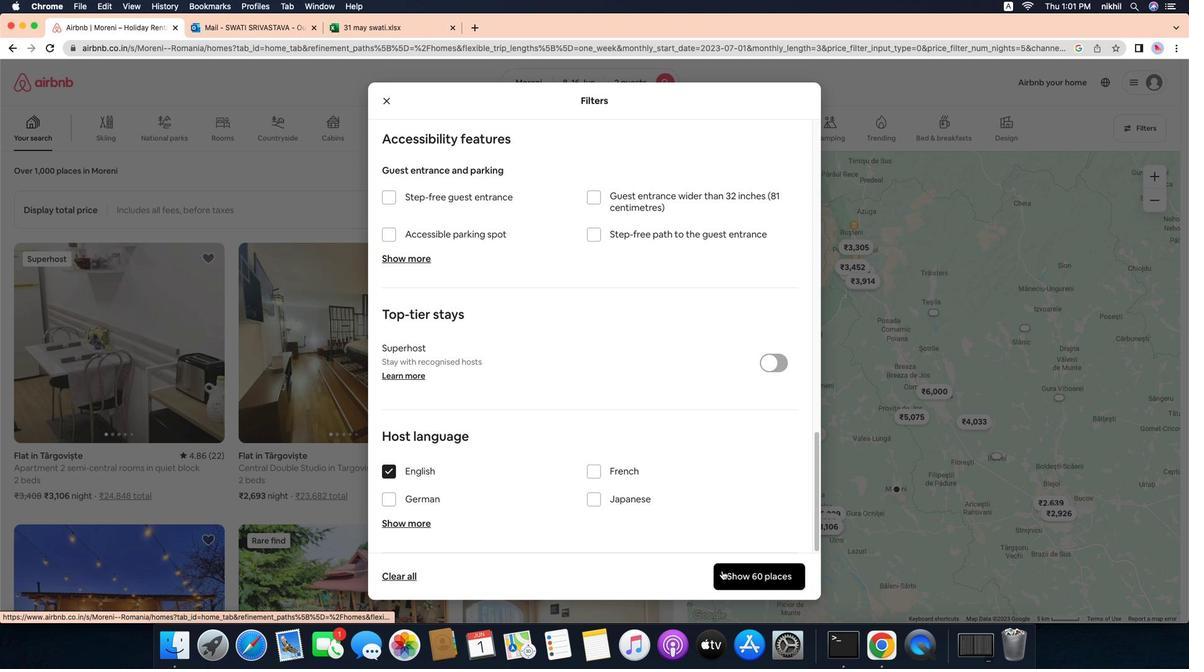 
Action: Mouse moved to (612, 167)
Screenshot: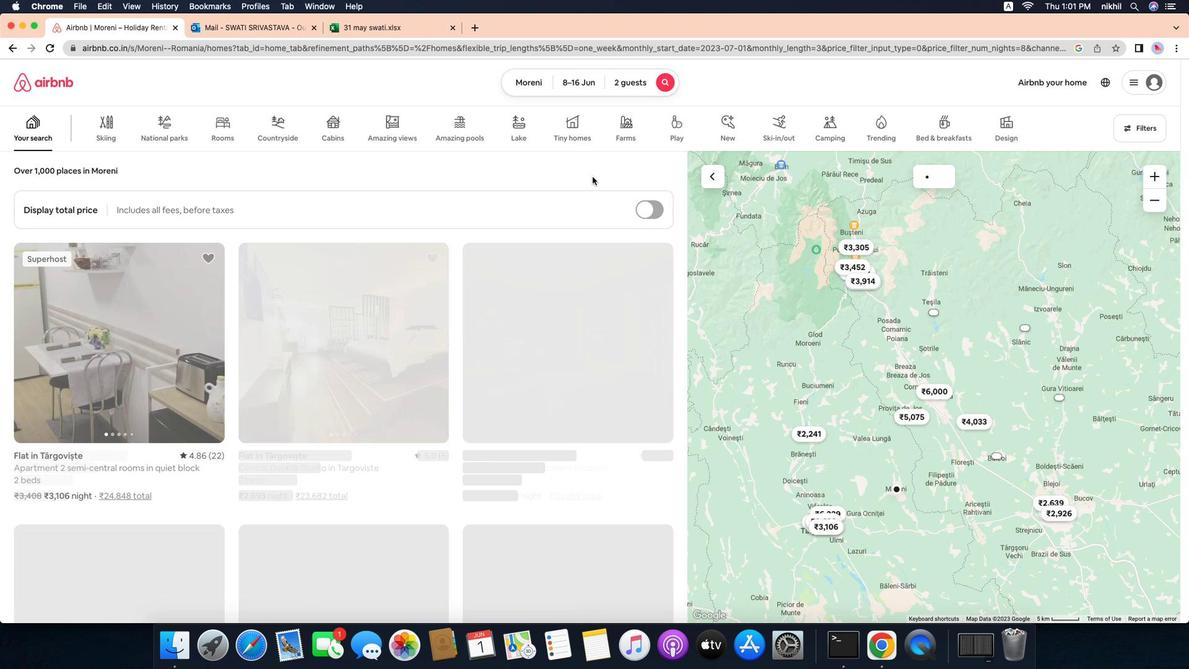 
